 Task: Reply to email with the signature Amber Rodriguez with the subject Thank you from softage.1@softage.net with the message I would like to request a meeting to discuss the upcoming marketing event. with CC to softage.3@softage.net with an attached document Statement_of_work.docx
Action: Mouse moved to (428, 570)
Screenshot: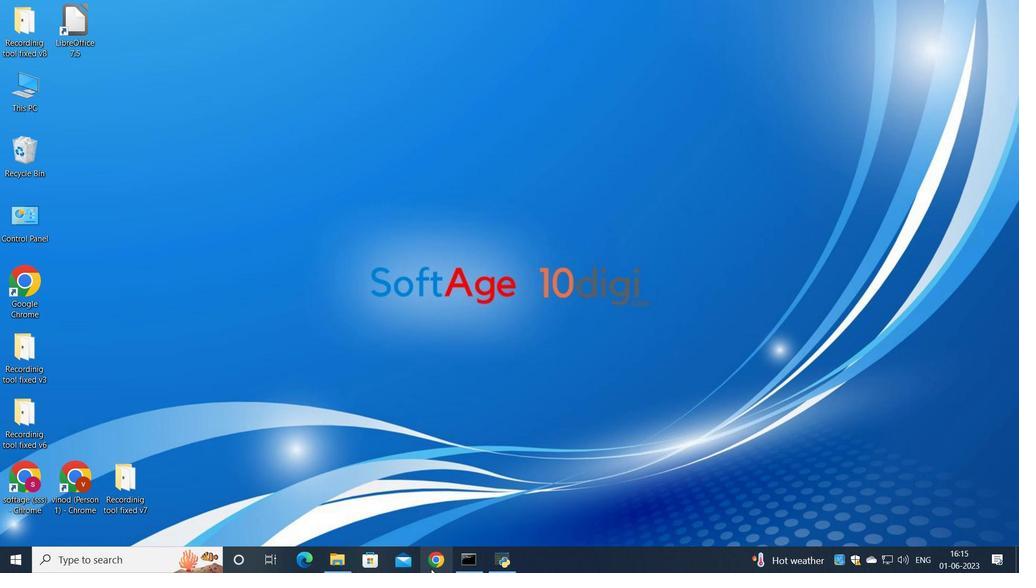 
Action: Mouse pressed left at (428, 570)
Screenshot: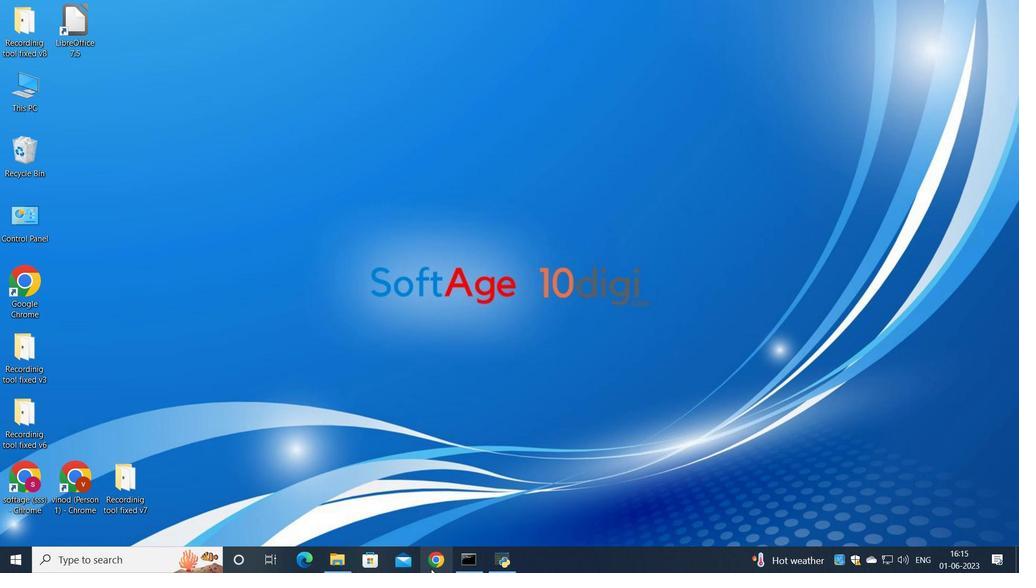 
Action: Mouse moved to (447, 321)
Screenshot: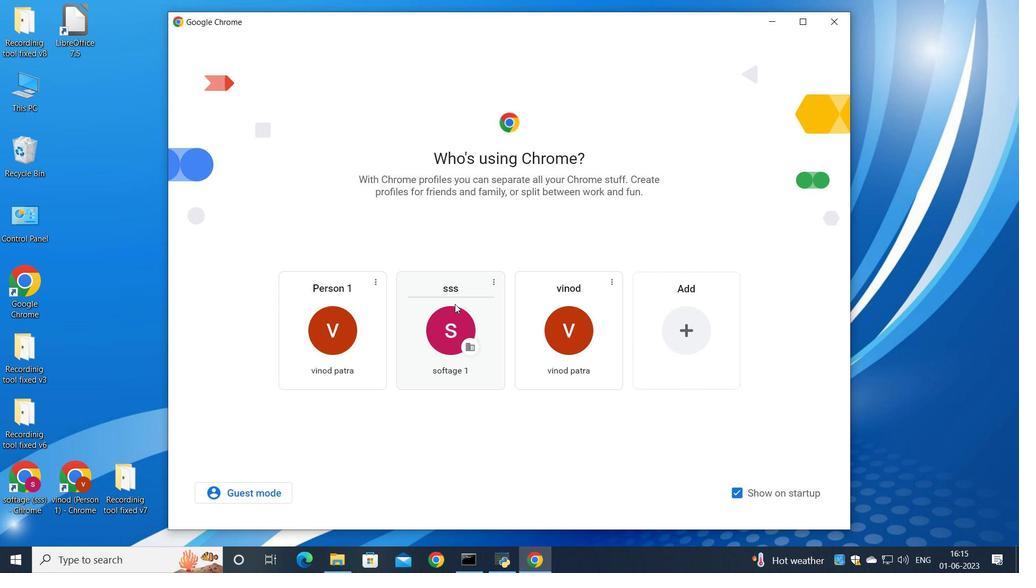 
Action: Mouse pressed left at (447, 321)
Screenshot: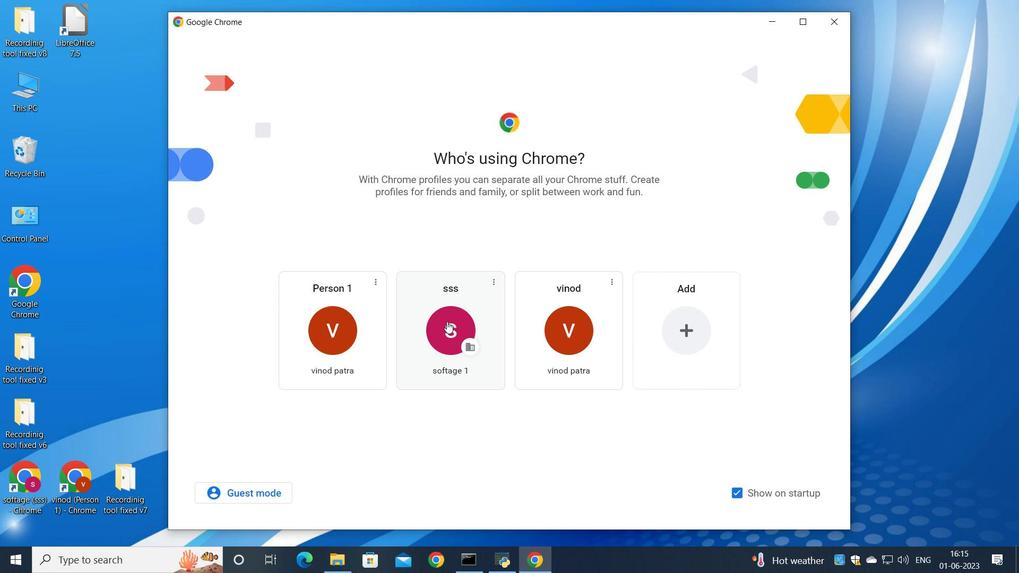 
Action: Mouse moved to (893, 86)
Screenshot: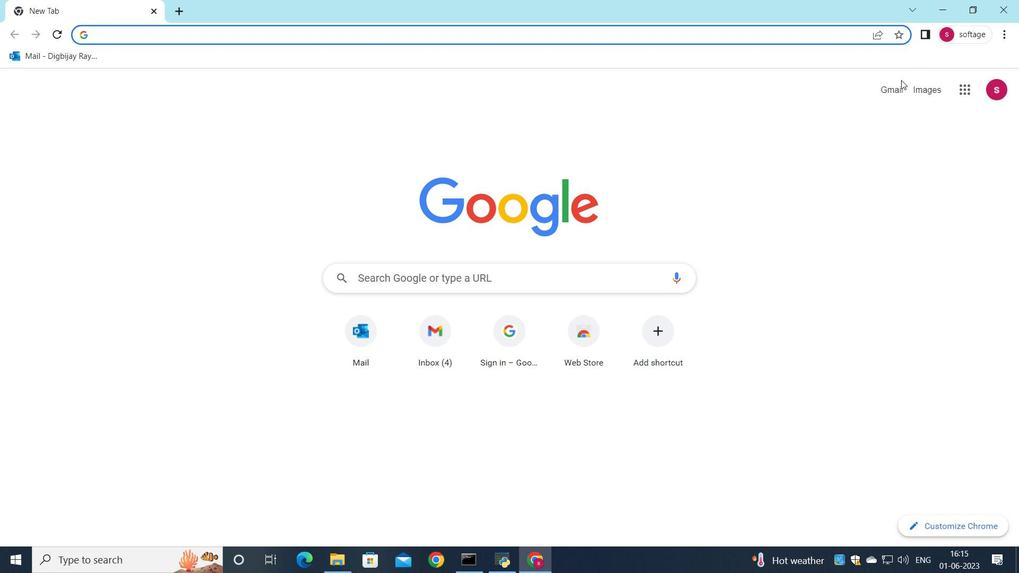 
Action: Mouse pressed left at (893, 86)
Screenshot: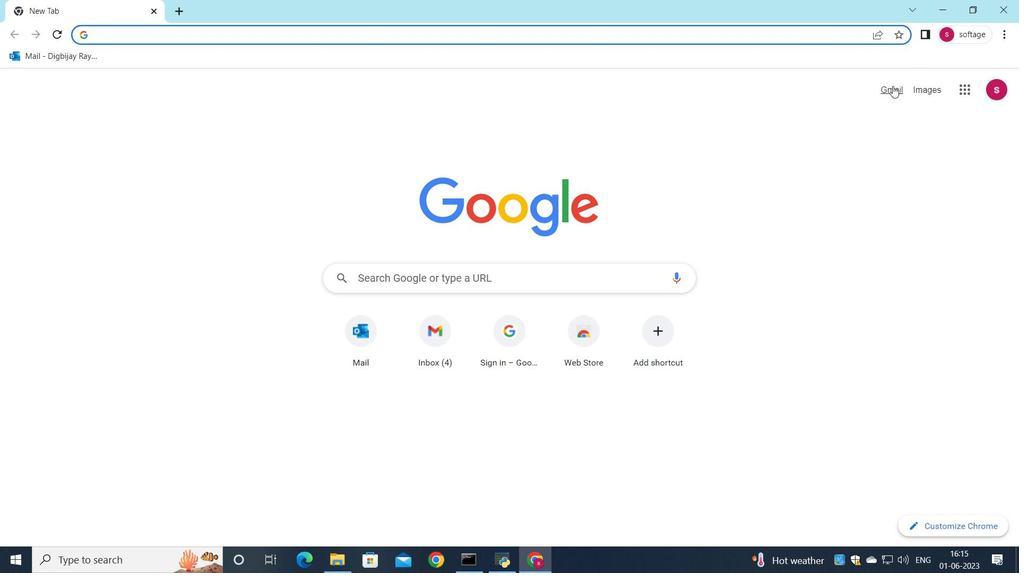 
Action: Mouse moved to (872, 97)
Screenshot: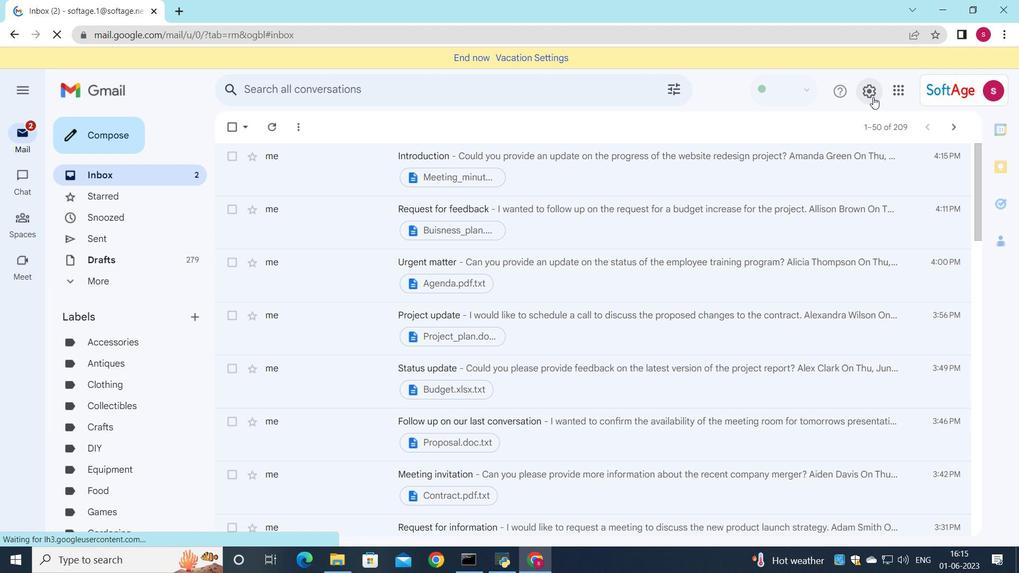 
Action: Mouse pressed left at (872, 97)
Screenshot: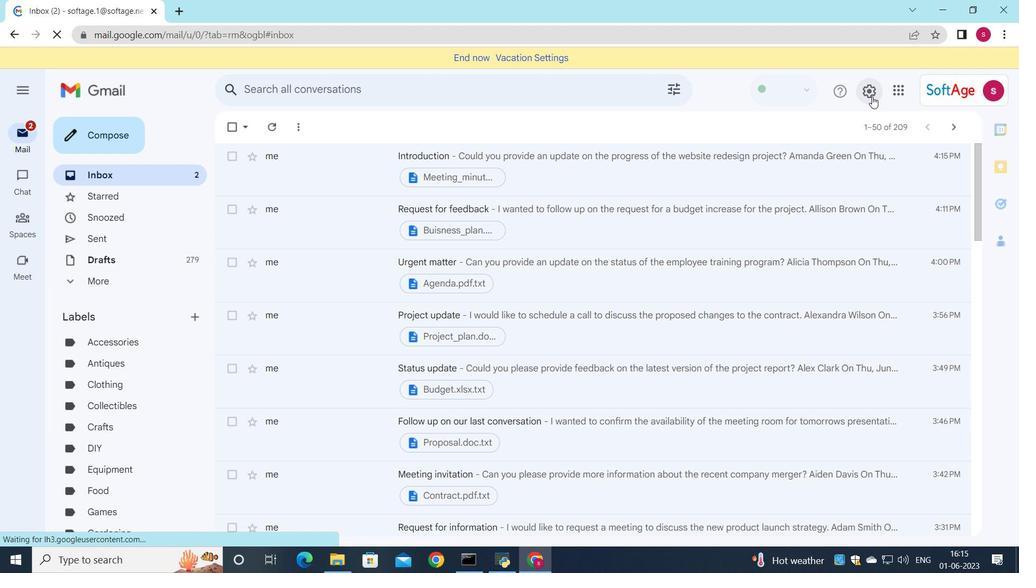 
Action: Mouse moved to (881, 153)
Screenshot: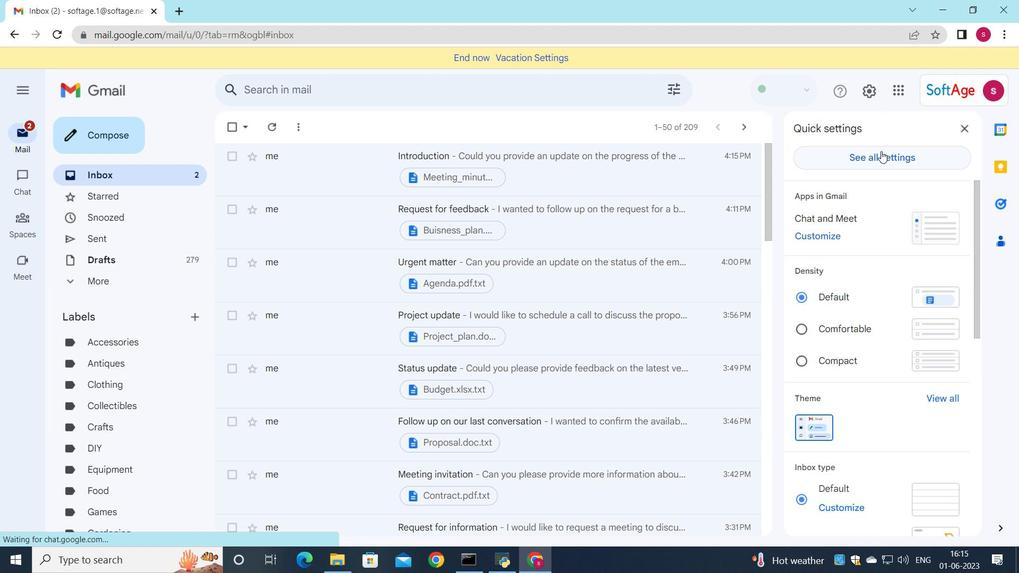 
Action: Mouse pressed left at (881, 153)
Screenshot: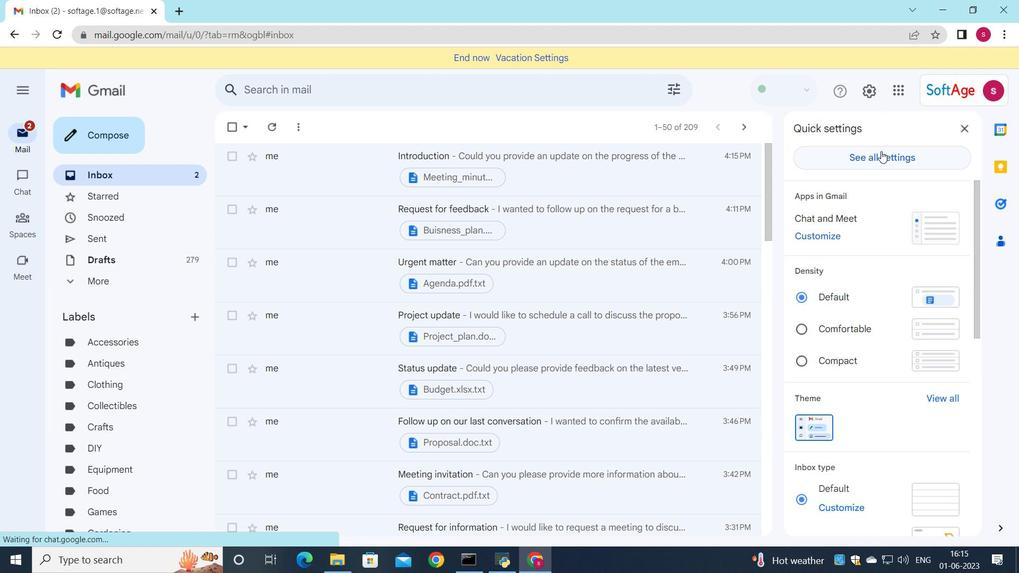 
Action: Mouse moved to (598, 320)
Screenshot: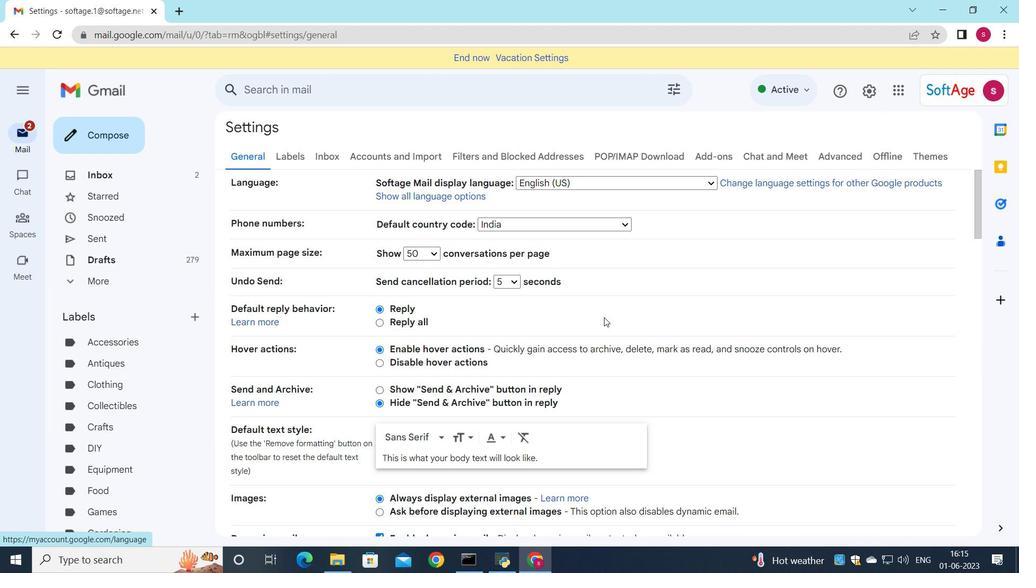 
Action: Mouse scrolled (598, 320) with delta (0, 0)
Screenshot: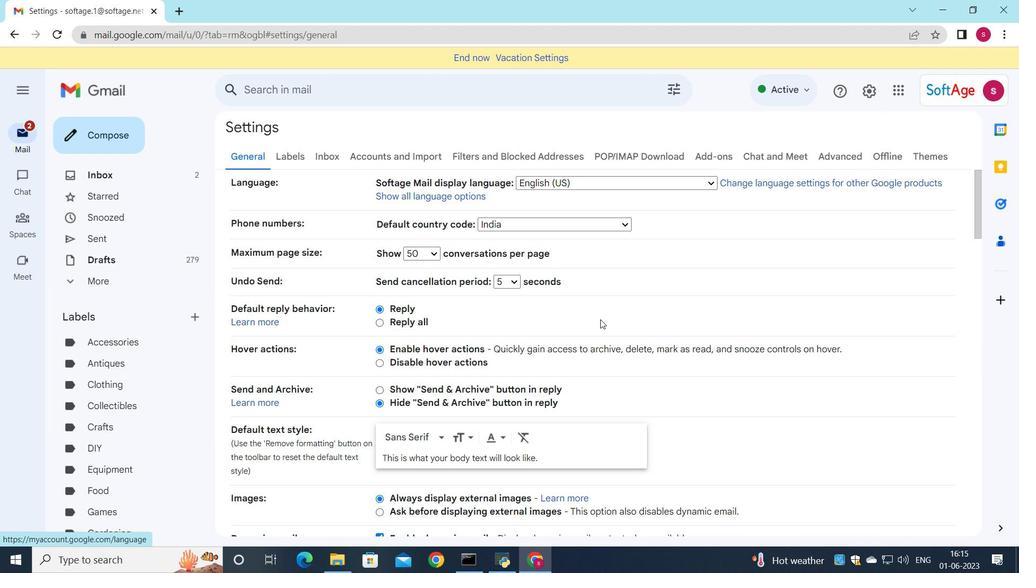 
Action: Mouse scrolled (598, 320) with delta (0, 0)
Screenshot: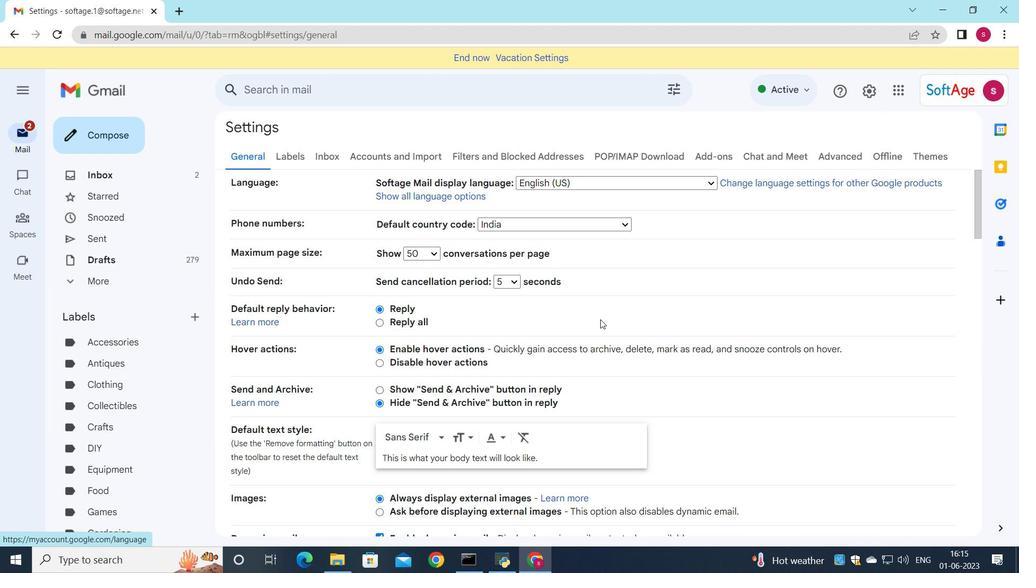 
Action: Mouse scrolled (598, 320) with delta (0, 0)
Screenshot: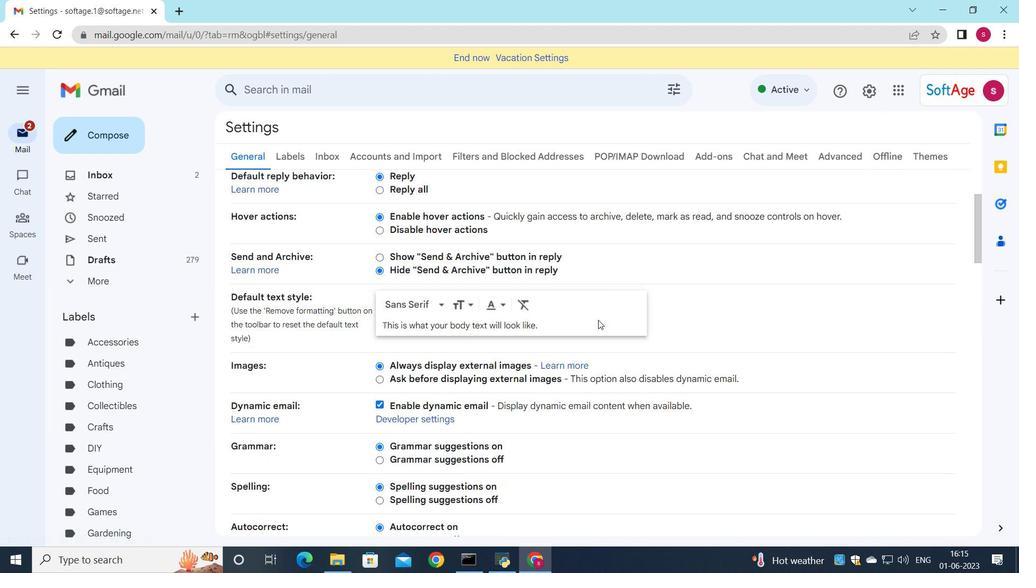 
Action: Mouse scrolled (598, 320) with delta (0, 0)
Screenshot: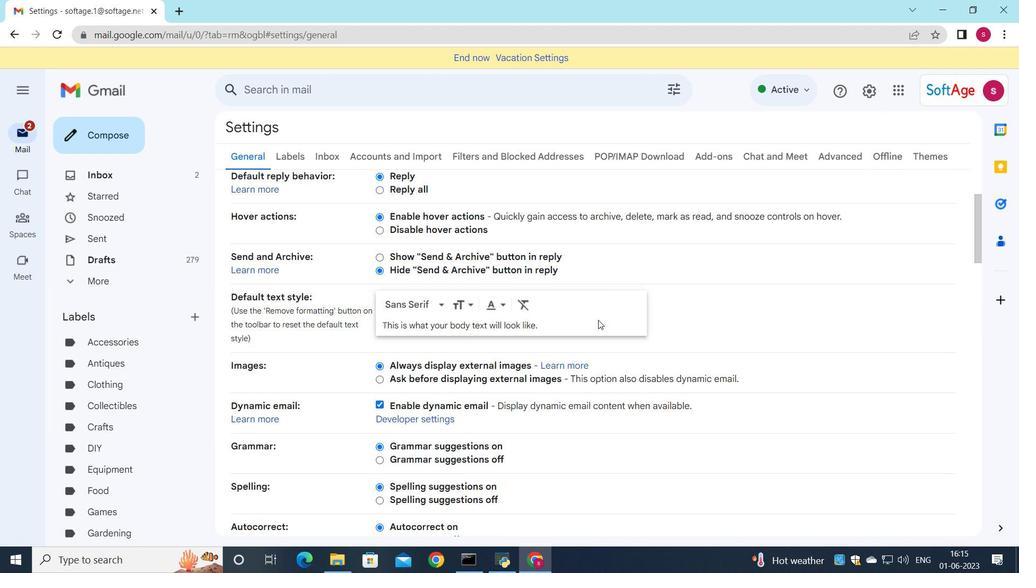 
Action: Mouse scrolled (598, 320) with delta (0, 0)
Screenshot: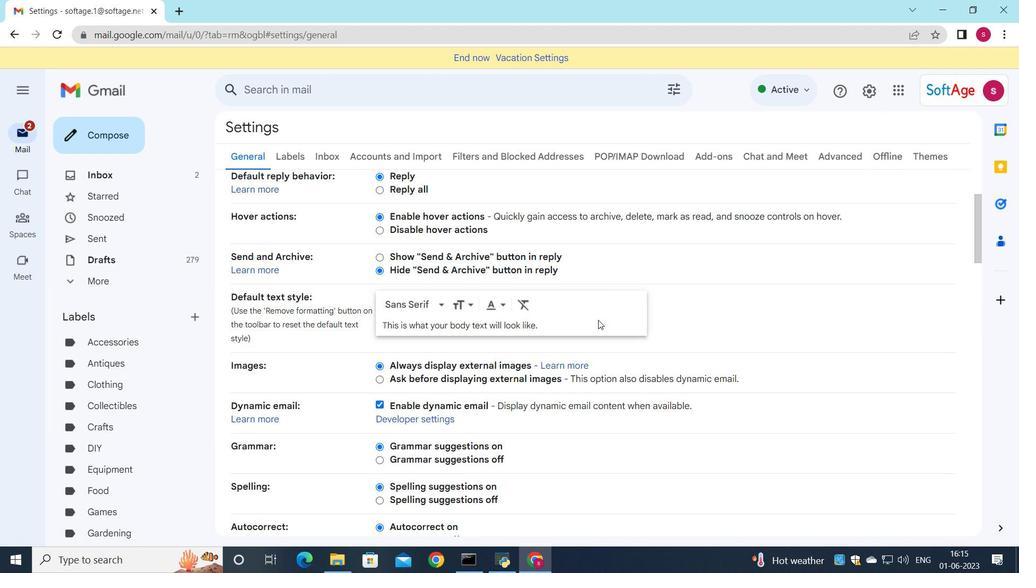 
Action: Mouse scrolled (598, 320) with delta (0, 0)
Screenshot: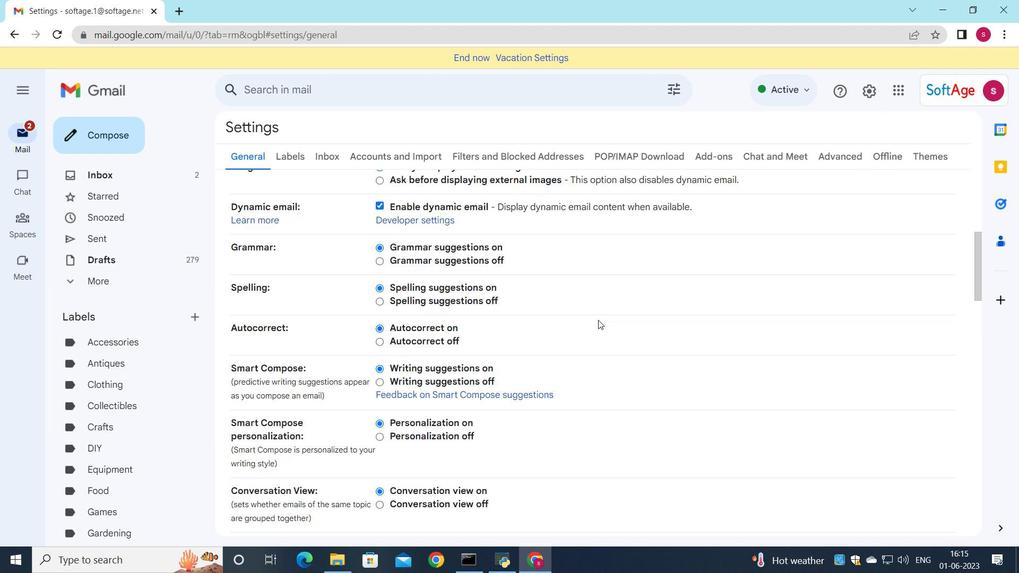 
Action: Mouse scrolled (598, 320) with delta (0, 0)
Screenshot: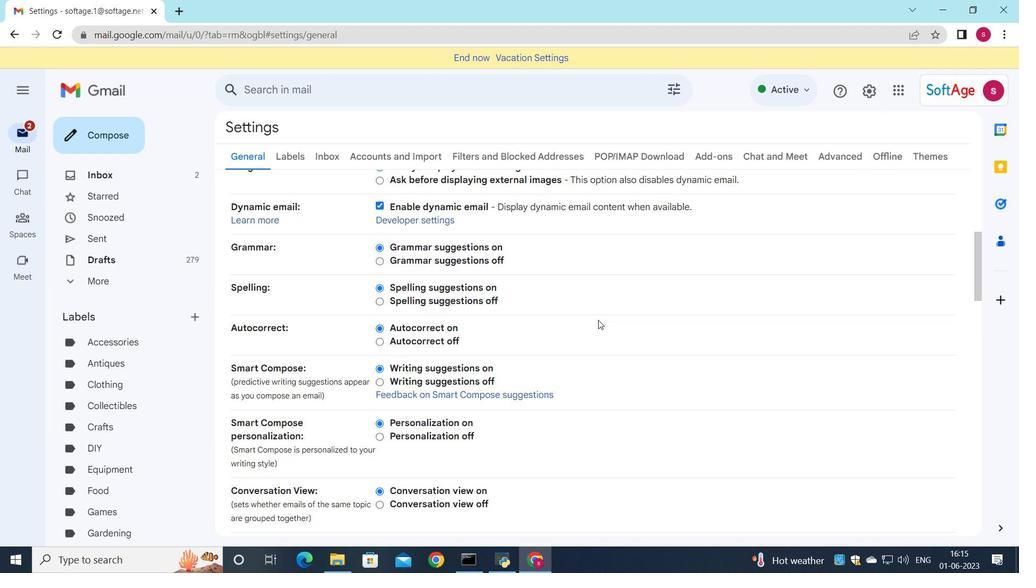 
Action: Mouse scrolled (598, 320) with delta (0, 0)
Screenshot: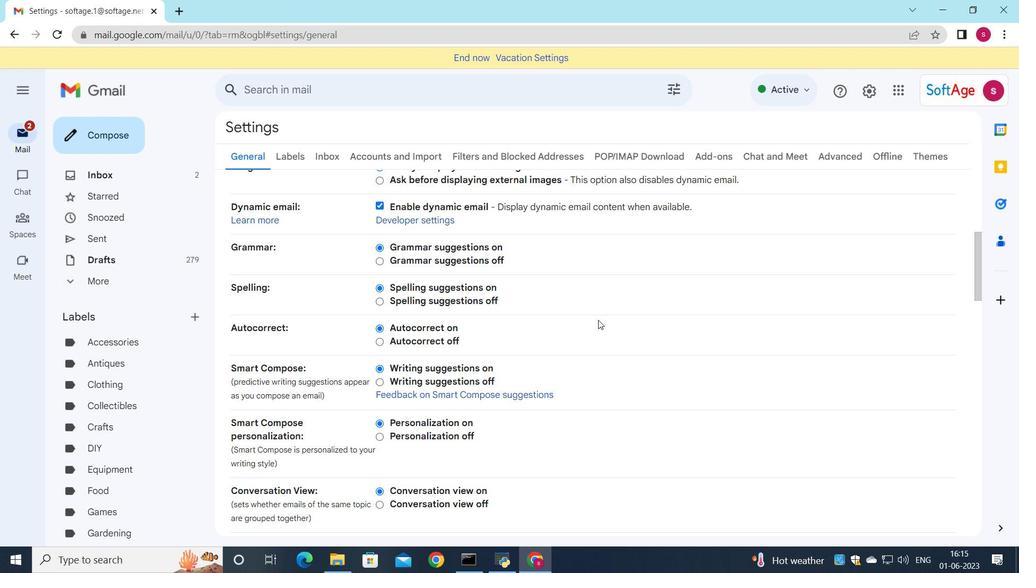 
Action: Mouse scrolled (598, 320) with delta (0, 0)
Screenshot: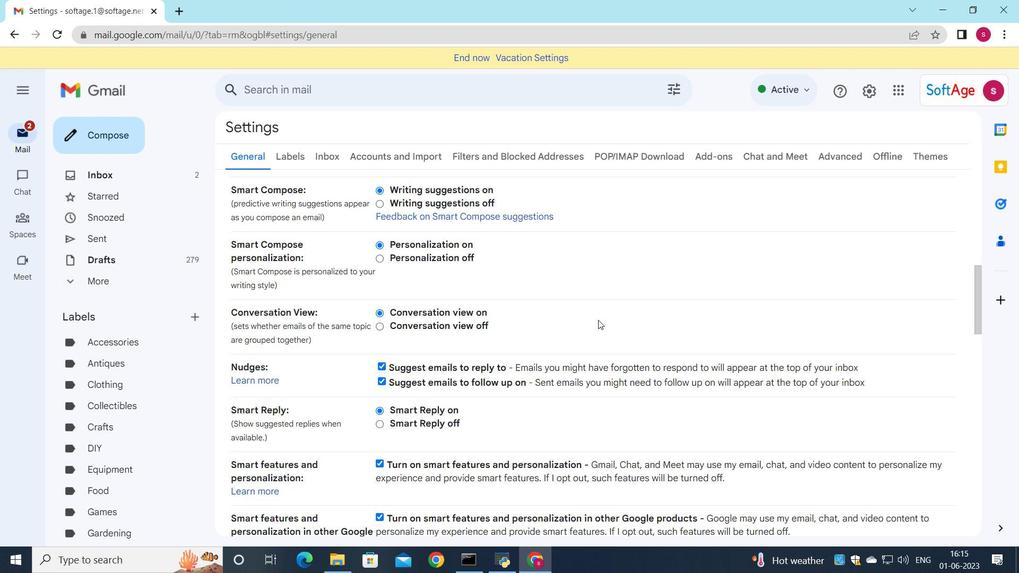 
Action: Mouse scrolled (598, 320) with delta (0, 0)
Screenshot: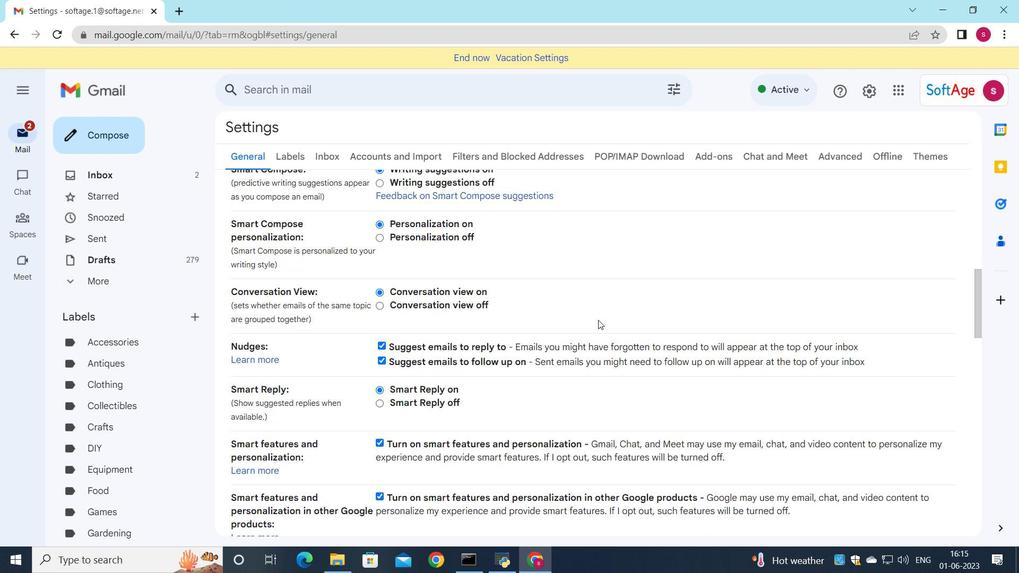 
Action: Mouse scrolled (598, 320) with delta (0, 0)
Screenshot: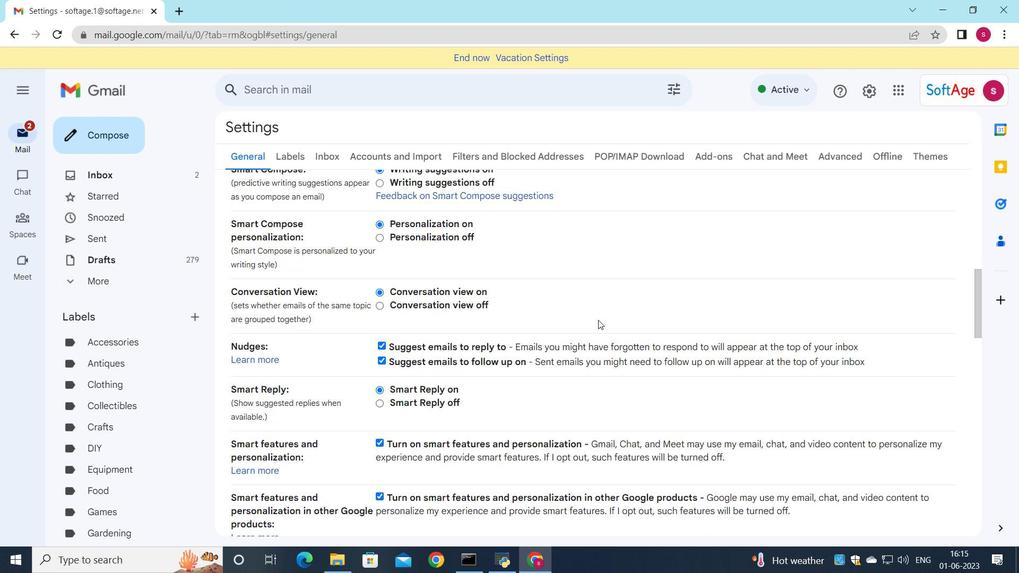 
Action: Mouse scrolled (598, 320) with delta (0, 0)
Screenshot: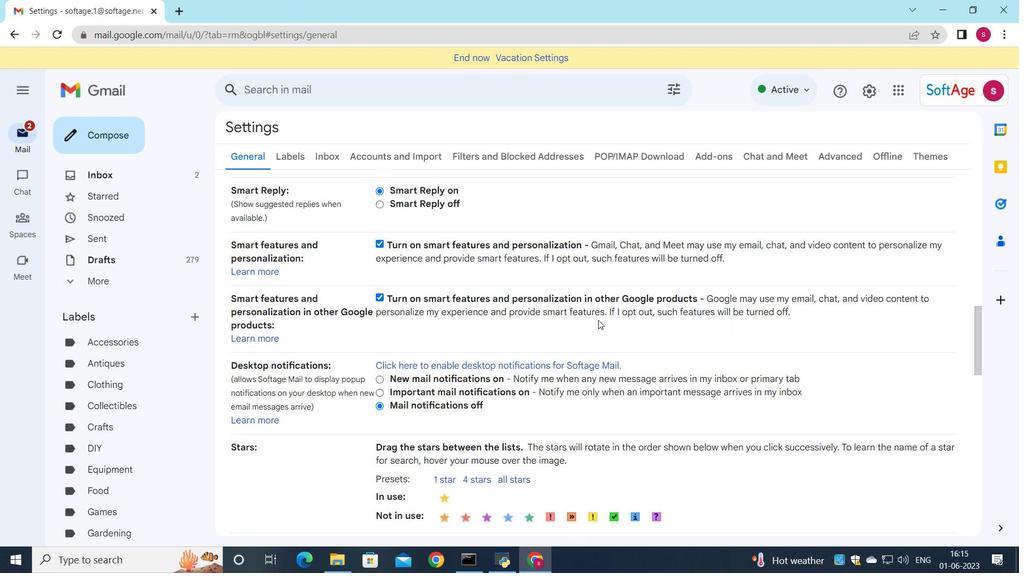 
Action: Mouse scrolled (598, 320) with delta (0, 0)
Screenshot: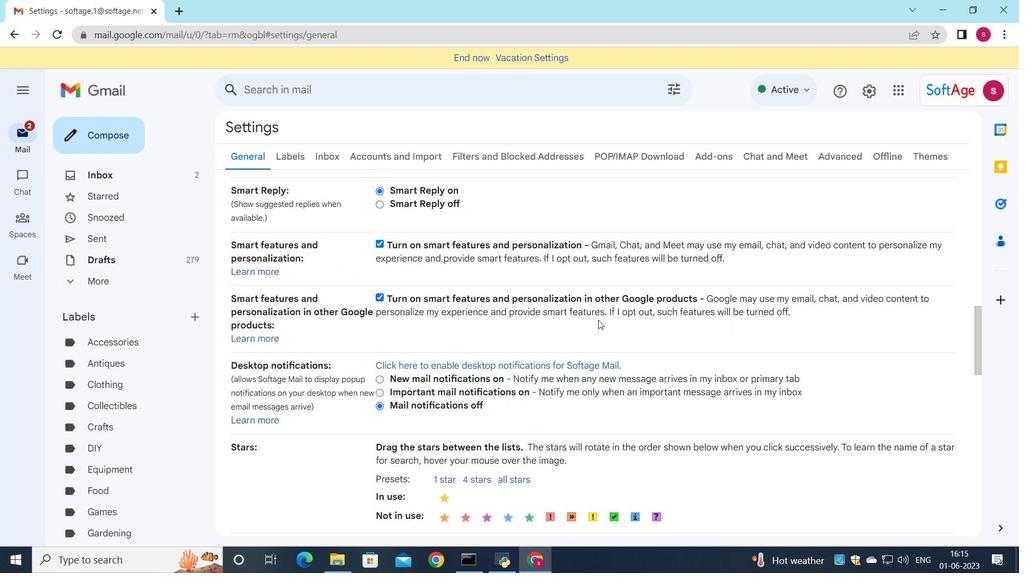 
Action: Mouse scrolled (598, 320) with delta (0, 0)
Screenshot: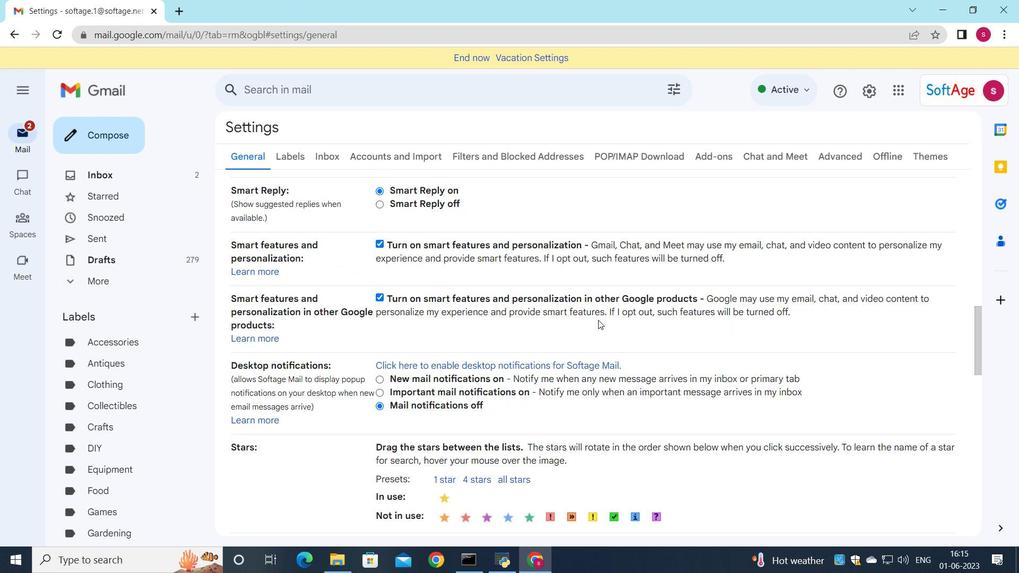 
Action: Mouse scrolled (598, 320) with delta (0, 0)
Screenshot: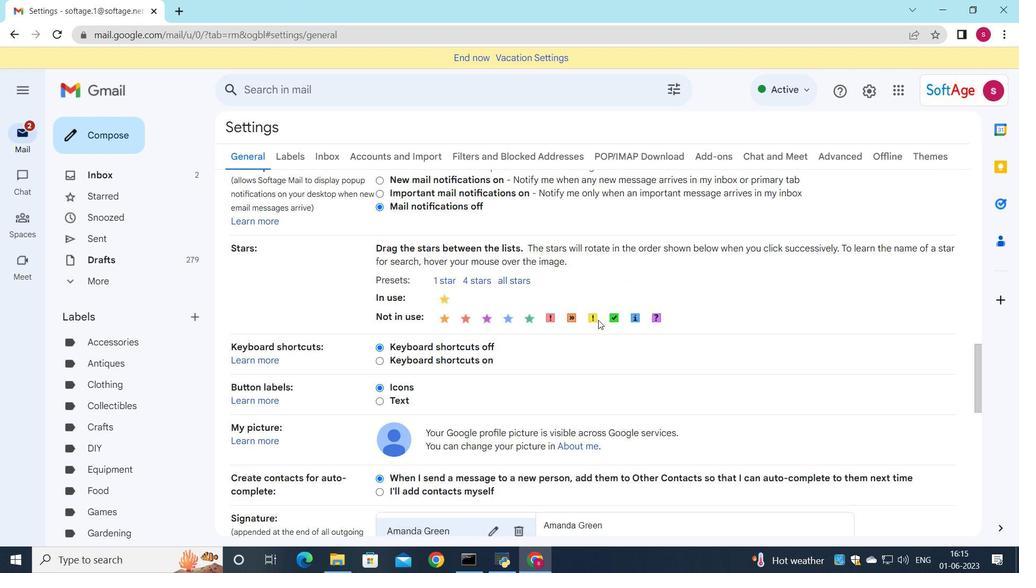 
Action: Mouse scrolled (598, 320) with delta (0, 0)
Screenshot: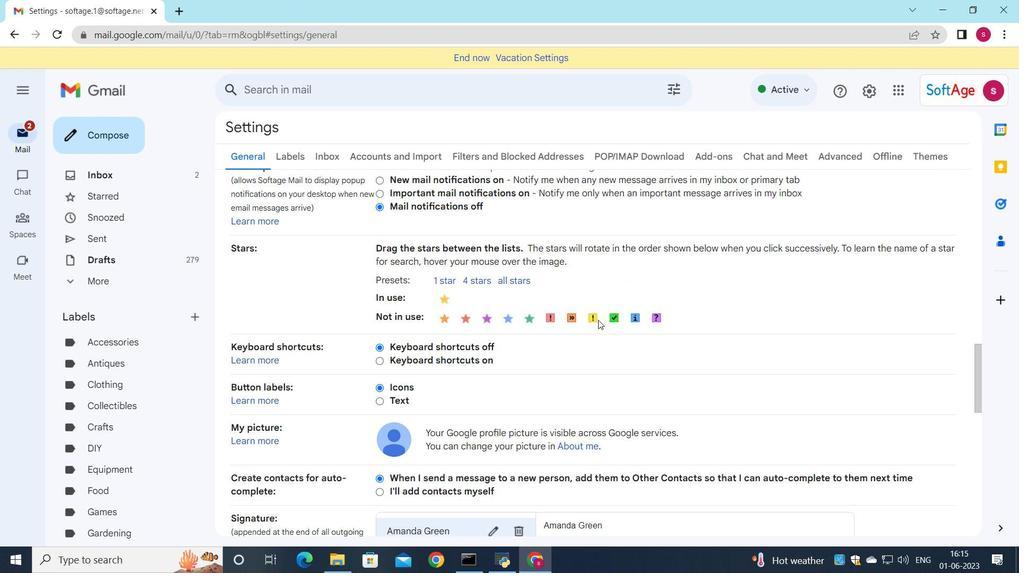 
Action: Mouse scrolled (598, 320) with delta (0, 0)
Screenshot: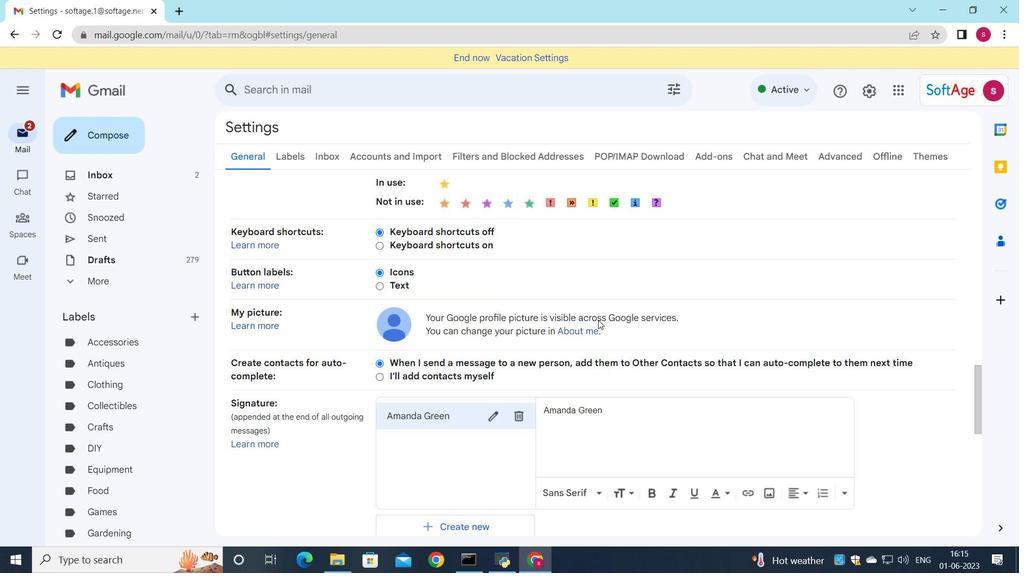 
Action: Mouse scrolled (598, 320) with delta (0, 0)
Screenshot: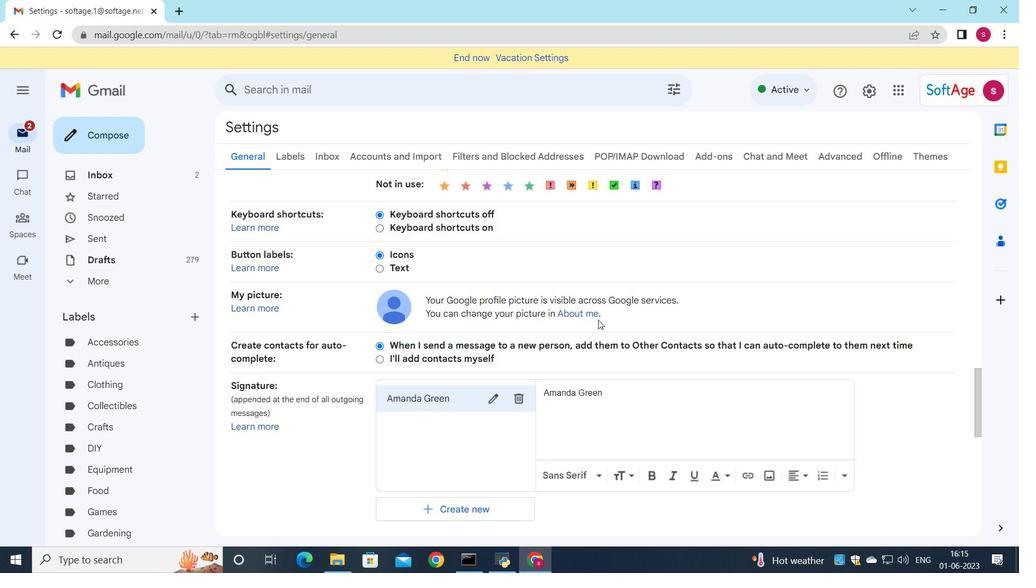 
Action: Mouse moved to (520, 261)
Screenshot: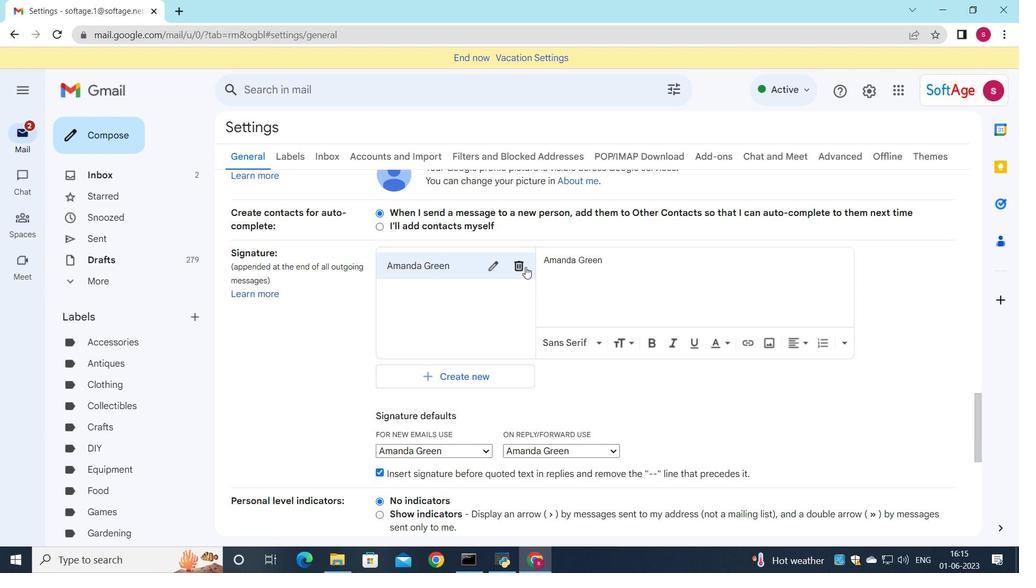 
Action: Mouse pressed left at (520, 261)
Screenshot: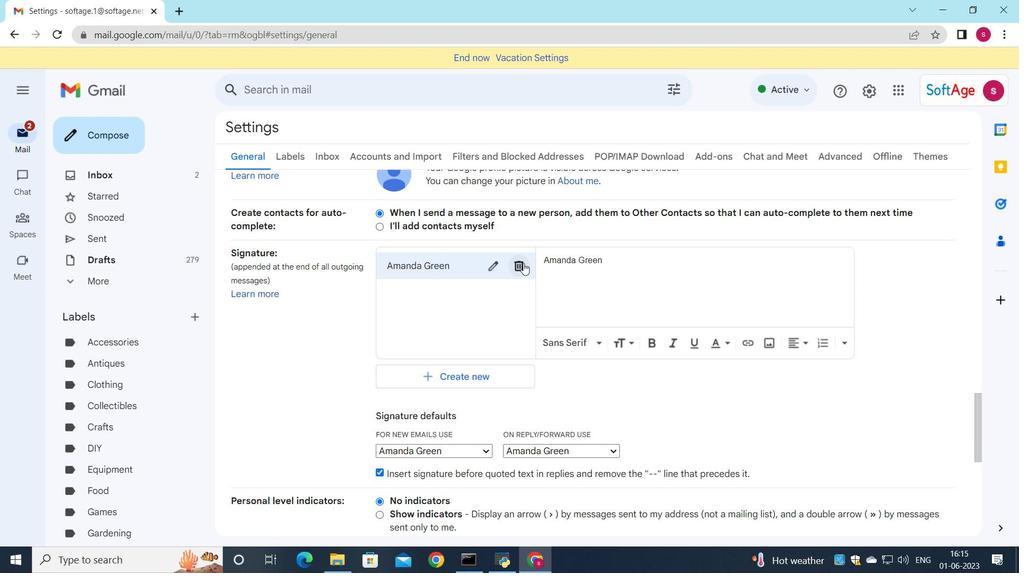 
Action: Mouse moved to (635, 325)
Screenshot: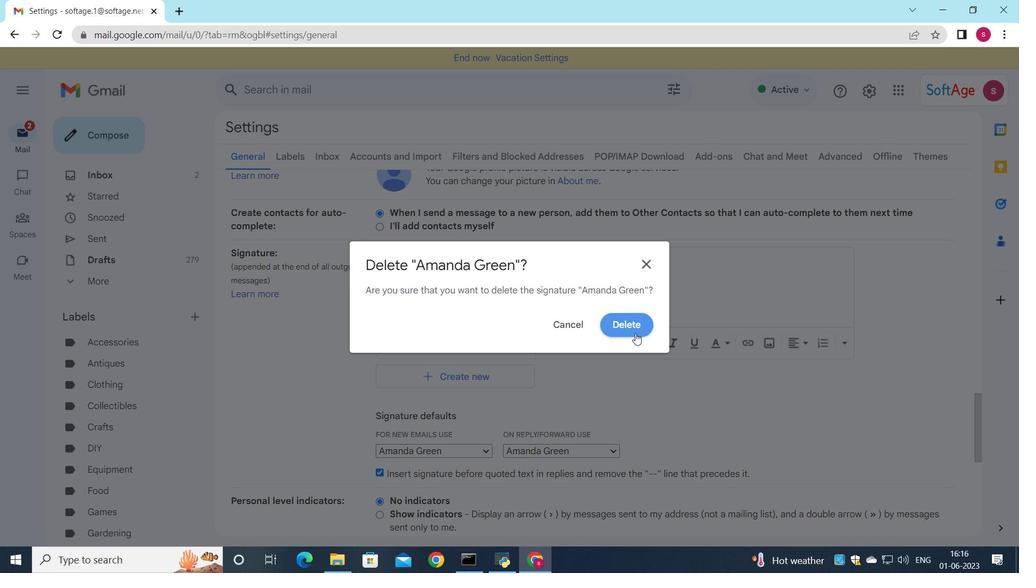 
Action: Mouse pressed left at (635, 325)
Screenshot: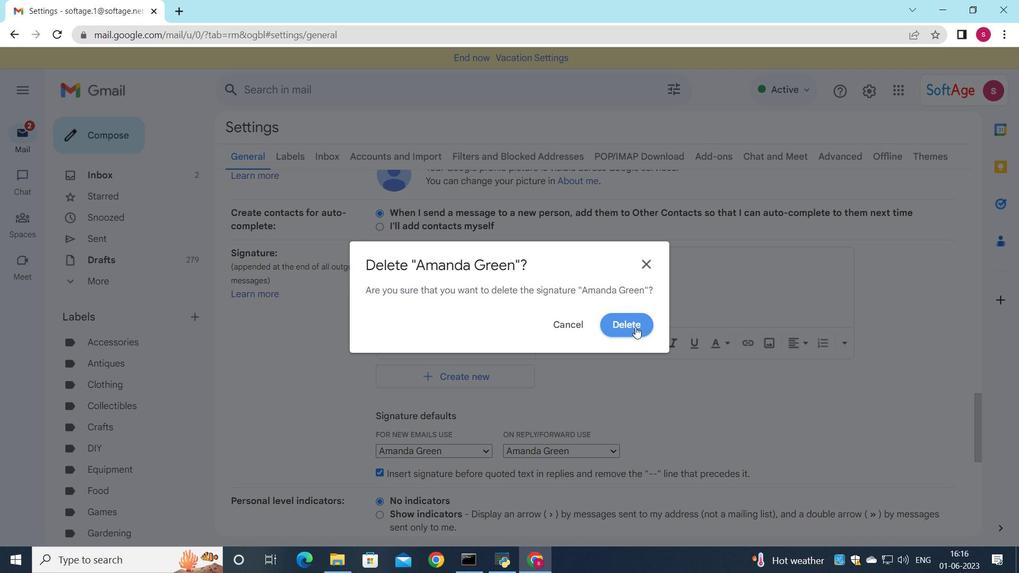 
Action: Mouse moved to (412, 279)
Screenshot: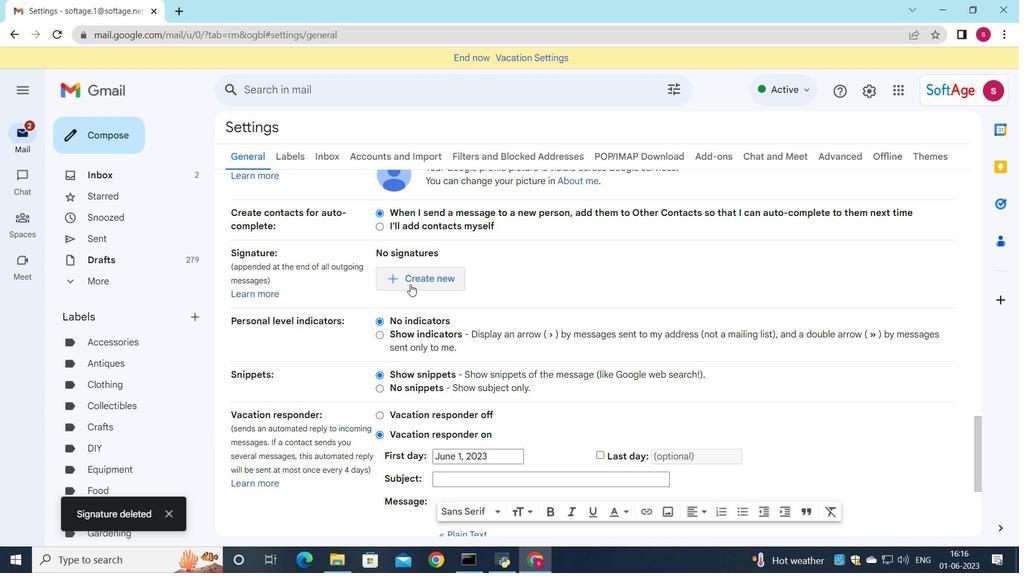 
Action: Mouse pressed left at (412, 279)
Screenshot: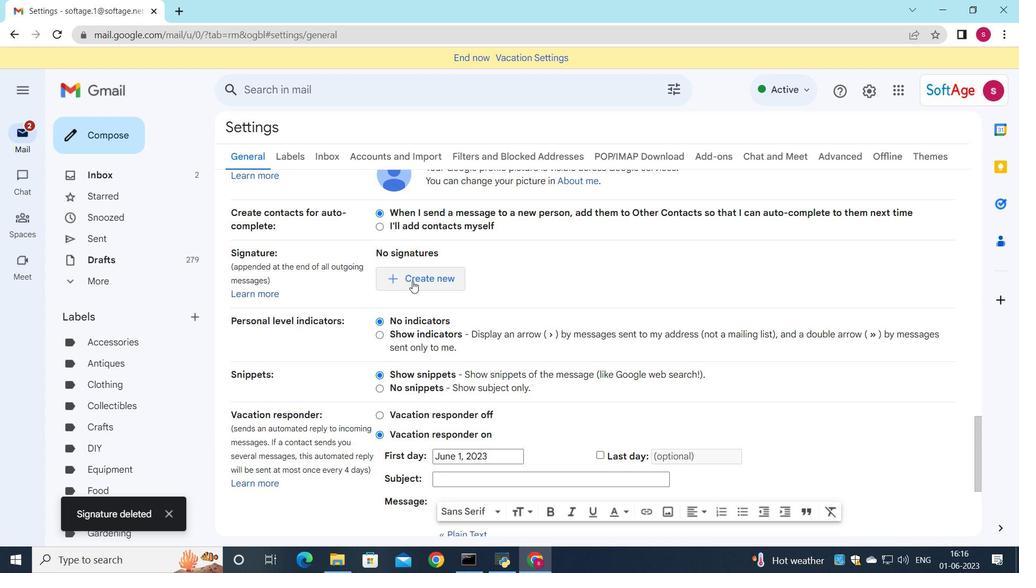 
Action: Mouse moved to (587, 270)
Screenshot: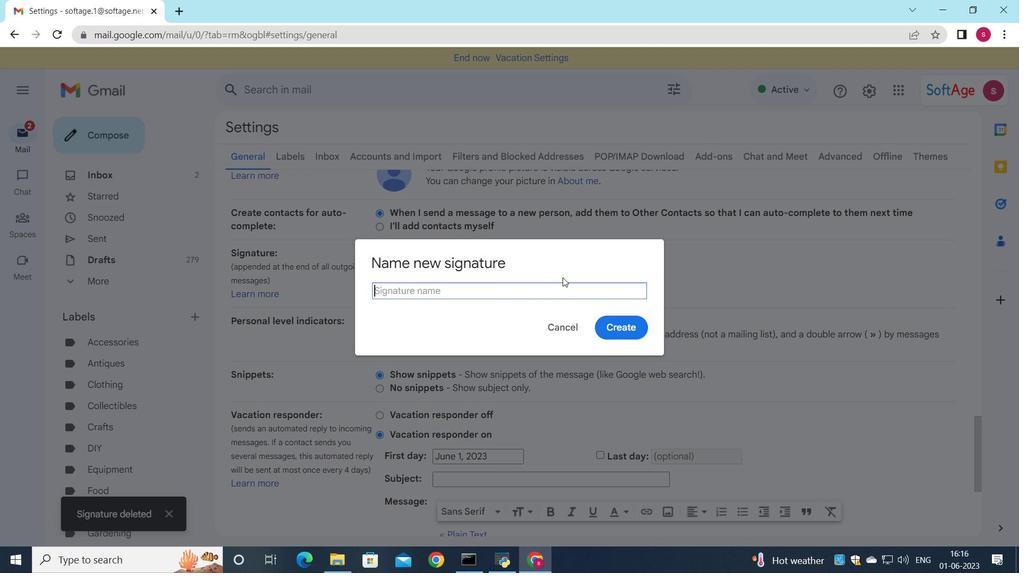 
Action: Key pressed <Key.shift>Amber<Key.space><Key.shift>Rodriguez
Screenshot: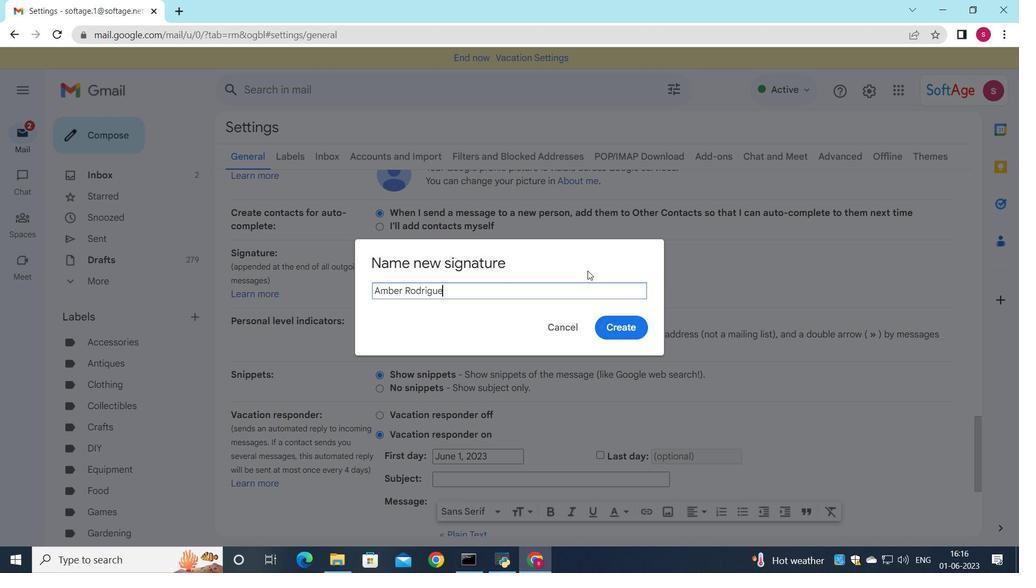 
Action: Mouse moved to (602, 321)
Screenshot: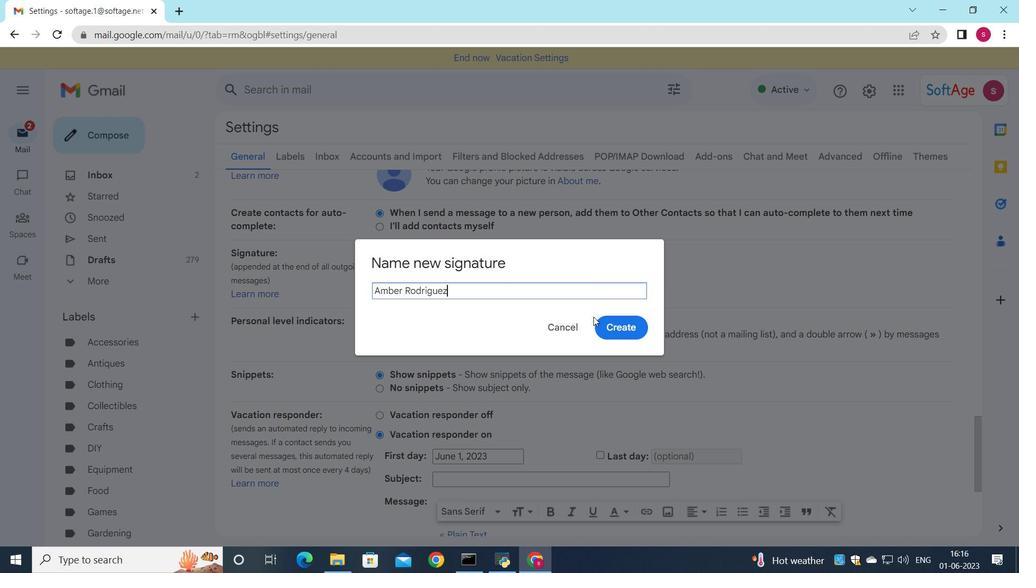 
Action: Mouse pressed left at (602, 321)
Screenshot: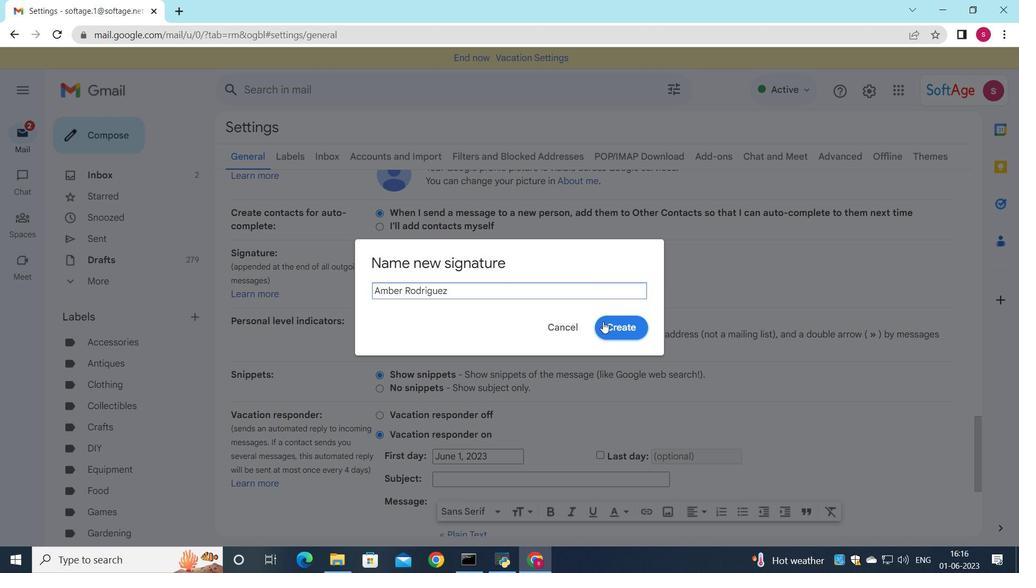 
Action: Mouse moved to (582, 301)
Screenshot: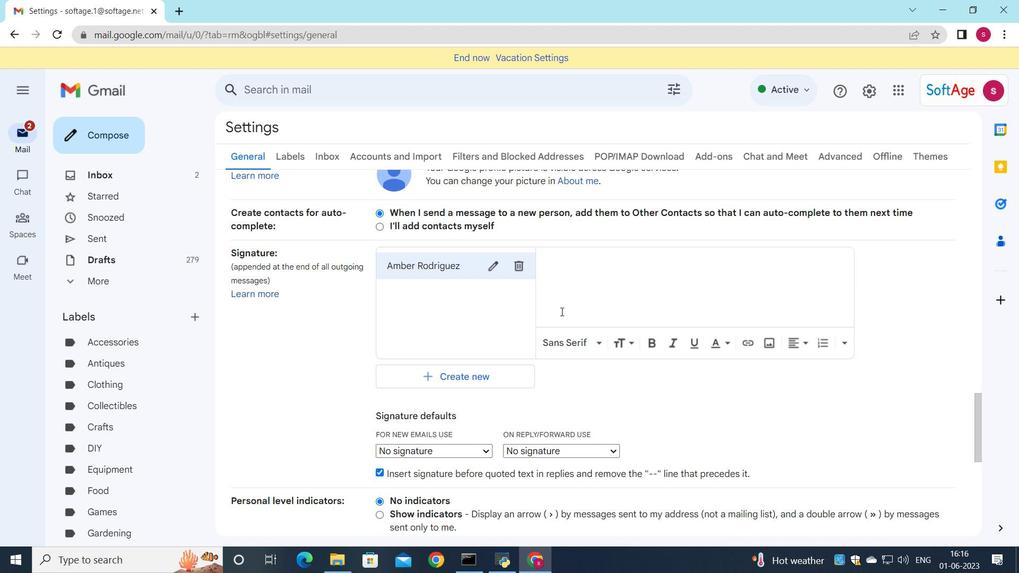 
Action: Mouse pressed left at (582, 301)
Screenshot: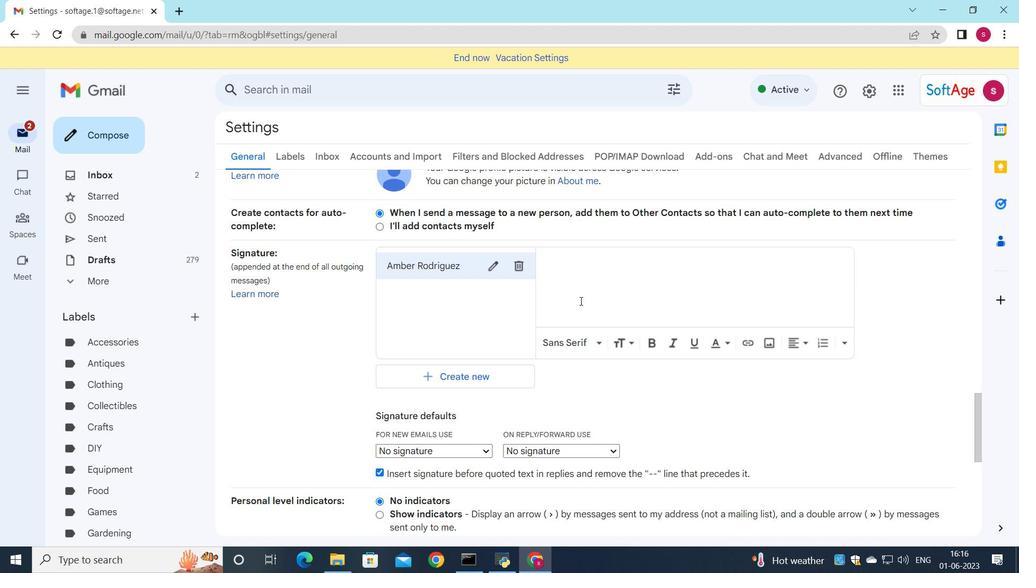 
Action: Key pressed <Key.shift><Key.shift><Key.shift><Key.shift><Key.shift><Key.shift>An<Key.backspace>mber<Key.space><Key.shift>Rodriguez
Screenshot: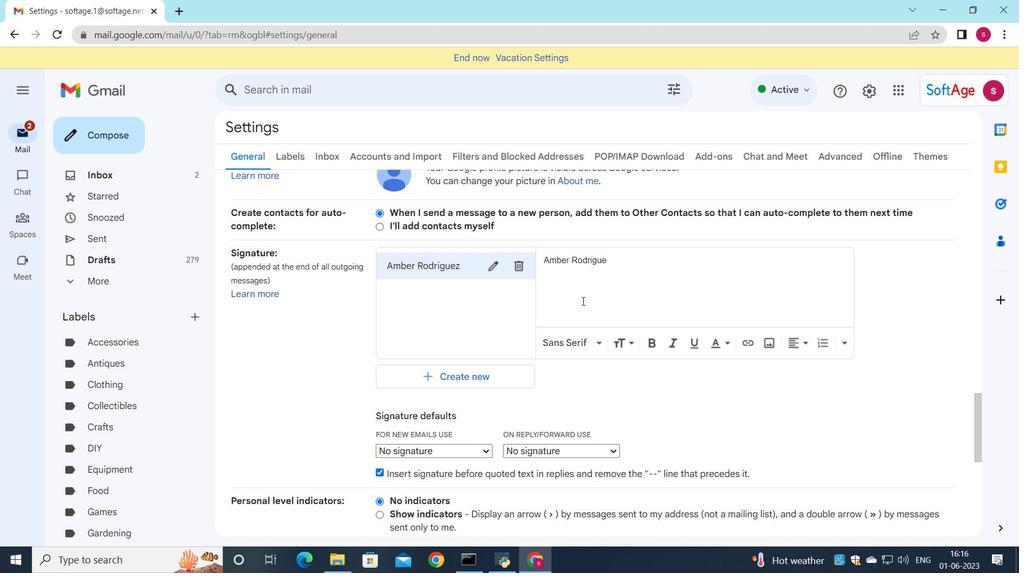 
Action: Mouse moved to (512, 346)
Screenshot: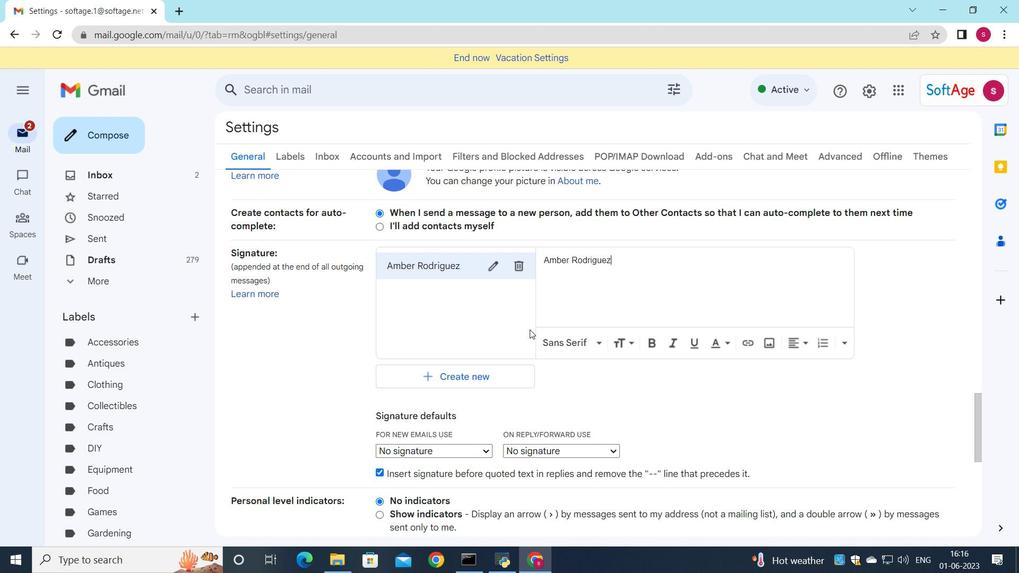 
Action: Mouse scrolled (512, 346) with delta (0, 0)
Screenshot: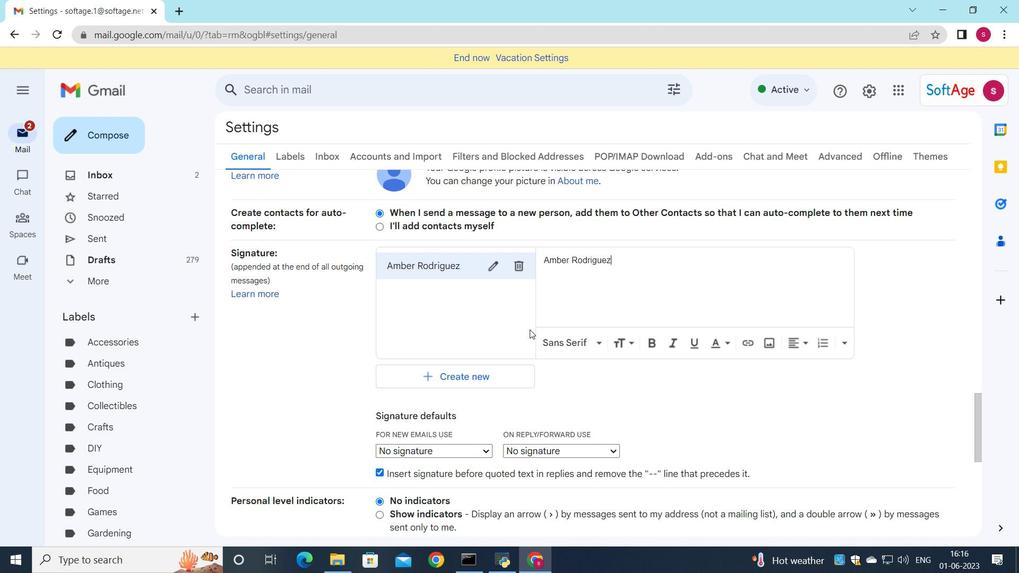 
Action: Mouse moved to (481, 379)
Screenshot: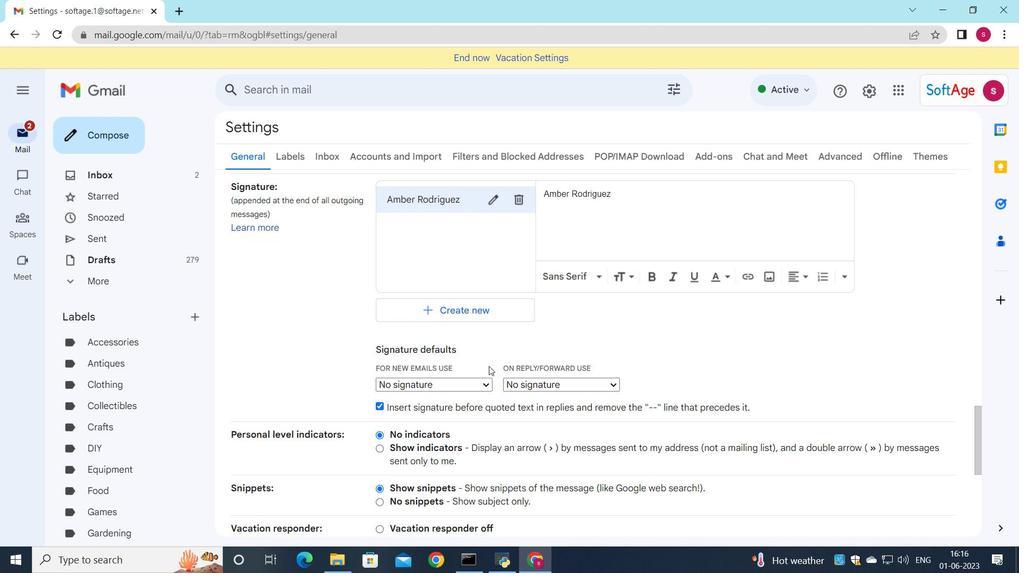 
Action: Mouse pressed left at (481, 379)
Screenshot: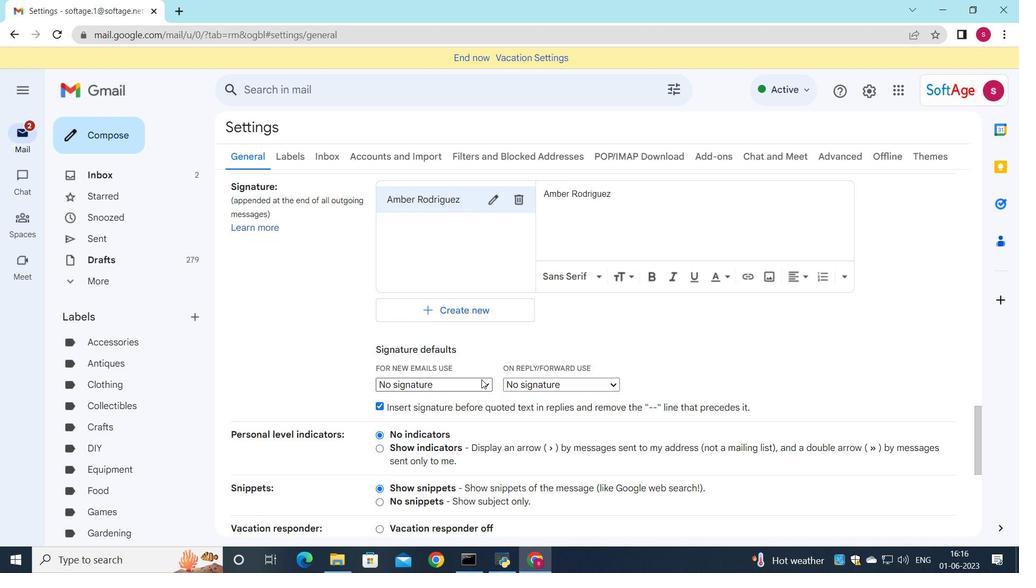 
Action: Mouse moved to (471, 406)
Screenshot: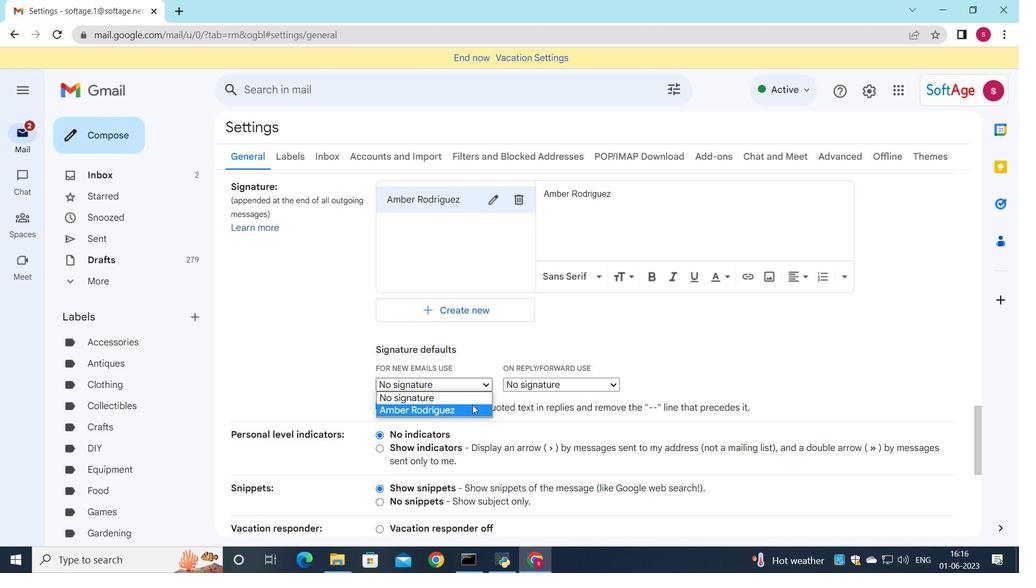 
Action: Mouse pressed left at (471, 406)
Screenshot: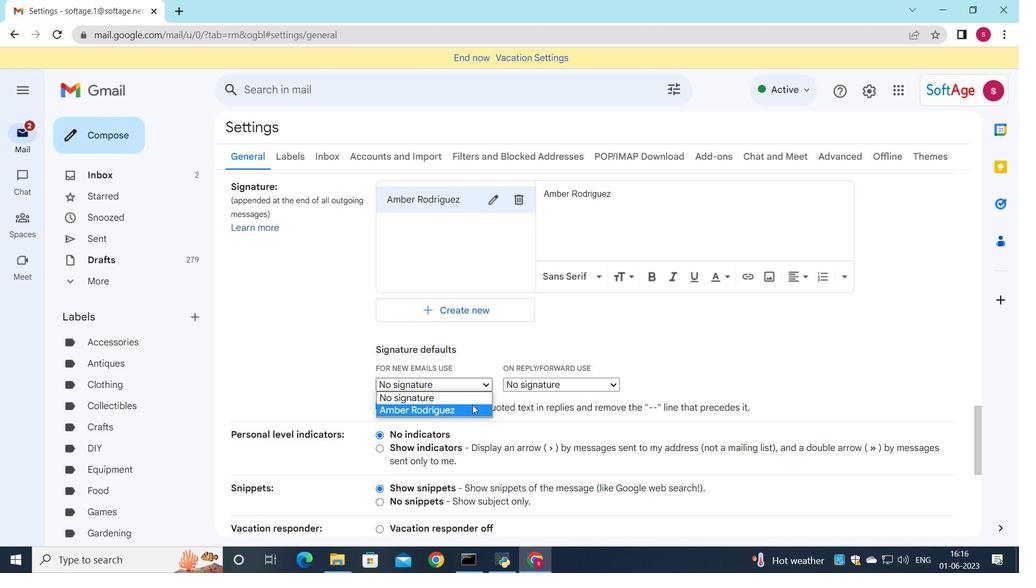 
Action: Mouse moved to (519, 385)
Screenshot: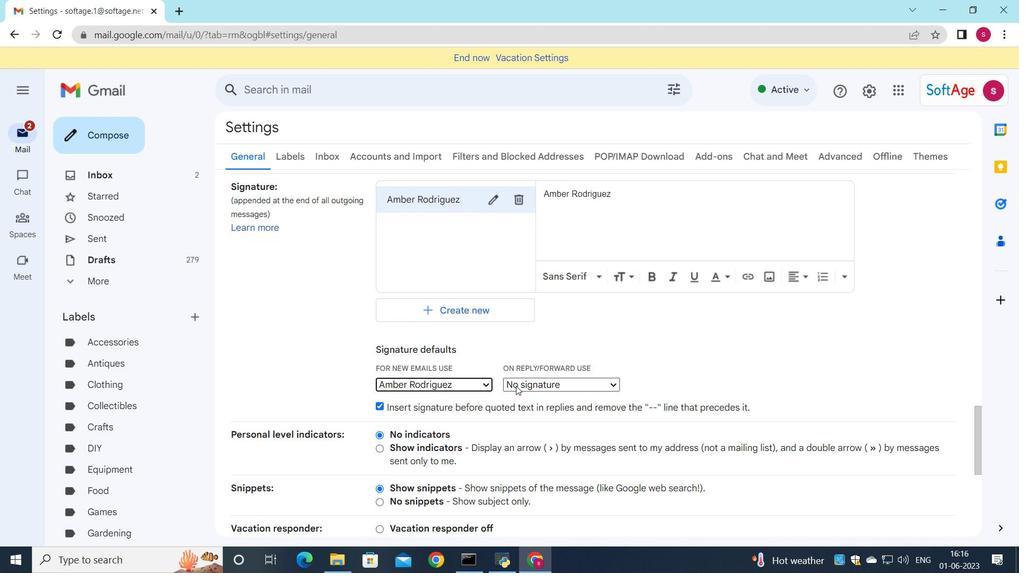 
Action: Mouse pressed left at (519, 385)
Screenshot: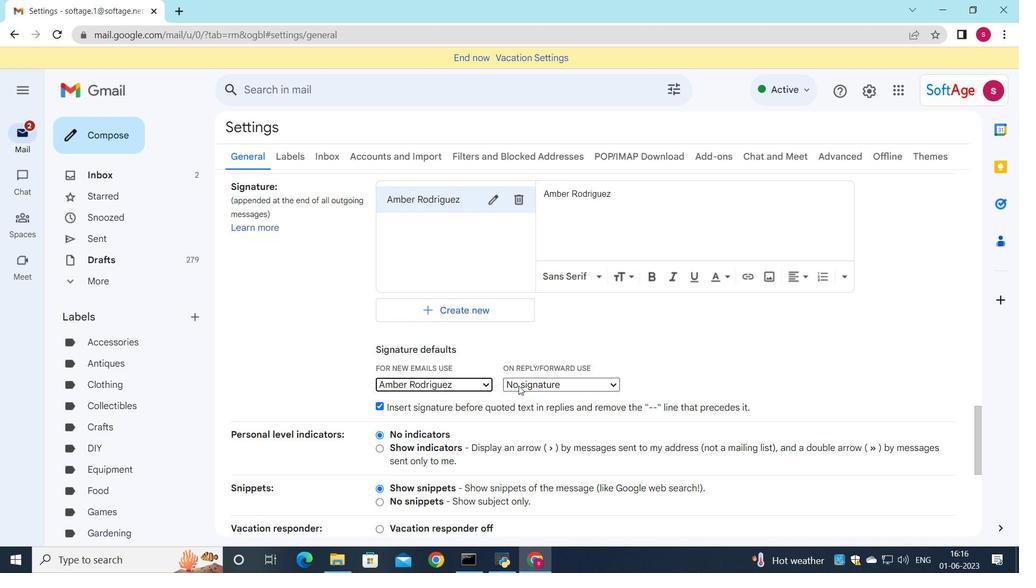 
Action: Mouse moved to (521, 414)
Screenshot: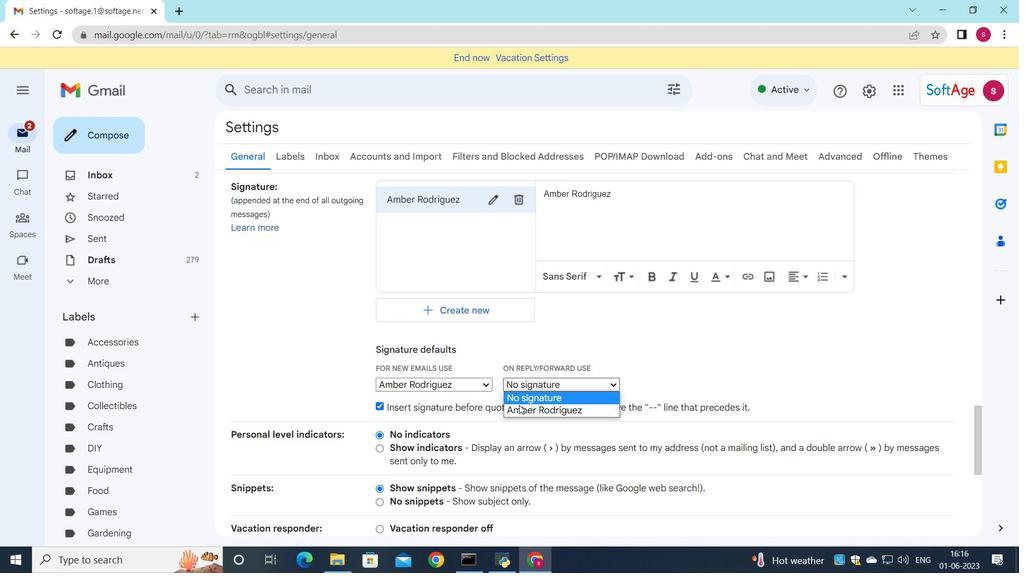 
Action: Mouse pressed left at (521, 414)
Screenshot: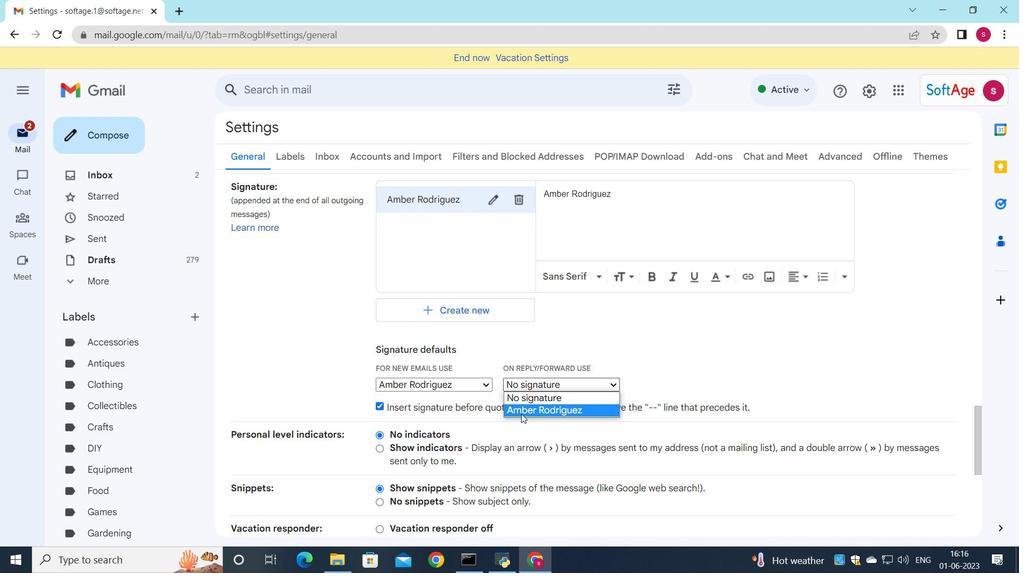 
Action: Mouse scrolled (521, 413) with delta (0, 0)
Screenshot: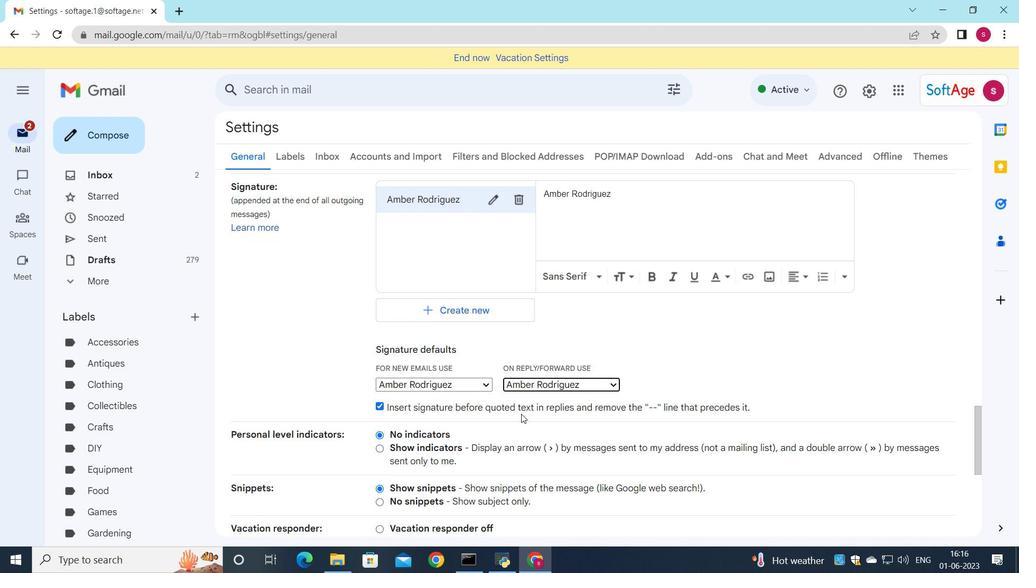 
Action: Mouse scrolled (521, 413) with delta (0, 0)
Screenshot: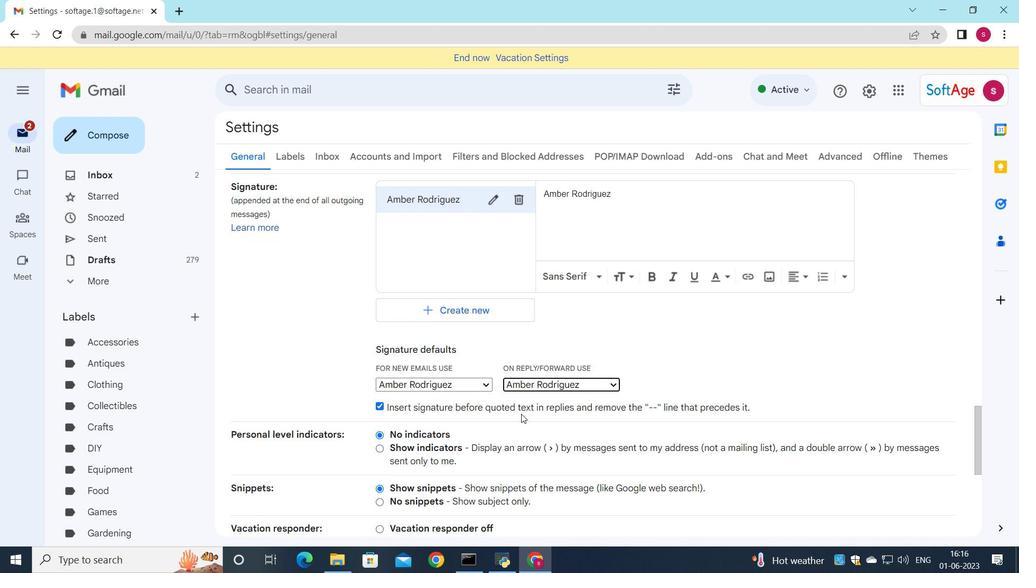 
Action: Mouse scrolled (521, 413) with delta (0, 0)
Screenshot: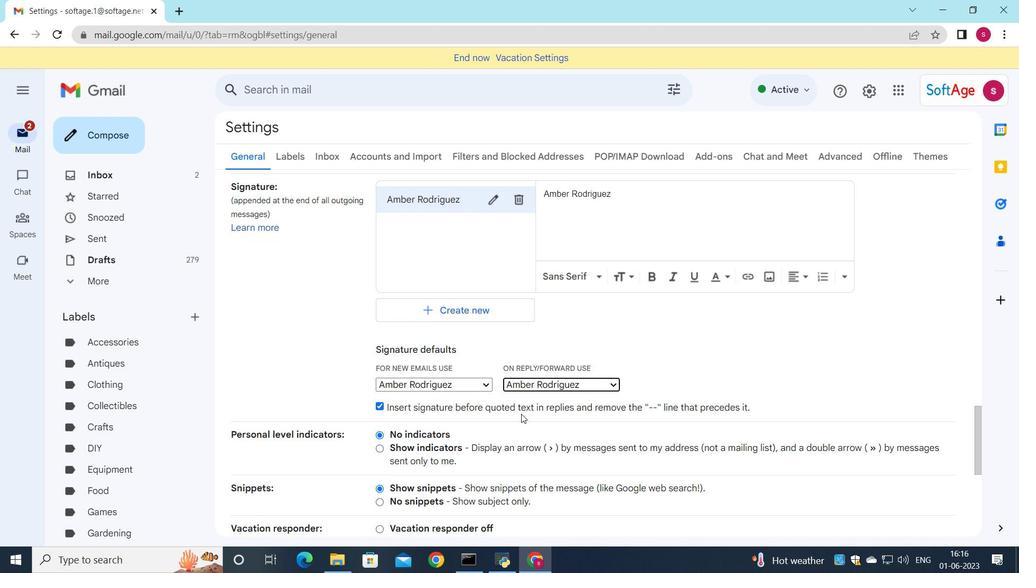 
Action: Mouse moved to (516, 418)
Screenshot: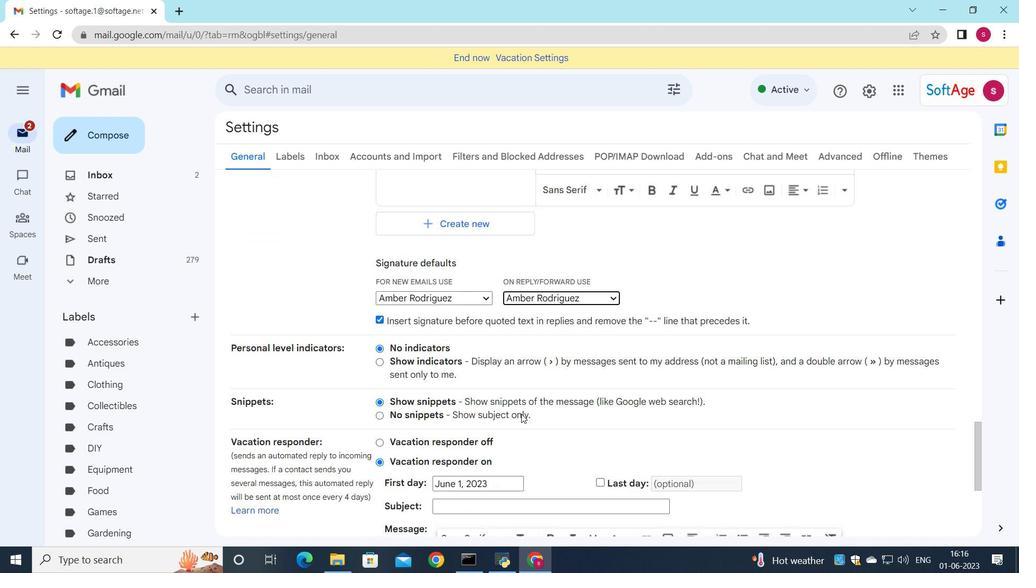
Action: Mouse scrolled (516, 417) with delta (0, 0)
Screenshot: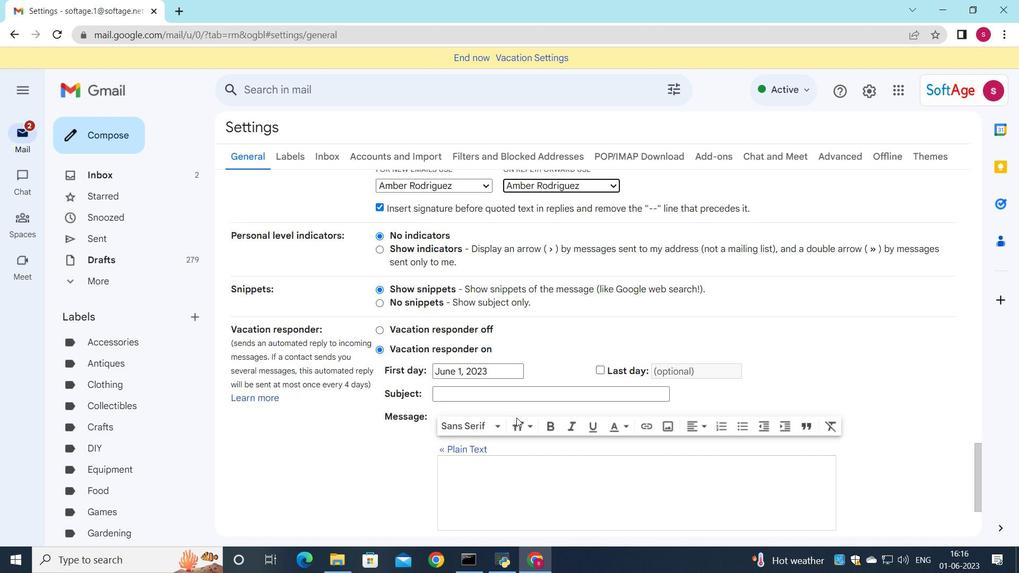 
Action: Mouse moved to (516, 418)
Screenshot: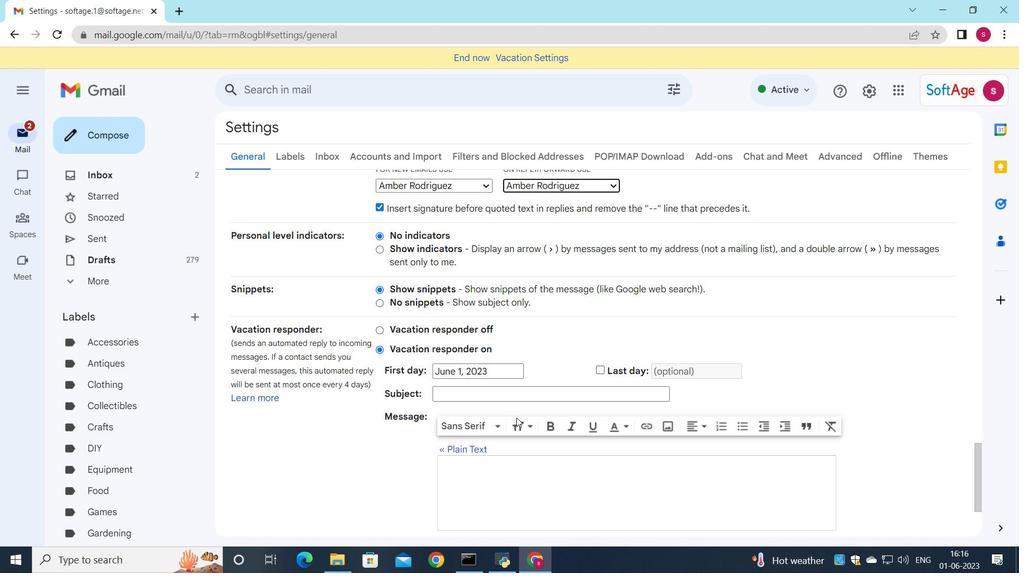 
Action: Mouse scrolled (516, 417) with delta (0, 0)
Screenshot: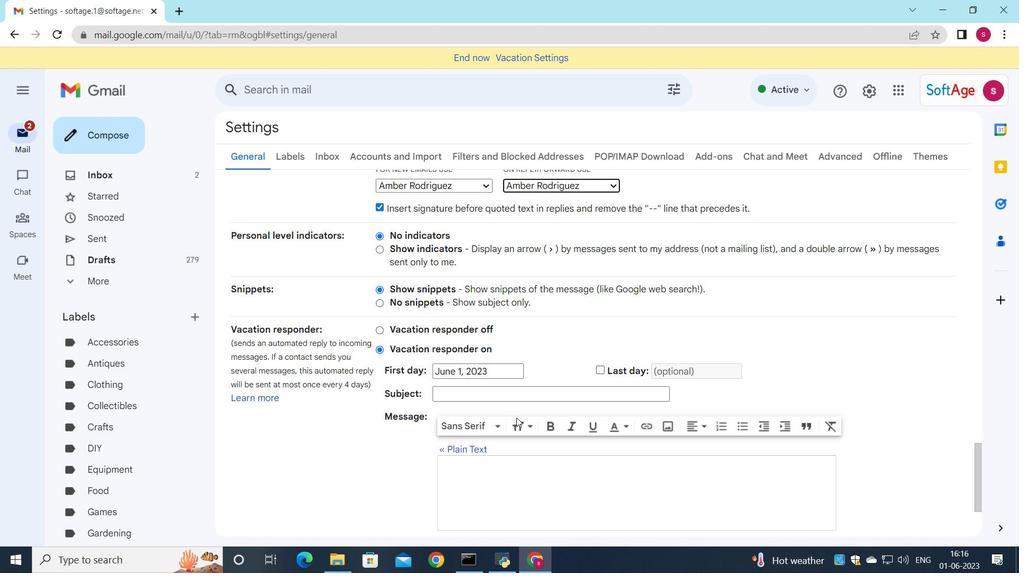 
Action: Mouse moved to (515, 419)
Screenshot: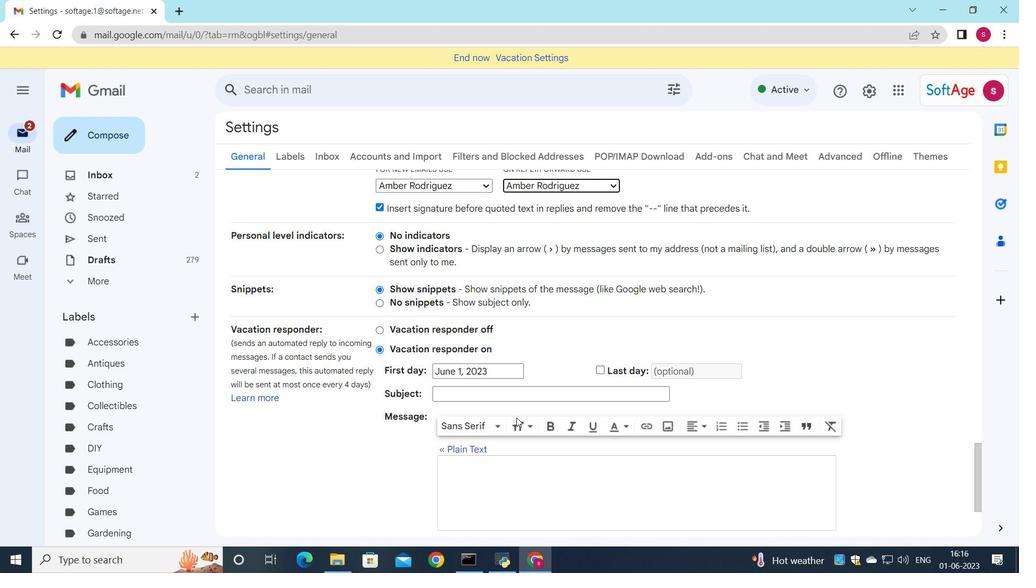 
Action: Mouse scrolled (515, 419) with delta (0, 0)
Screenshot: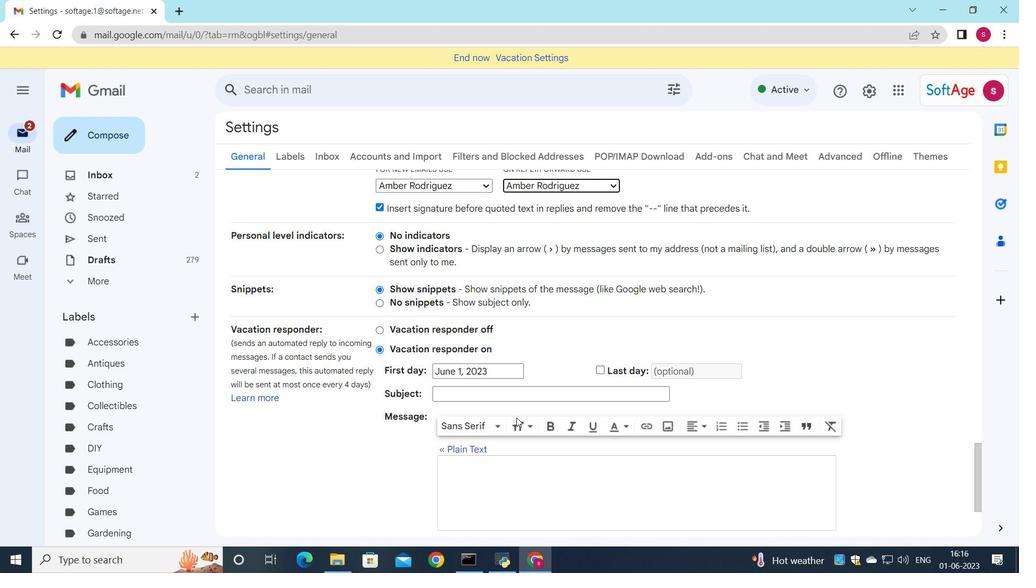 
Action: Mouse moved to (566, 468)
Screenshot: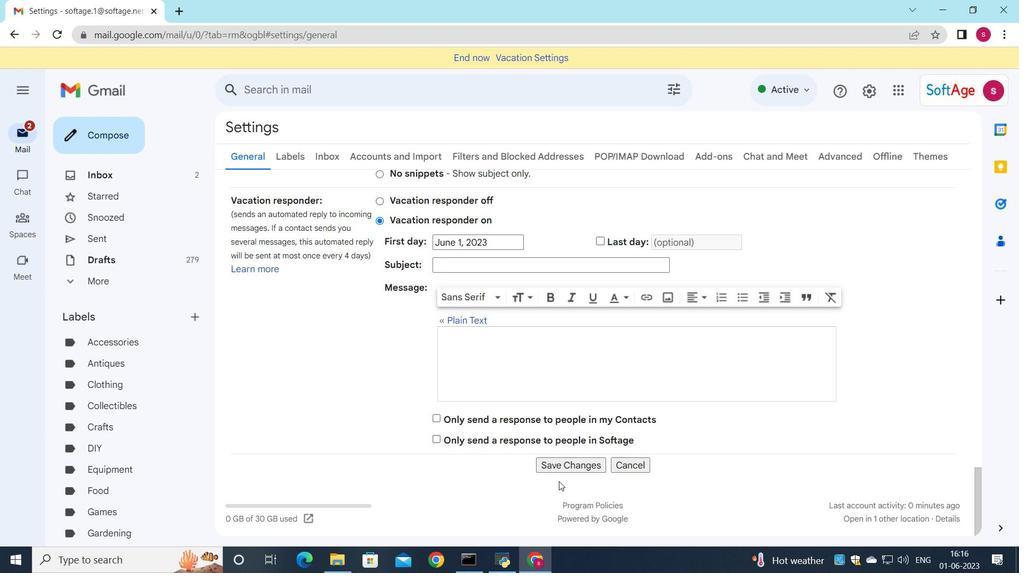 
Action: Mouse pressed left at (566, 468)
Screenshot: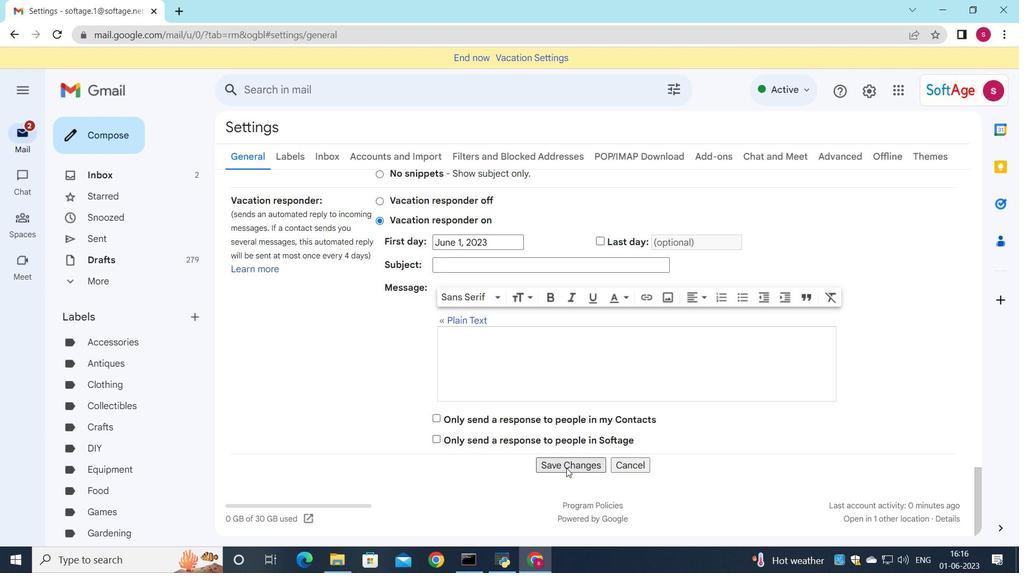 
Action: Mouse moved to (467, 443)
Screenshot: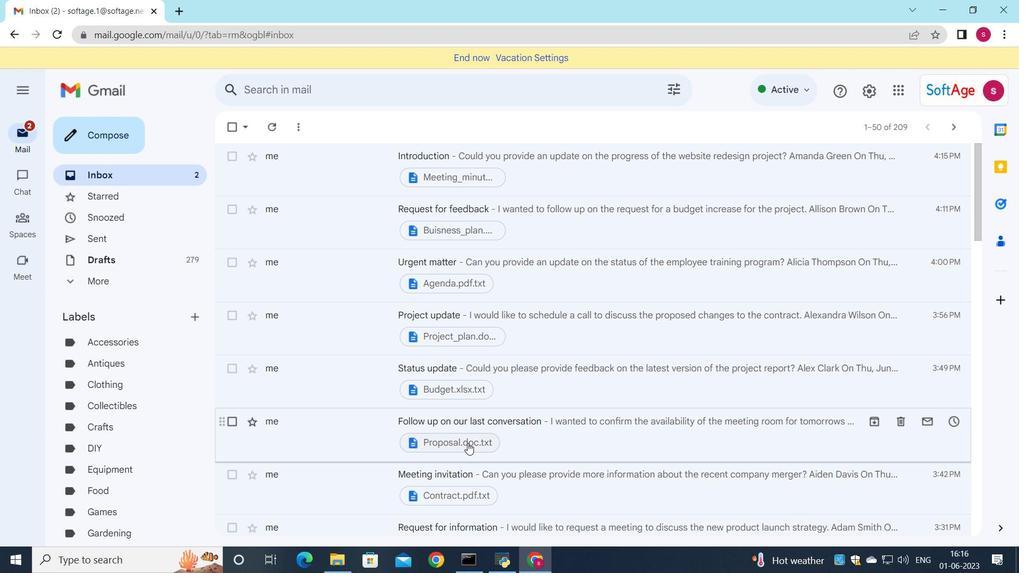 
Action: Mouse scrolled (467, 442) with delta (0, 0)
Screenshot: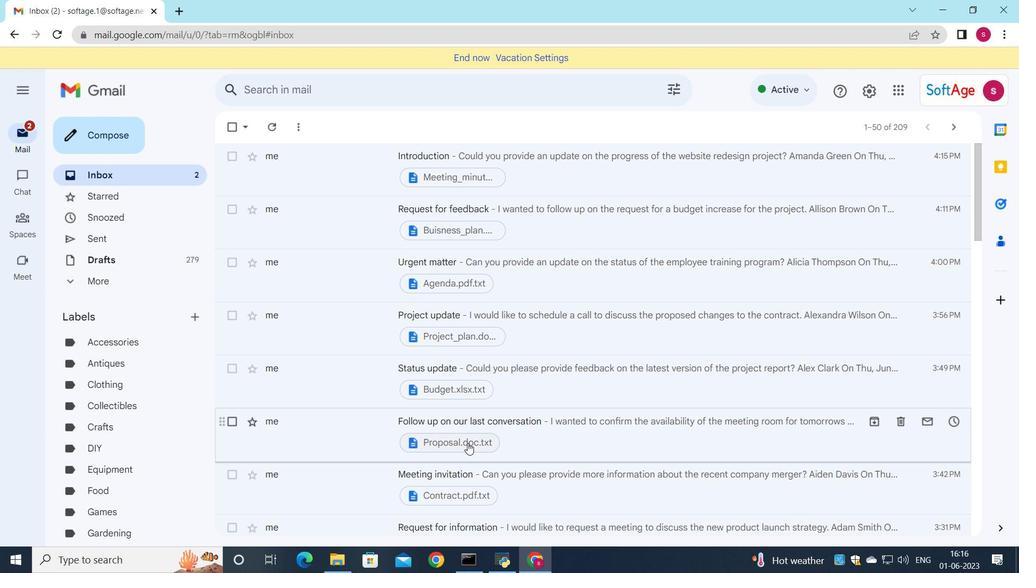 
Action: Mouse scrolled (467, 442) with delta (0, 0)
Screenshot: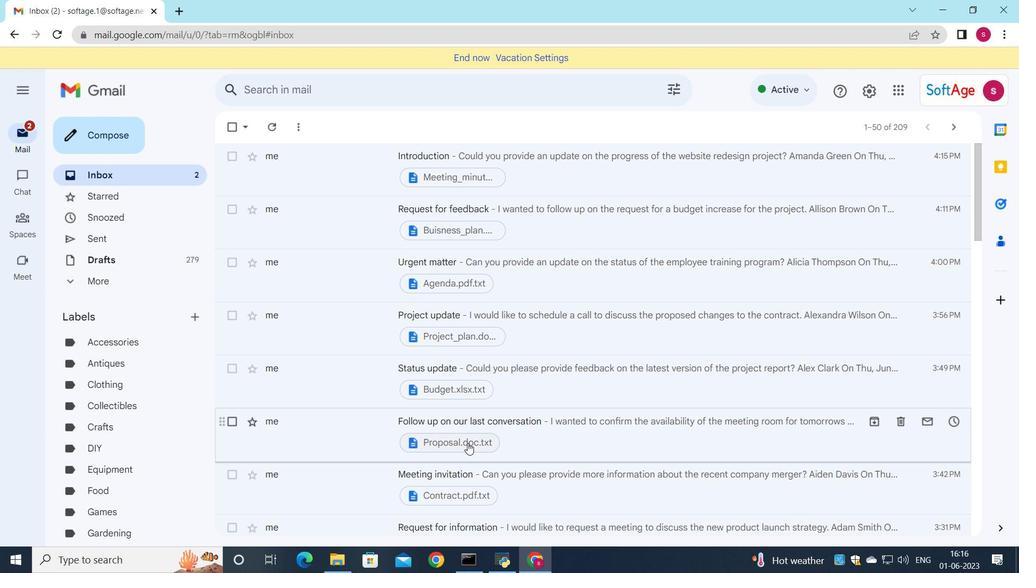
Action: Mouse scrolled (467, 442) with delta (0, 0)
Screenshot: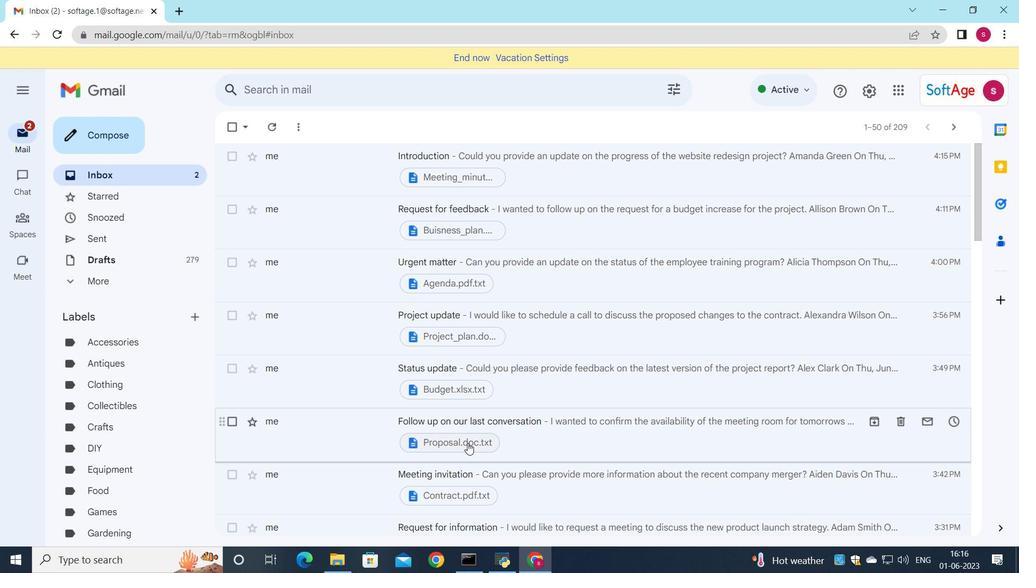 
Action: Mouse moved to (485, 386)
Screenshot: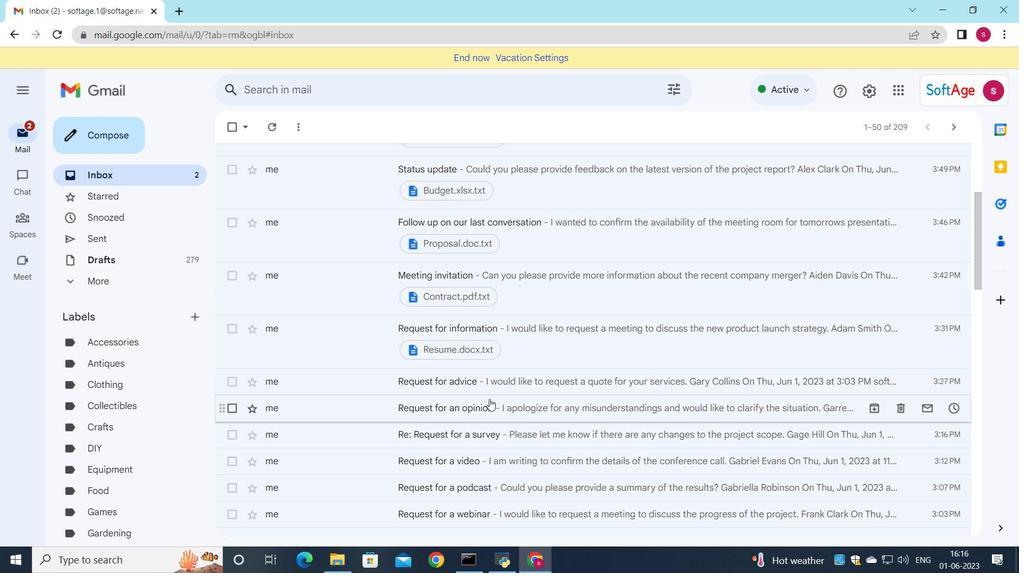 
Action: Mouse pressed left at (485, 386)
Screenshot: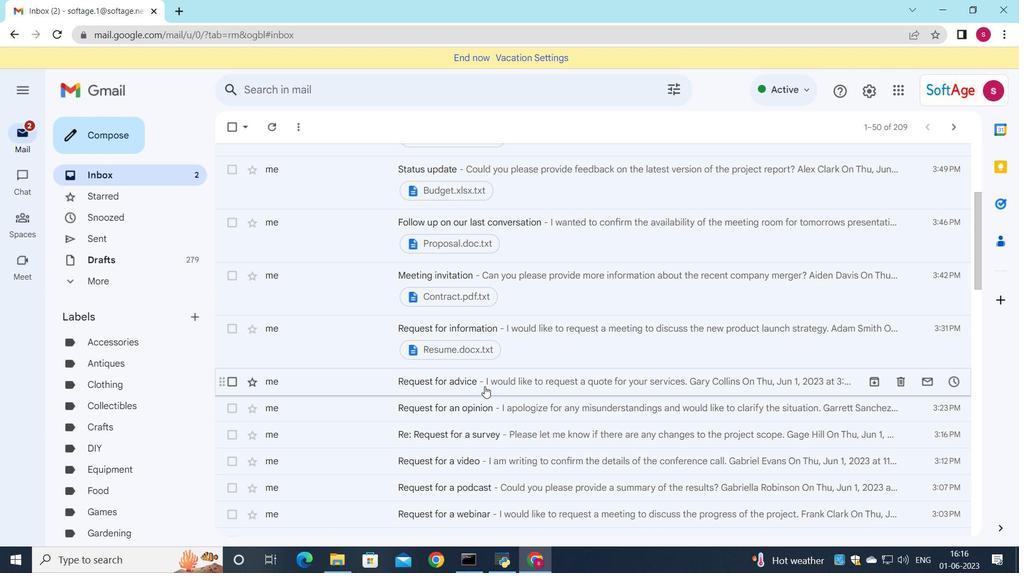 
Action: Mouse moved to (338, 314)
Screenshot: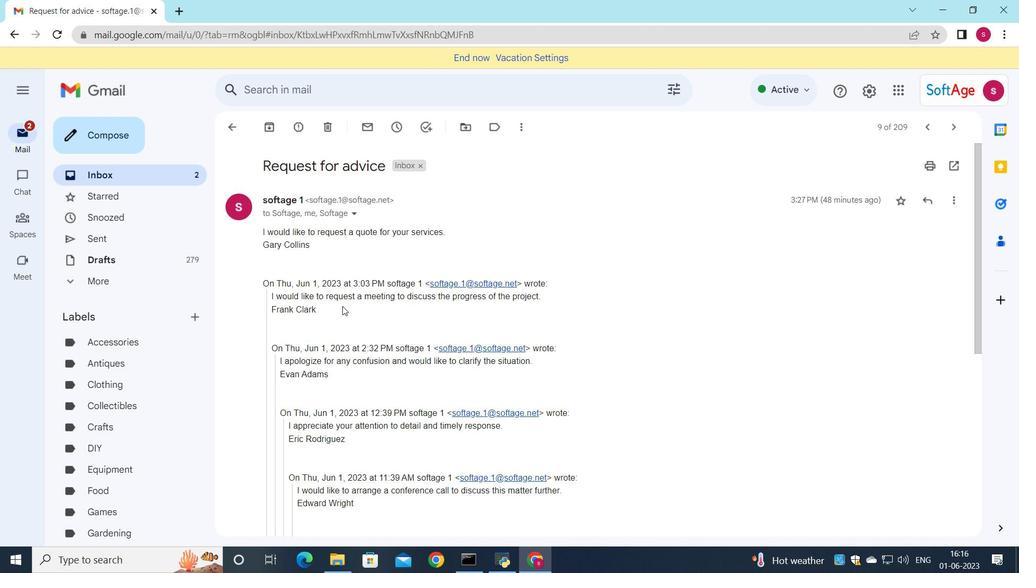 
Action: Mouse scrolled (338, 313) with delta (0, 0)
Screenshot: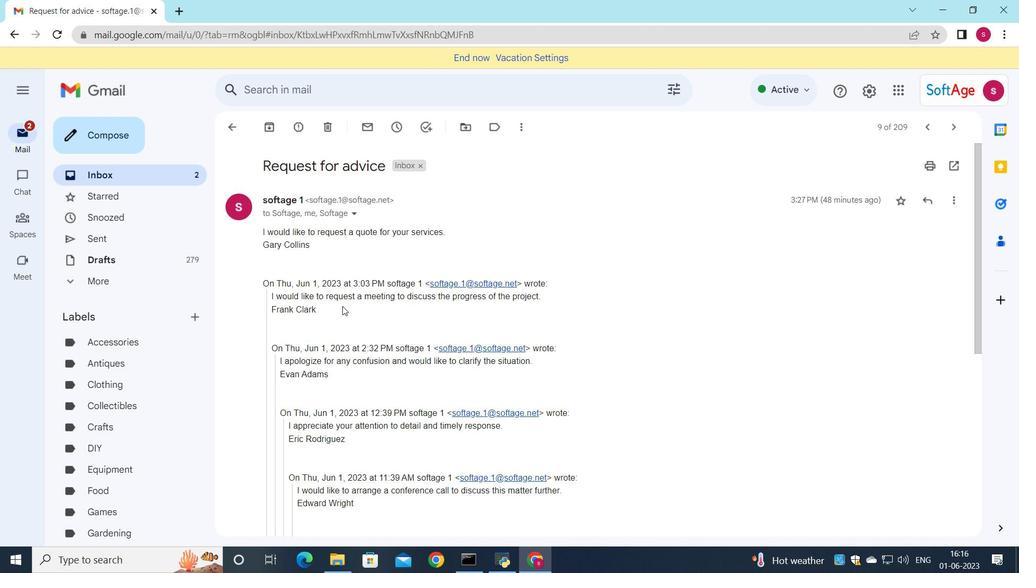 
Action: Mouse moved to (337, 315)
Screenshot: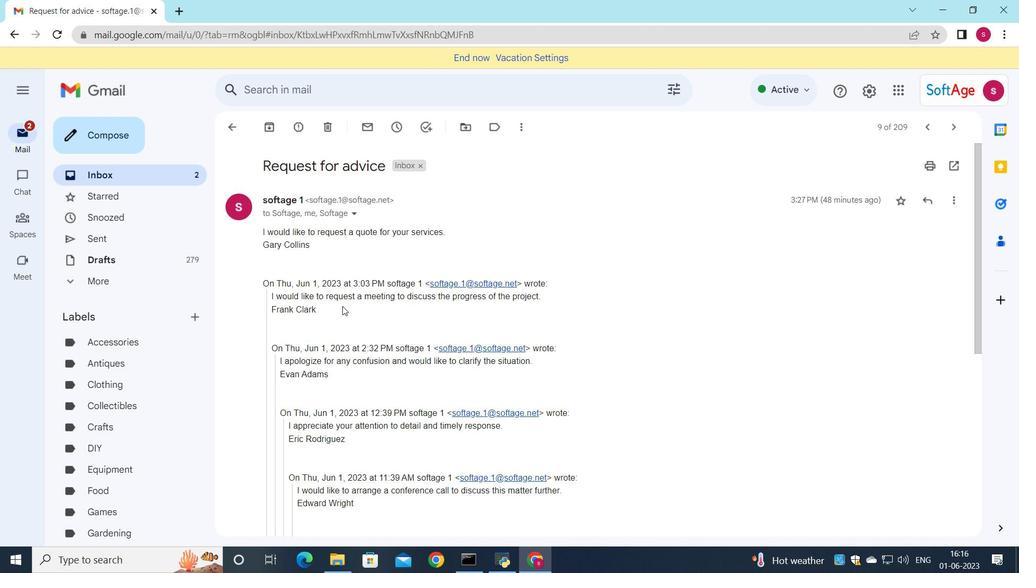 
Action: Mouse scrolled (337, 315) with delta (0, 0)
Screenshot: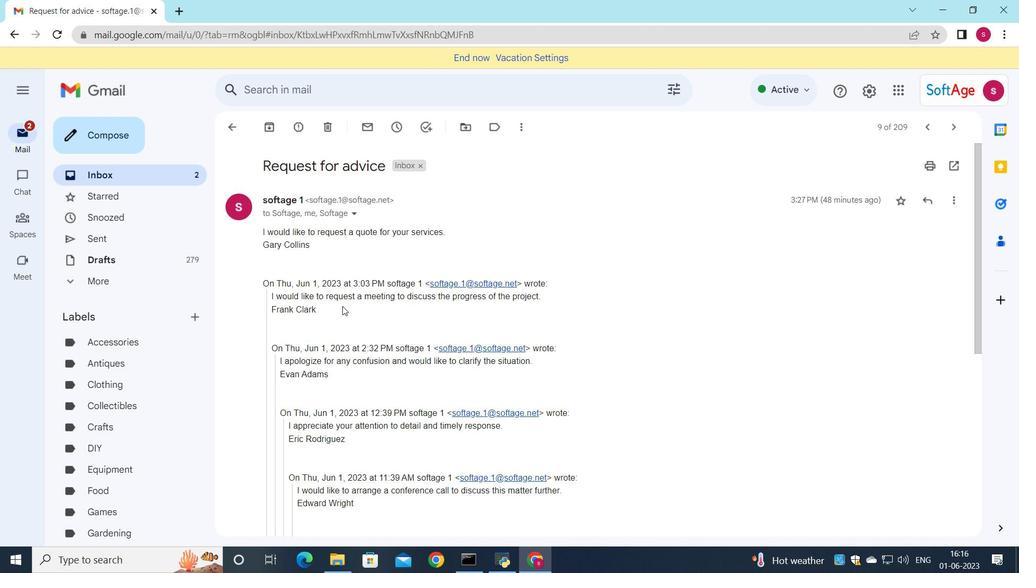 
Action: Mouse scrolled (337, 315) with delta (0, 0)
Screenshot: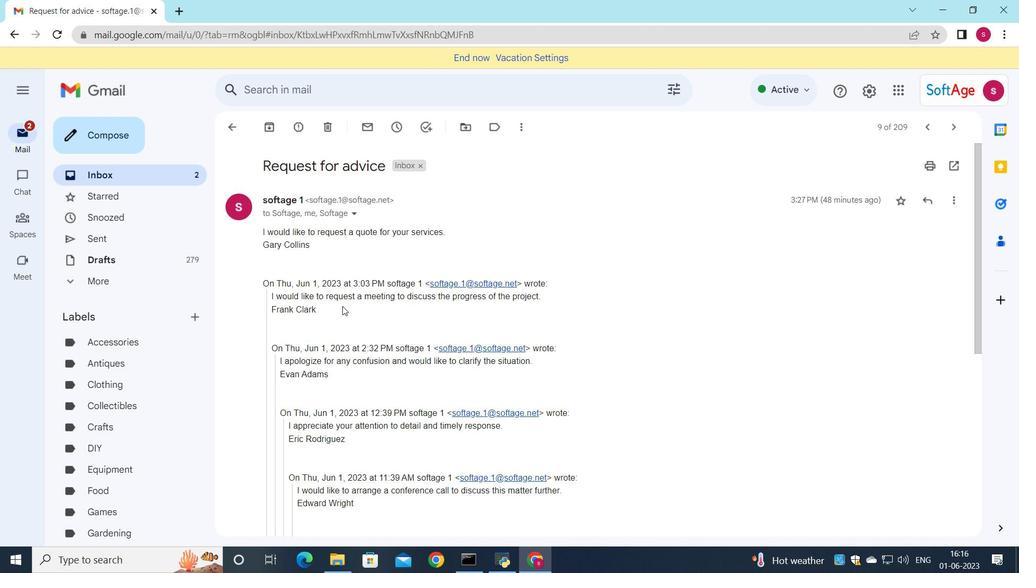 
Action: Mouse moved to (335, 358)
Screenshot: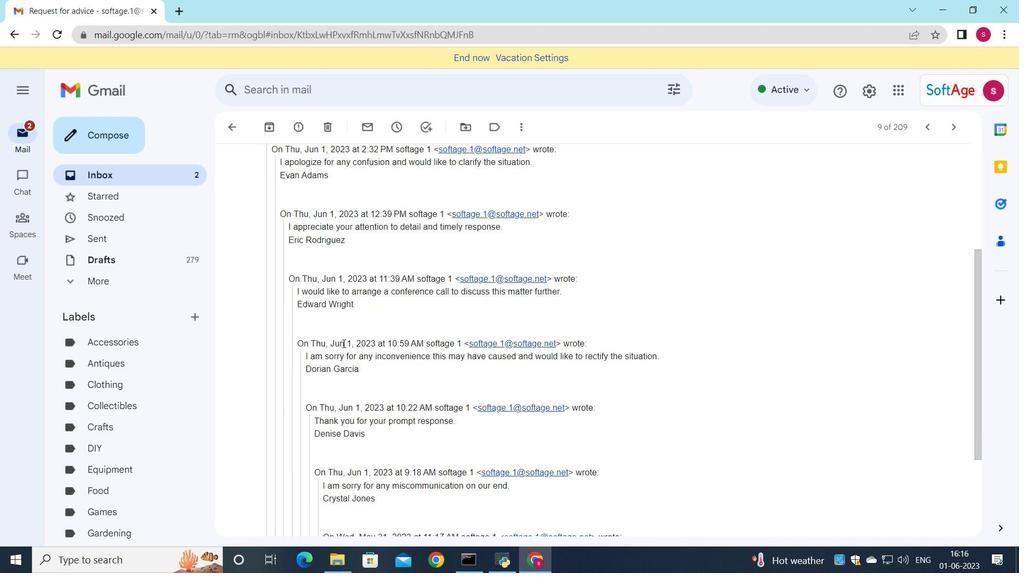 
Action: Mouse scrolled (335, 358) with delta (0, 0)
Screenshot: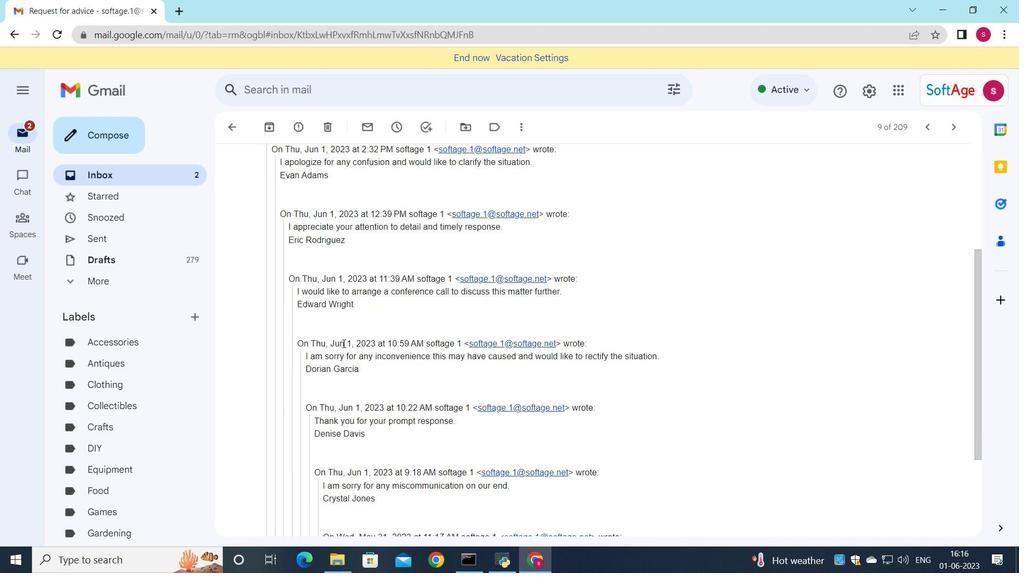 
Action: Mouse moved to (335, 359)
Screenshot: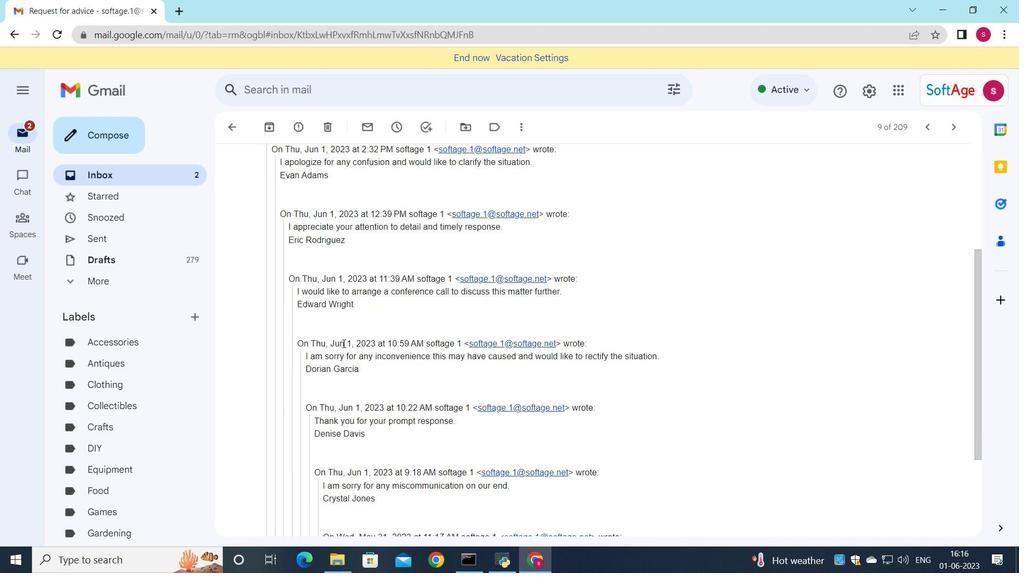 
Action: Mouse scrolled (335, 358) with delta (0, 0)
Screenshot: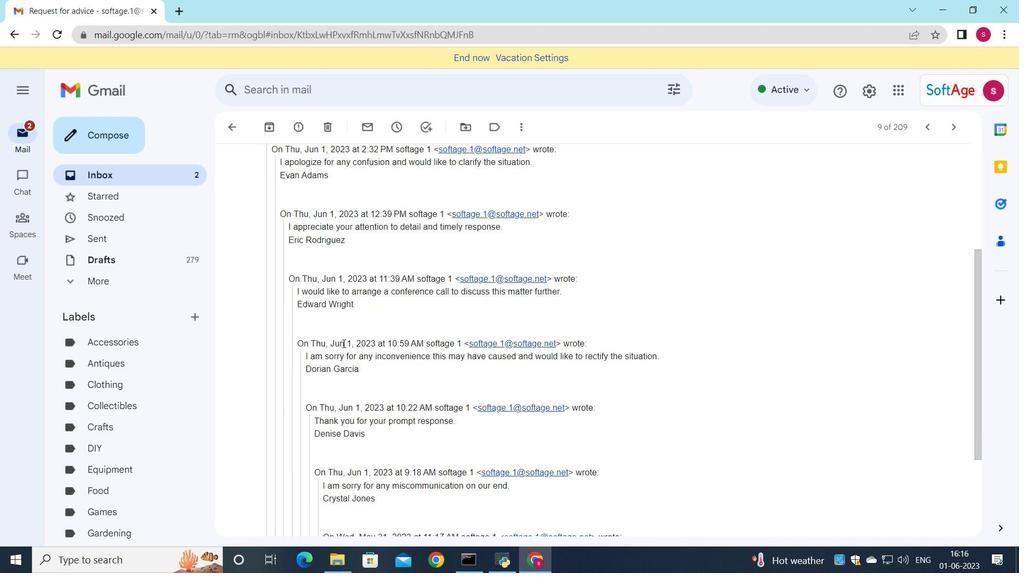 
Action: Mouse moved to (335, 359)
Screenshot: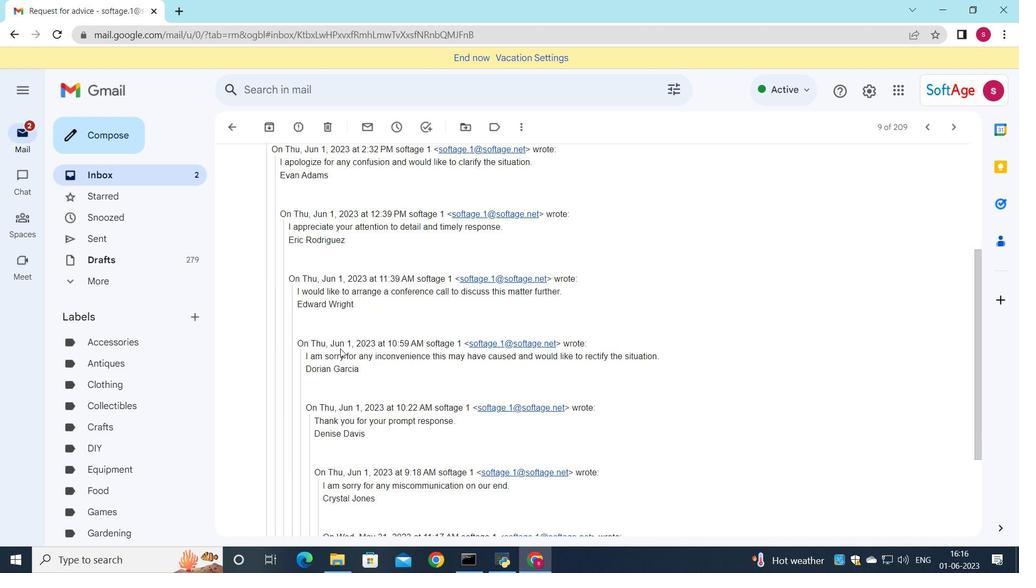 
Action: Mouse scrolled (335, 359) with delta (0, 0)
Screenshot: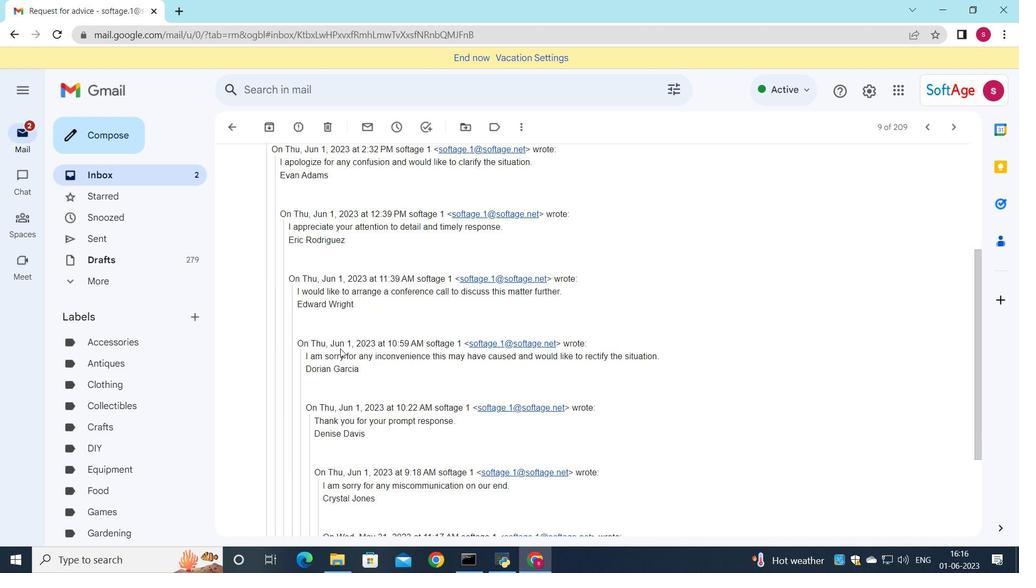 
Action: Mouse moved to (335, 372)
Screenshot: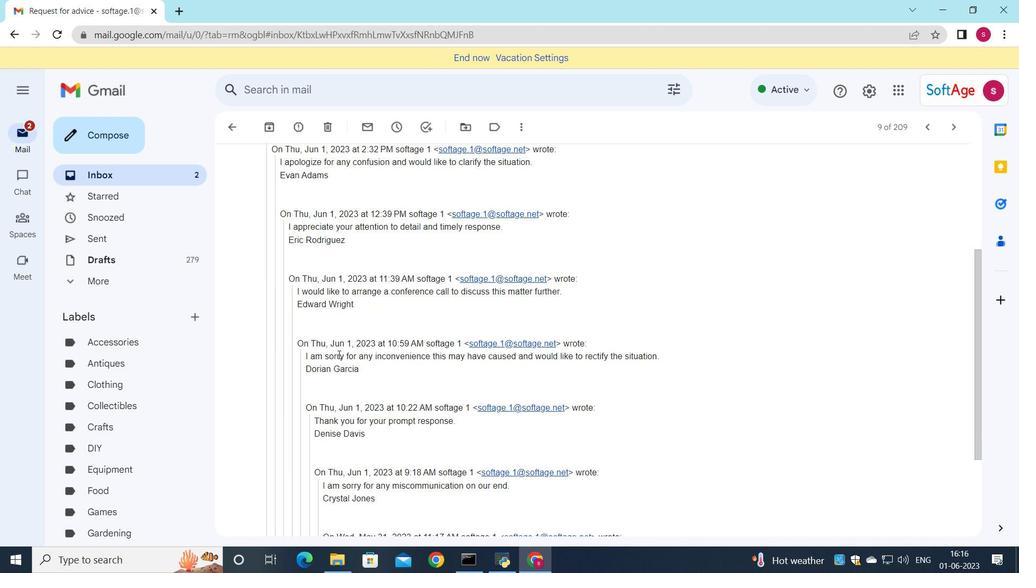 
Action: Mouse scrolled (335, 365) with delta (0, 0)
Screenshot: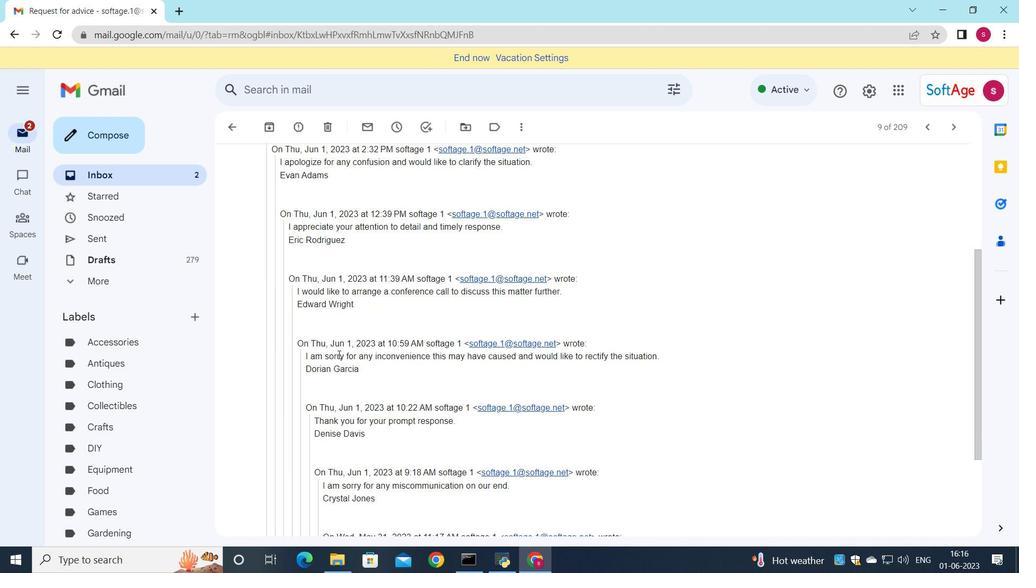 
Action: Mouse moved to (311, 465)
Screenshot: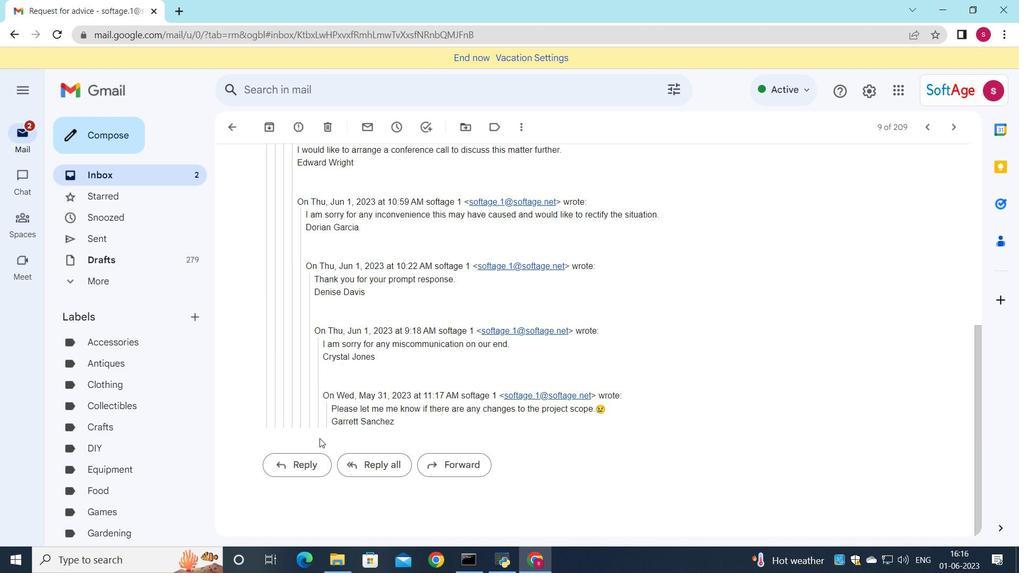 
Action: Mouse pressed left at (311, 465)
Screenshot: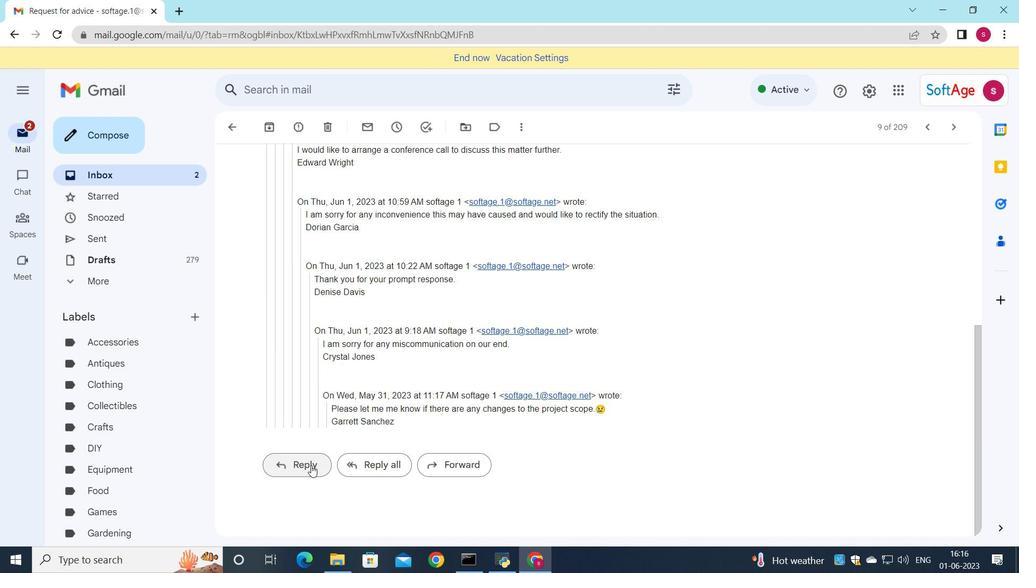 
Action: Mouse moved to (292, 358)
Screenshot: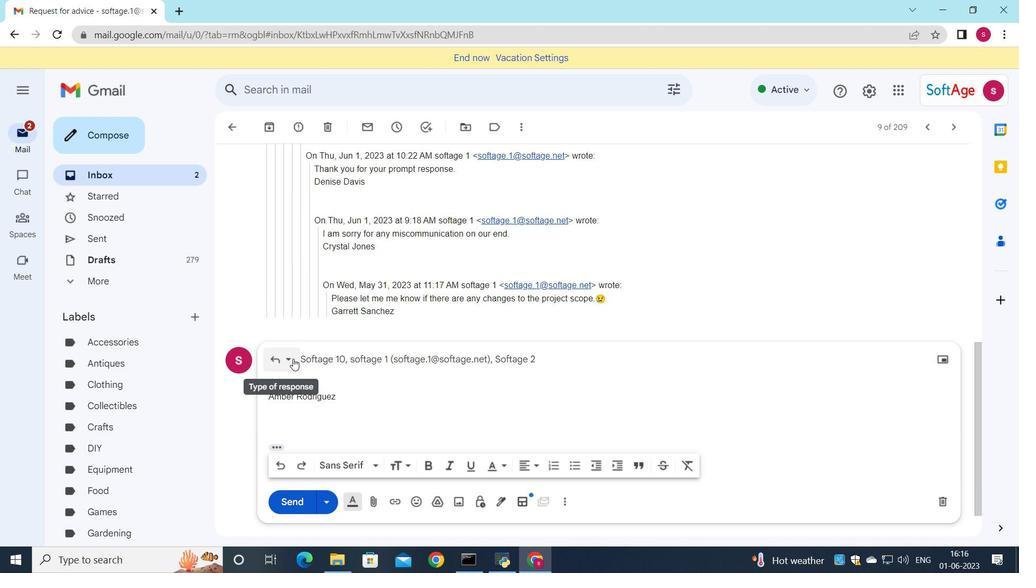 
Action: Mouse pressed left at (292, 358)
Screenshot: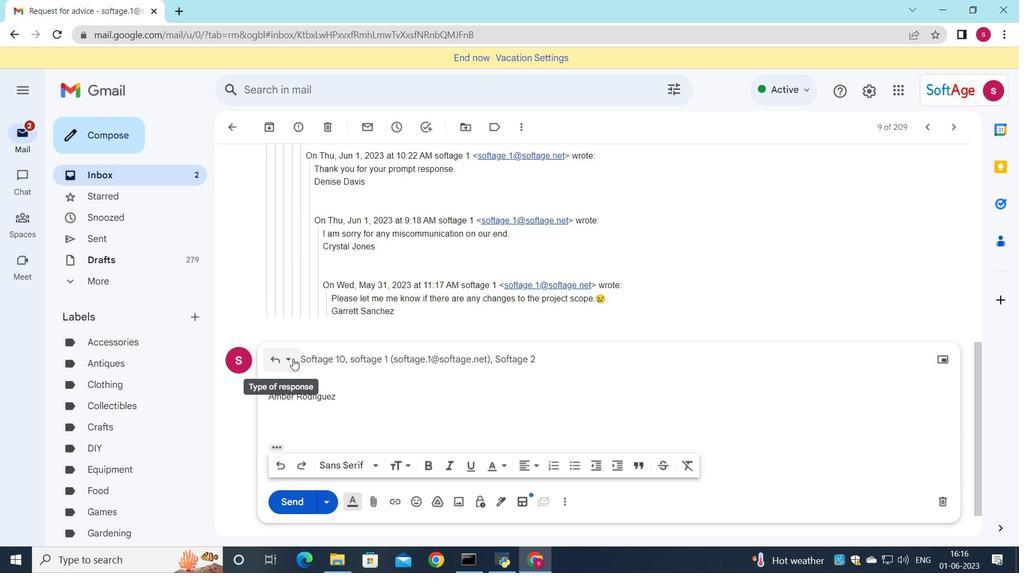 
Action: Mouse moved to (308, 455)
Screenshot: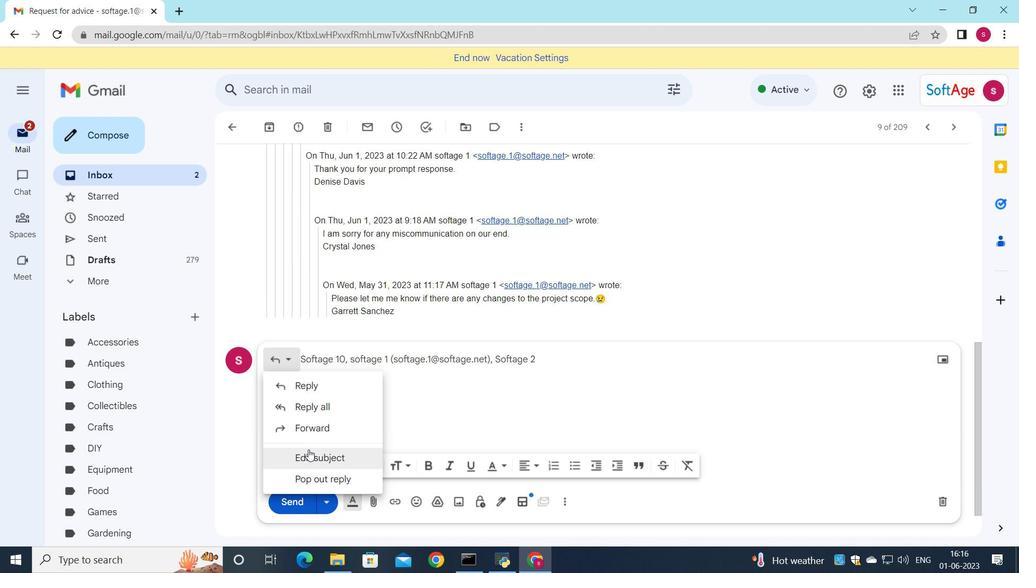 
Action: Mouse pressed left at (308, 455)
Screenshot: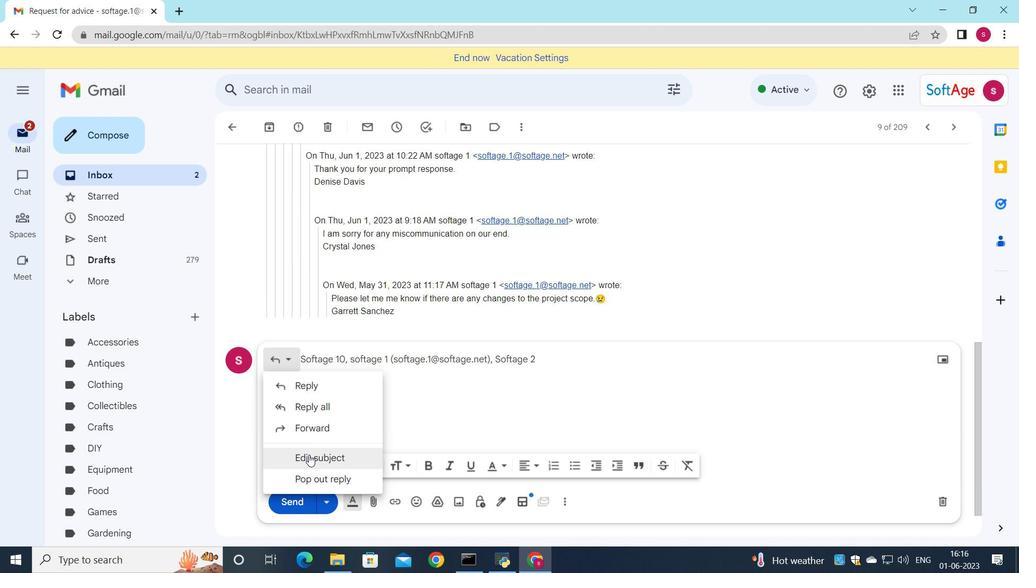 
Action: Mouse moved to (384, 427)
Screenshot: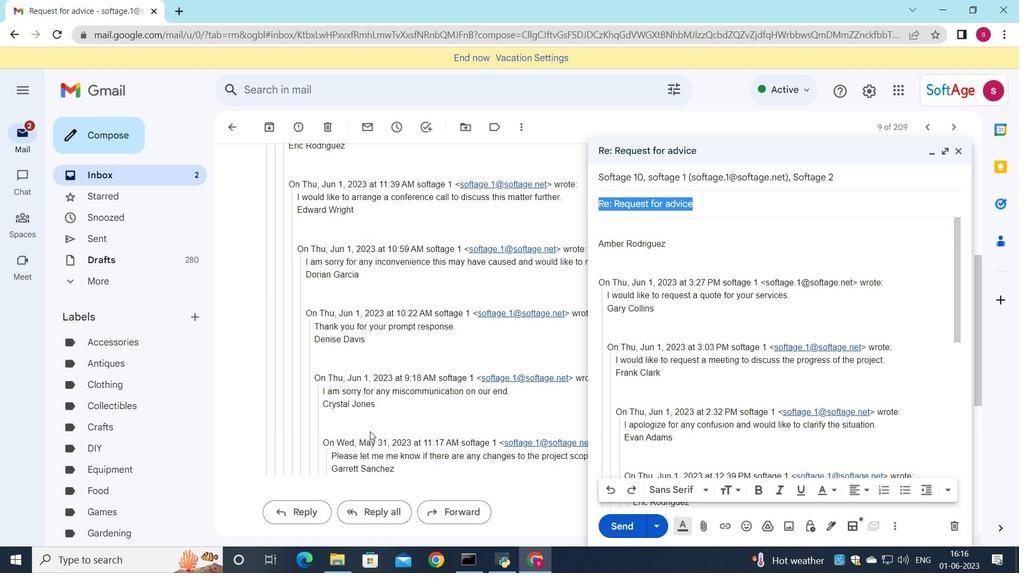 
Action: Key pressed <Key.shift>Thank<Key.space>you
Screenshot: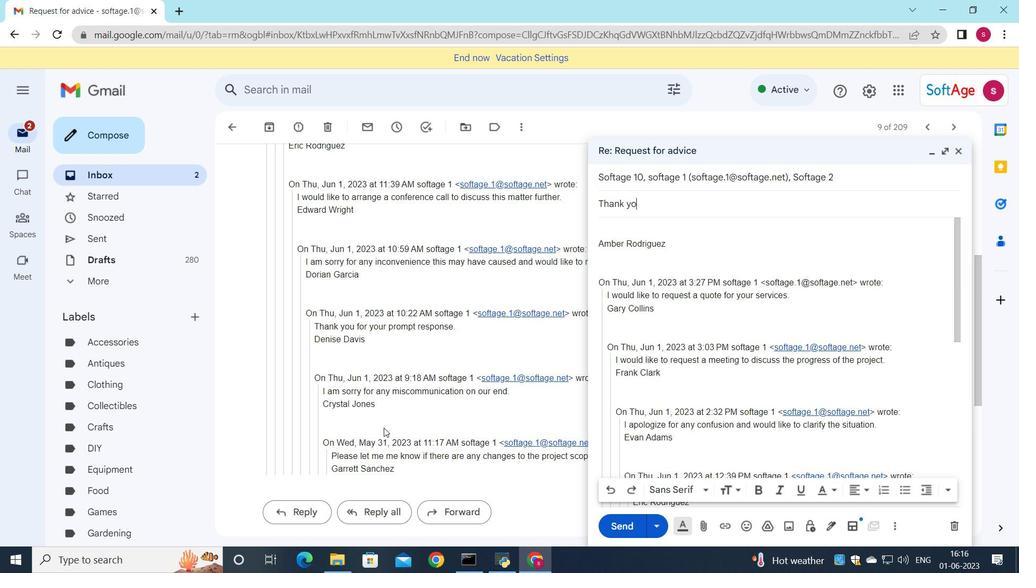 
Action: Mouse moved to (615, 232)
Screenshot: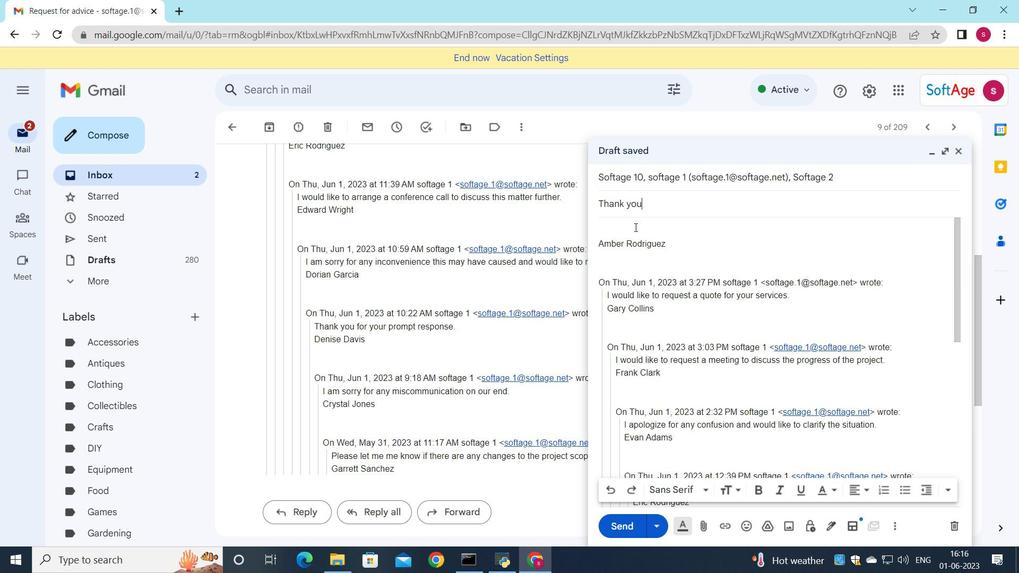 
Action: Mouse pressed left at (615, 232)
Screenshot: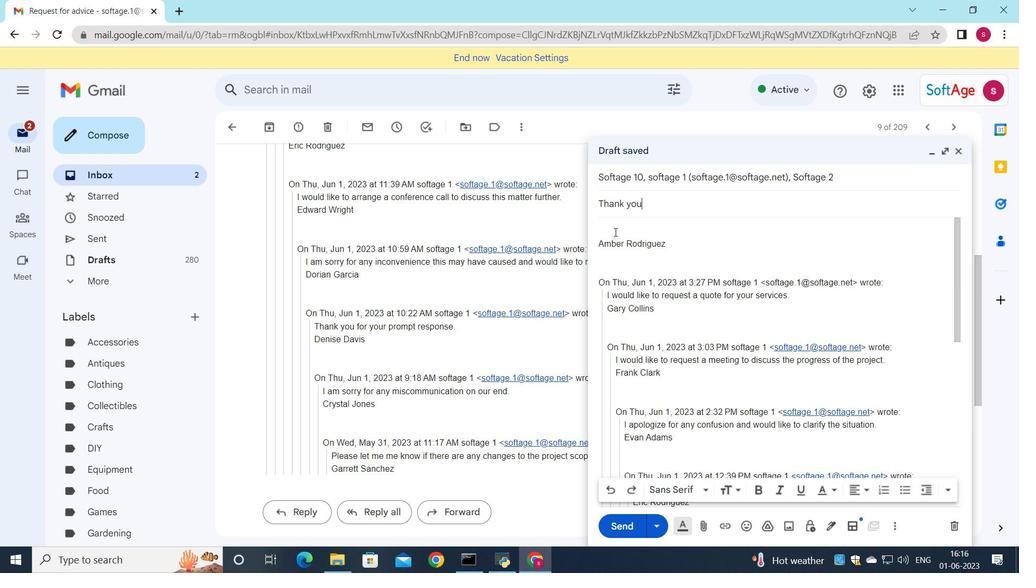
Action: Key pressed <Key.shift>I<Key.space>would<Key.space>like<Key.space>to<Key.space>request<Key.space>a<Key.space>meeting<Key.space>to<Key.space>discuss<Key.space>the<Key.space>upcoming<Key.space>marketing<Key.space>event.
Screenshot: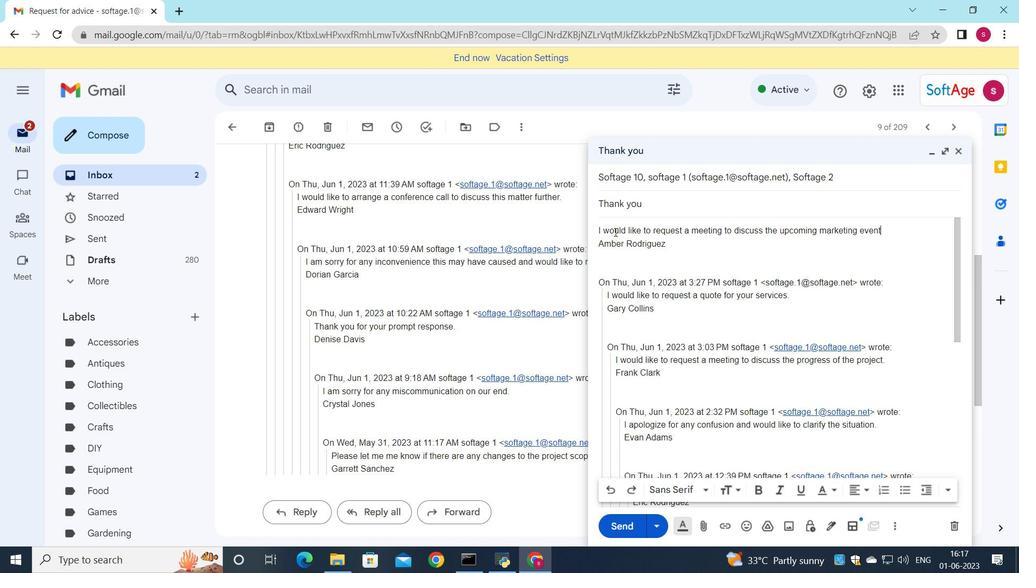 
Action: Mouse moved to (853, 180)
Screenshot: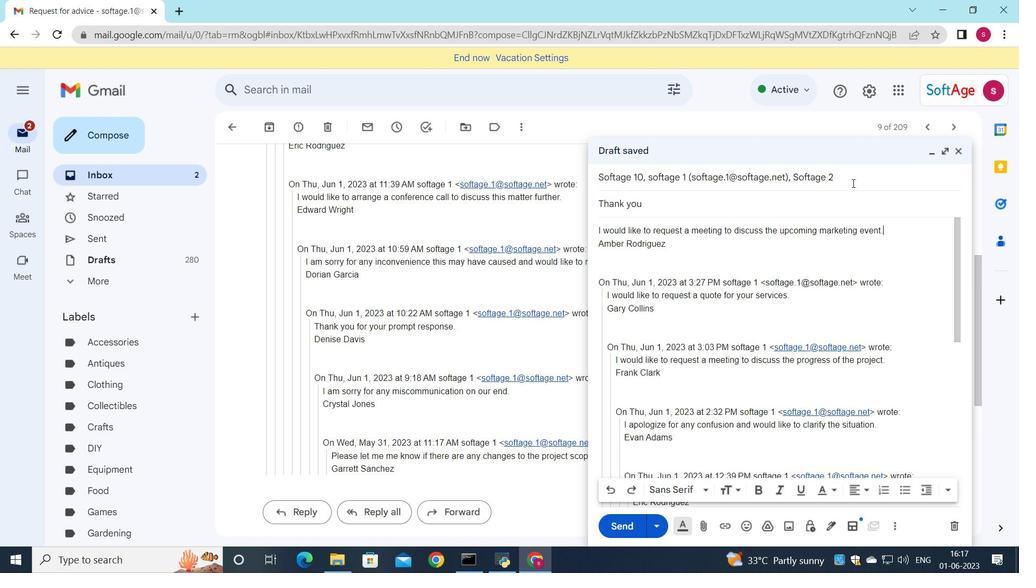 
Action: Mouse pressed left at (853, 180)
Screenshot: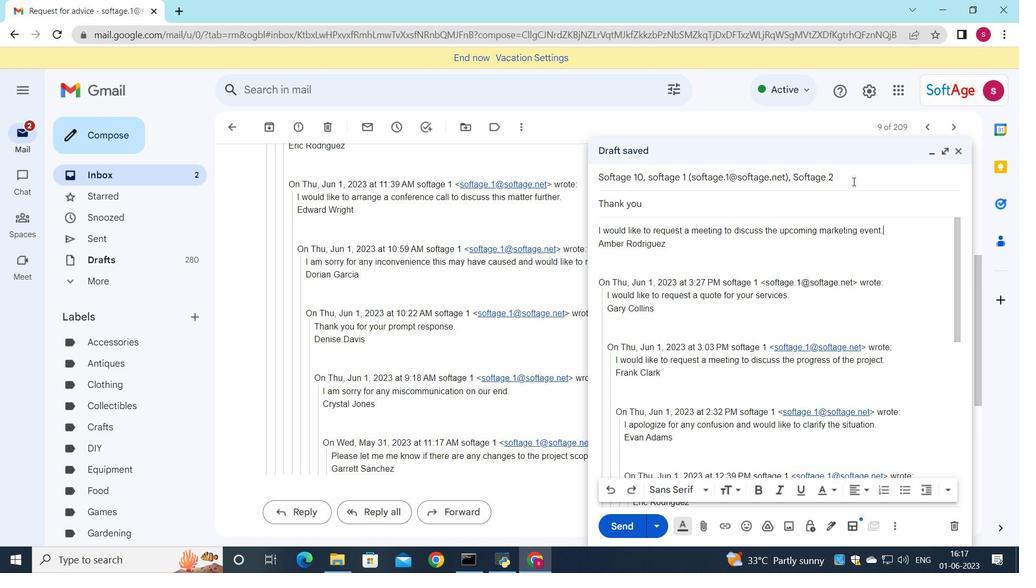 
Action: Mouse moved to (930, 195)
Screenshot: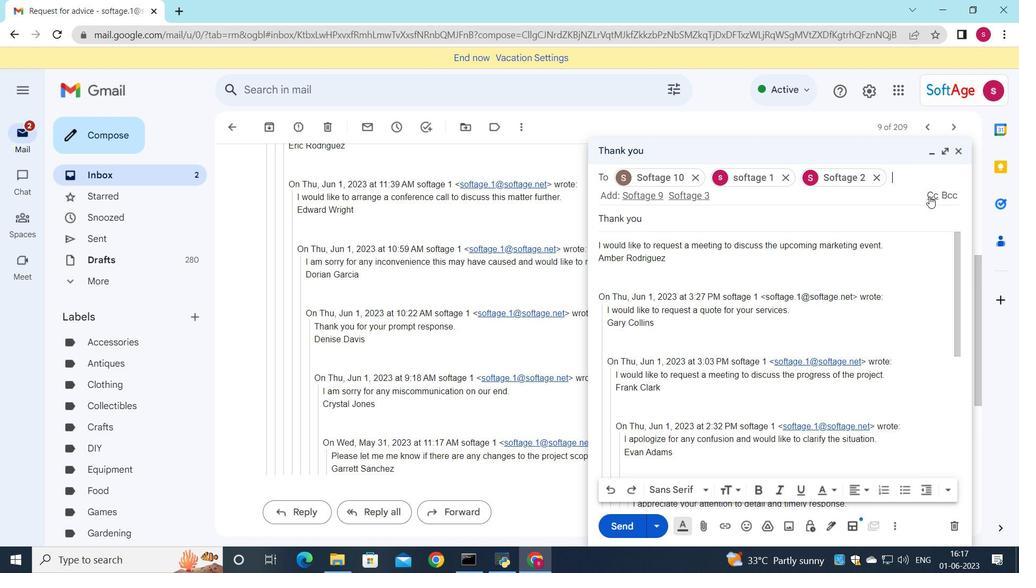 
Action: Mouse pressed left at (930, 195)
Screenshot: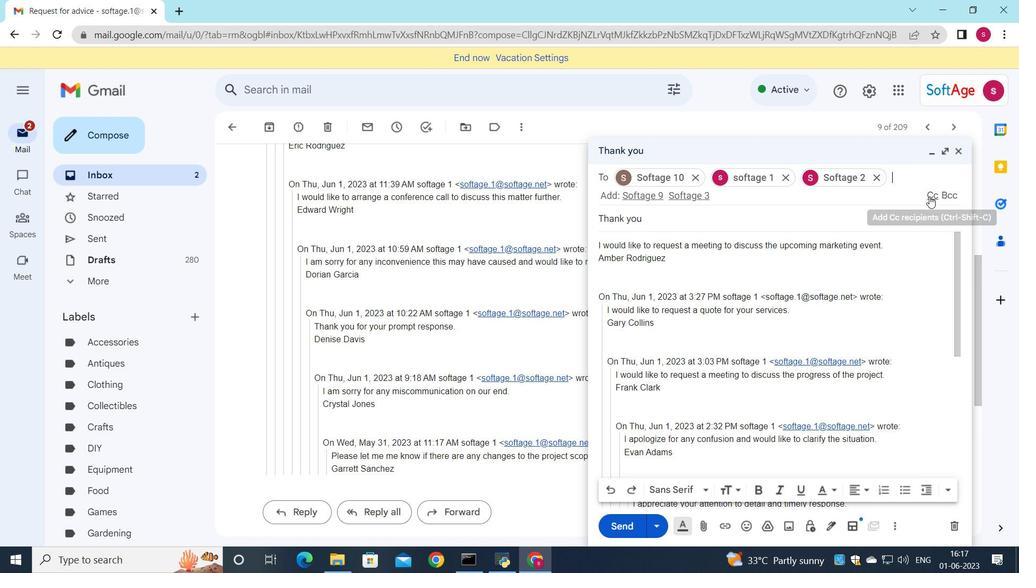 
Action: Mouse moved to (694, 221)
Screenshot: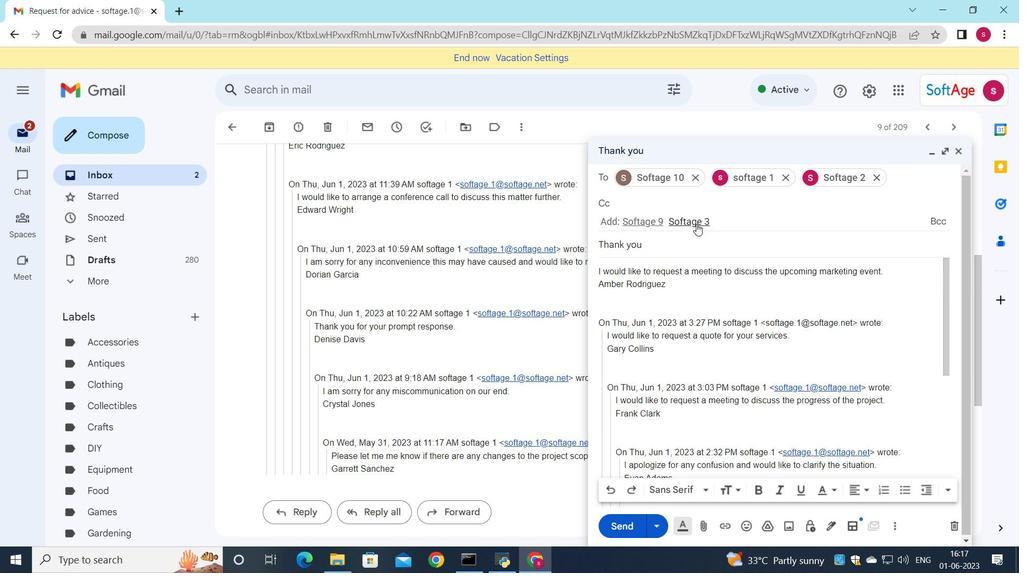 
Action: Mouse pressed left at (694, 221)
Screenshot: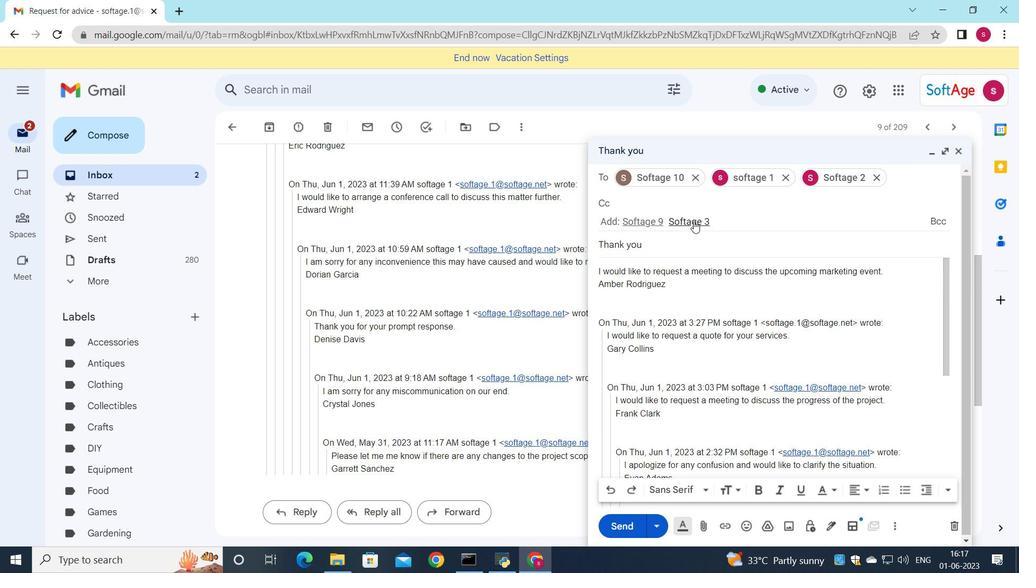 
Action: Mouse moved to (704, 528)
Screenshot: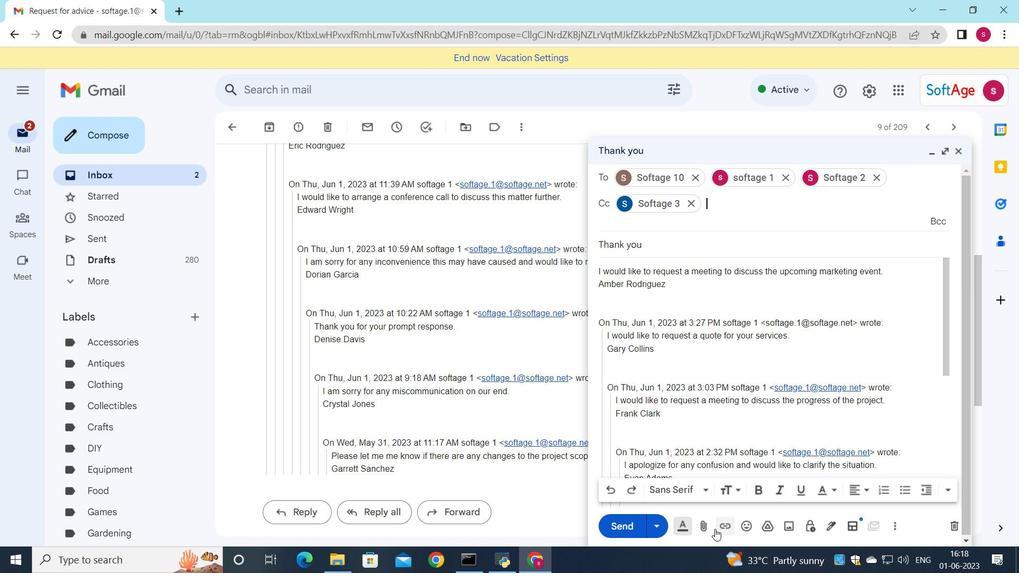 
Action: Mouse pressed left at (704, 528)
Screenshot: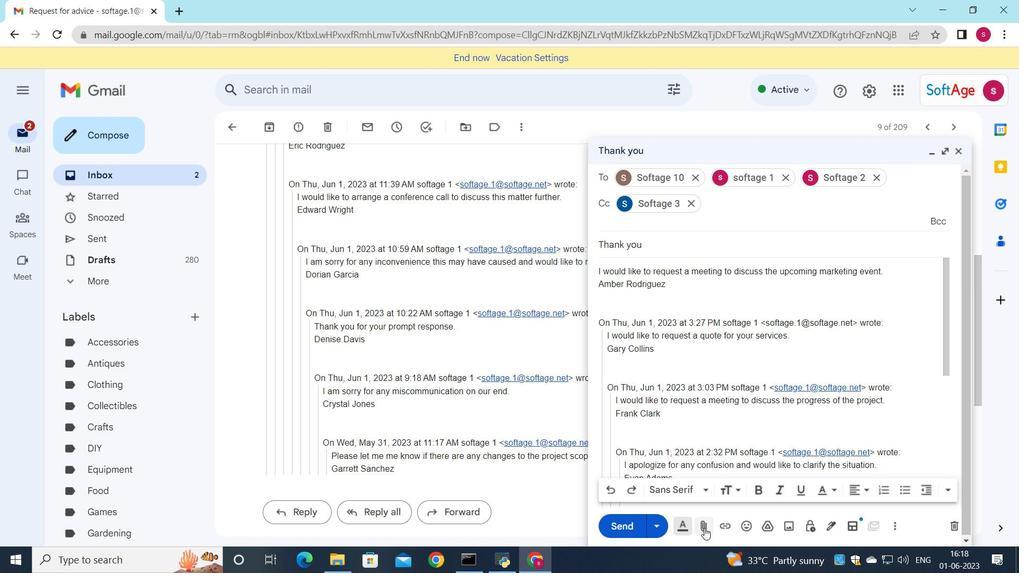 
Action: Mouse moved to (206, 95)
Screenshot: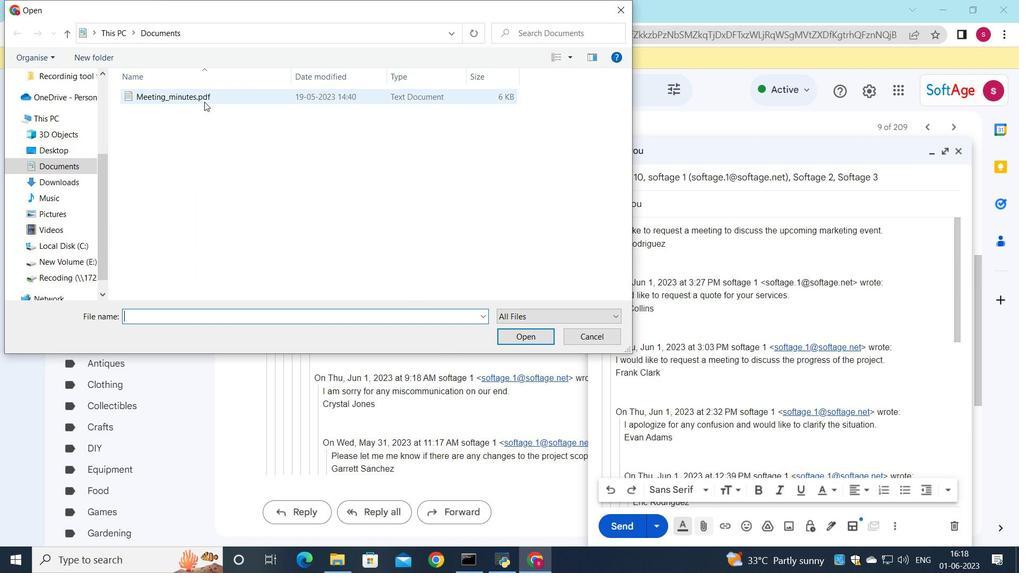 
Action: Mouse pressed left at (206, 95)
Screenshot: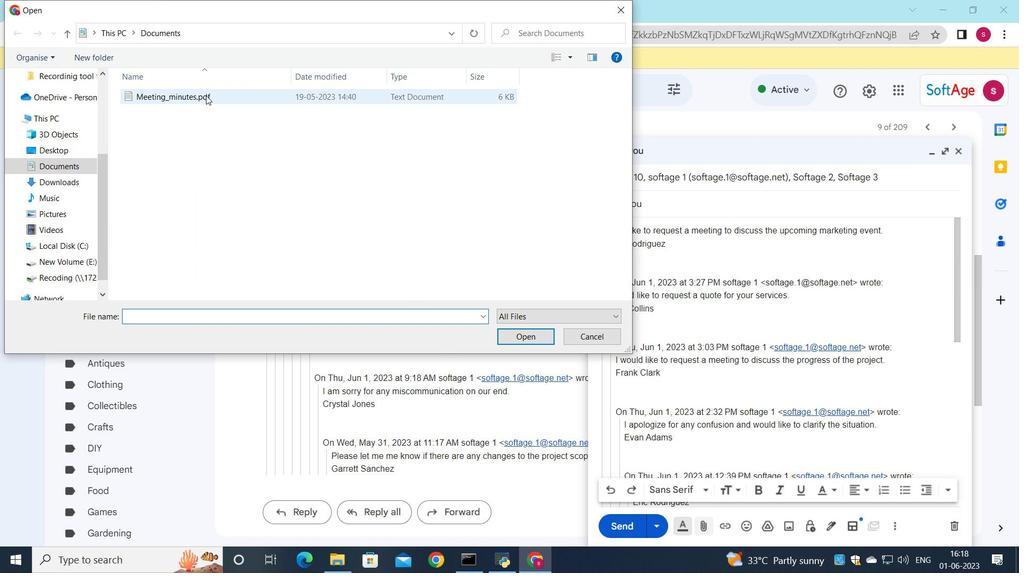 
Action: Mouse moved to (227, 95)
Screenshot: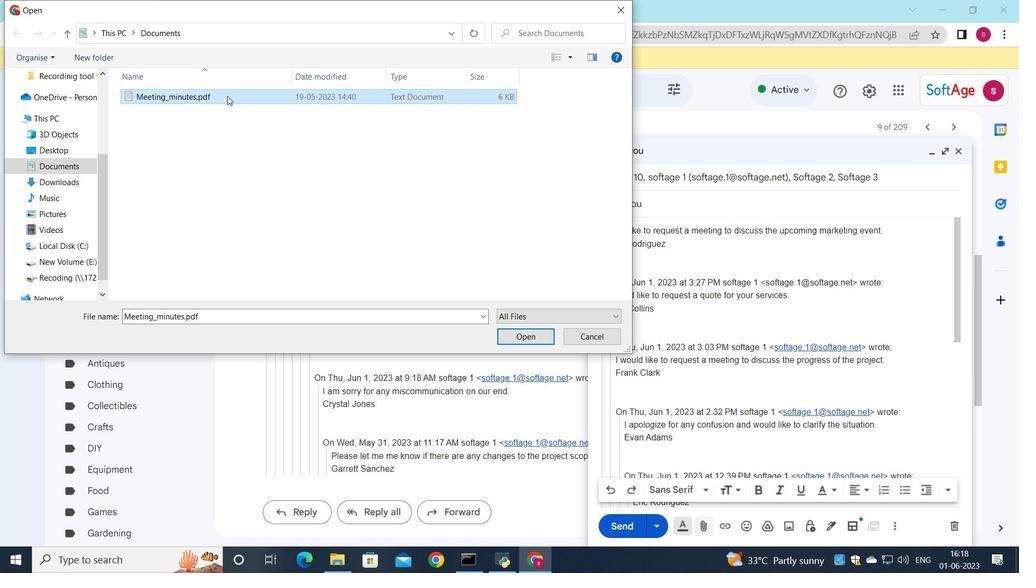 
Action: Mouse pressed left at (227, 95)
Screenshot: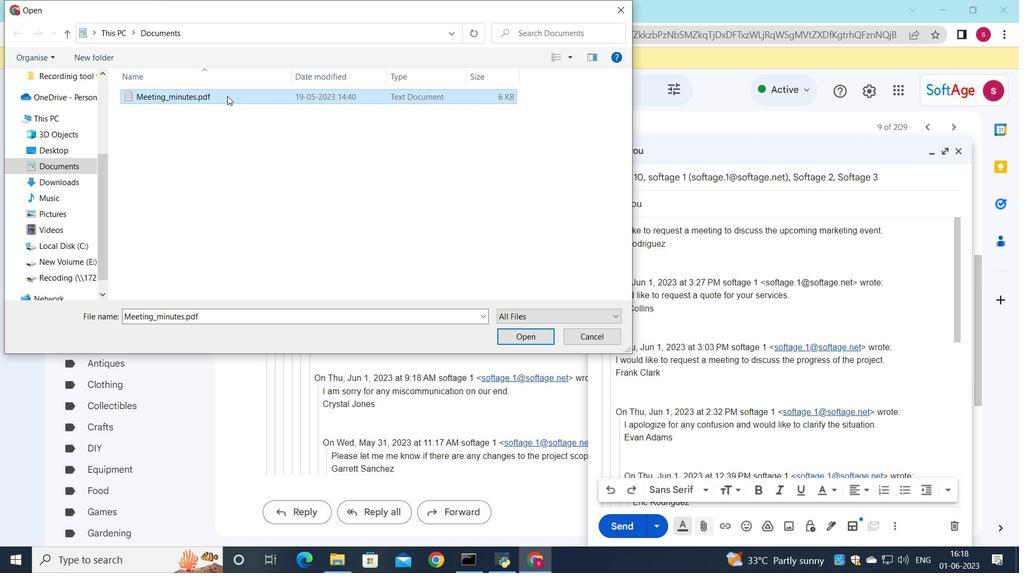 
Action: Mouse moved to (431, 142)
Screenshot: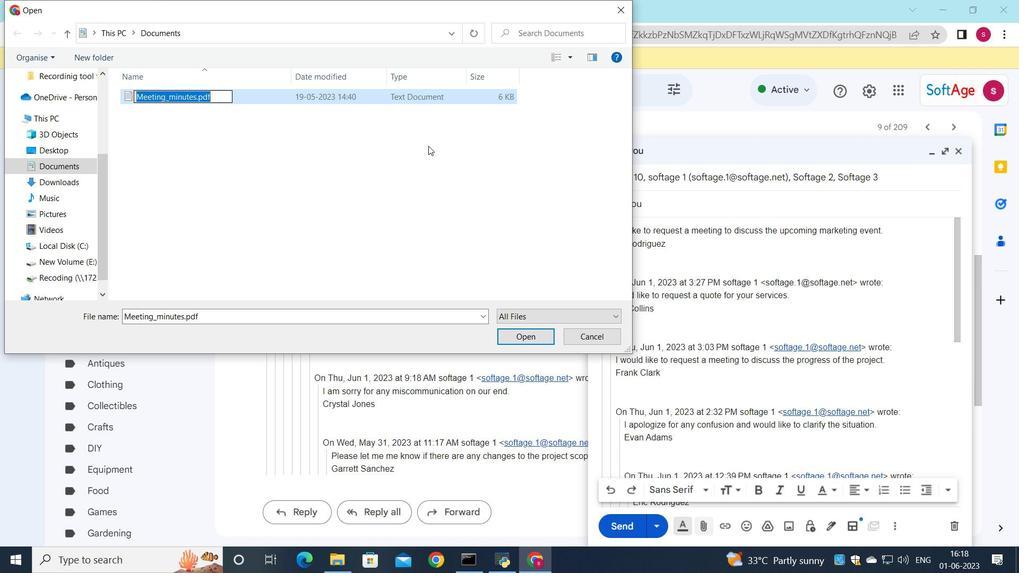 
Action: Key pressed <Key.shift>Statement<Key.shift><Key.shift><Key.shift><Key.shift><Key.shift><Key.shift>_of<Key.shift><Key.shift><Key.shift><Key.shift><Key.shift><Key.shift><Key.shift><Key.shift><Key.shift><Key.shift><Key.shift><Key.shift><Key.shift><Key.shift><Key.shift><Key.shift><Key.shift><Key.shift><Key.shift><Key.shift><Key.shift><Key.shift><Key.shift><Key.shift><Key.shift><Key.shift><Key.shift><Key.shift><Key.shift><Key.shift><Key.shift><Key.shift><Key.shift><Key.shift><Key.shift><Key.shift><Key.shift><Key.shift><Key.shift><Key.shift><Key.shift><Key.shift><Key.shift><Key.shift><Key.shift><Key.shift><Key.shift><Key.shift><Key.shift><Key.shift><Key.shift><Key.shift><Key.shift><Key.shift><Key.shift><Key.shift><Key.shift><Key.shift><Key.shift><Key.shift><Key.shift><Key.shift><Key.shift><Key.shift><Key.shift>_work.docx
Screenshot: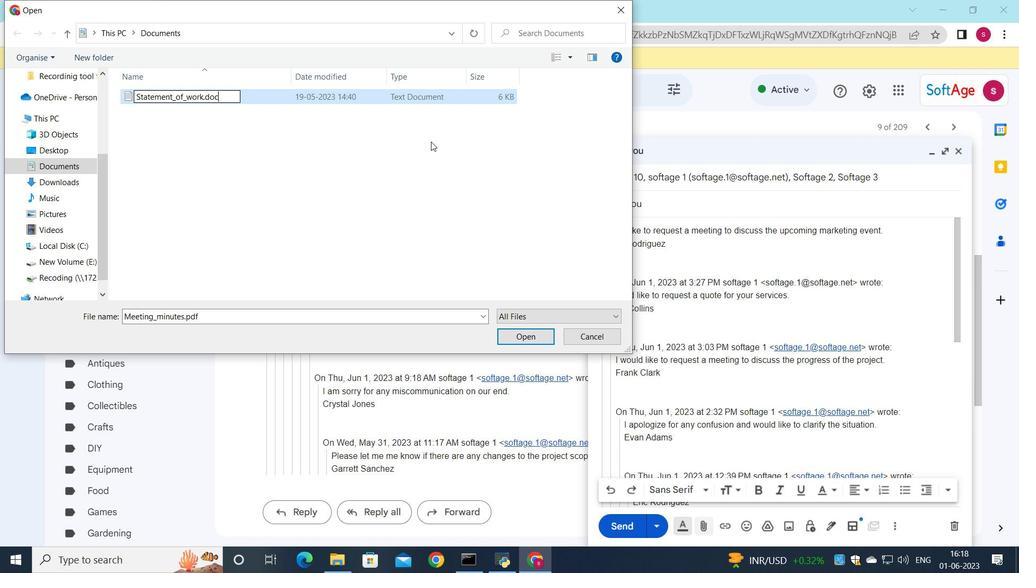 
Action: Mouse moved to (353, 93)
Screenshot: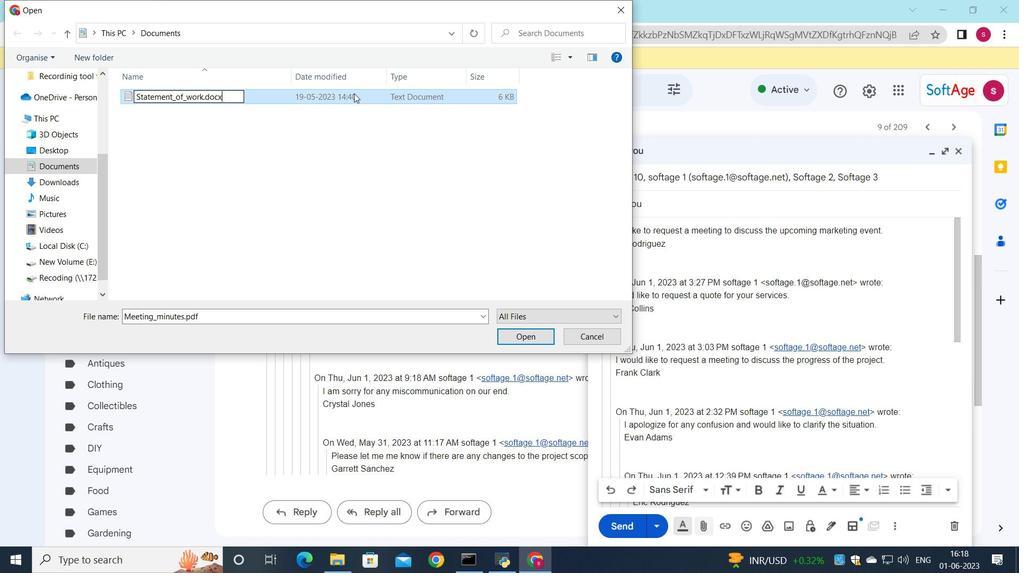 
Action: Mouse pressed left at (353, 93)
Screenshot: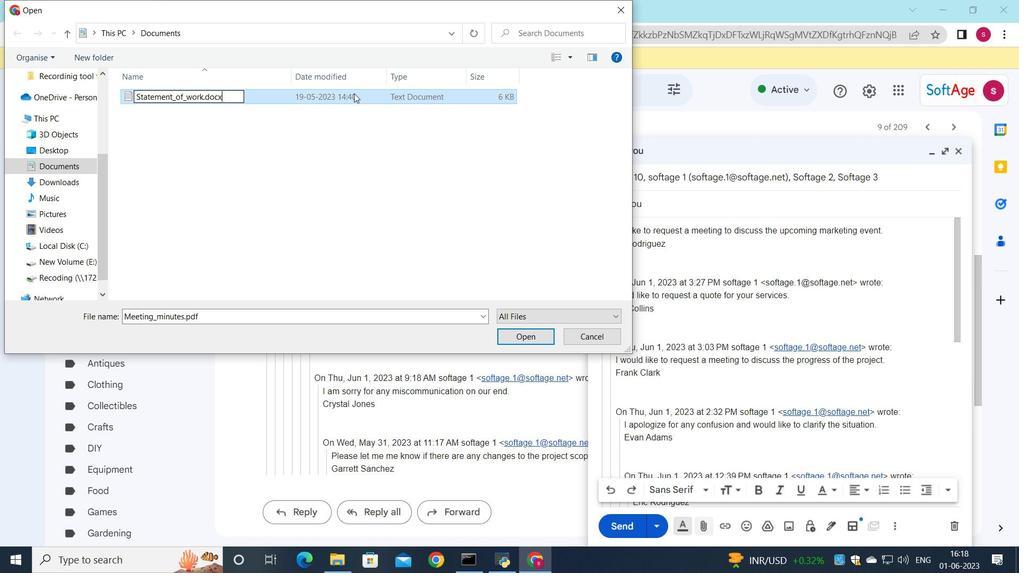 
Action: Mouse moved to (505, 341)
Screenshot: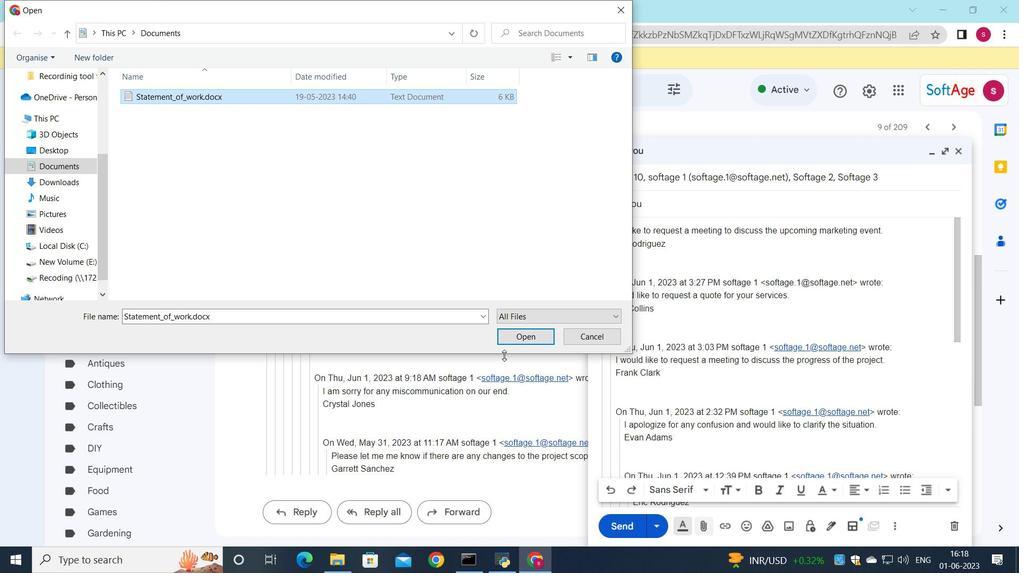 
Action: Mouse pressed left at (505, 341)
Screenshot: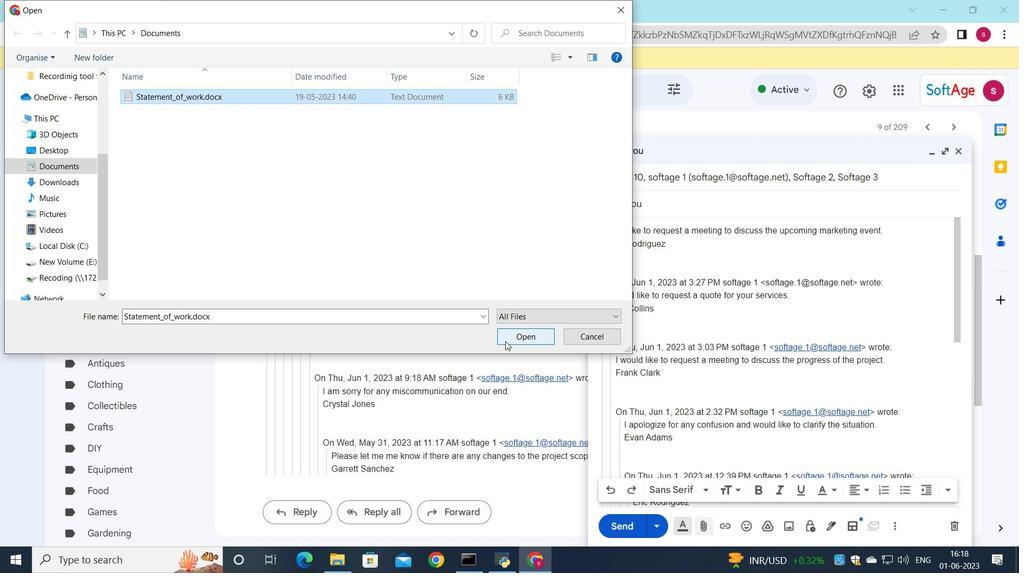 
Action: Mouse moved to (625, 527)
Screenshot: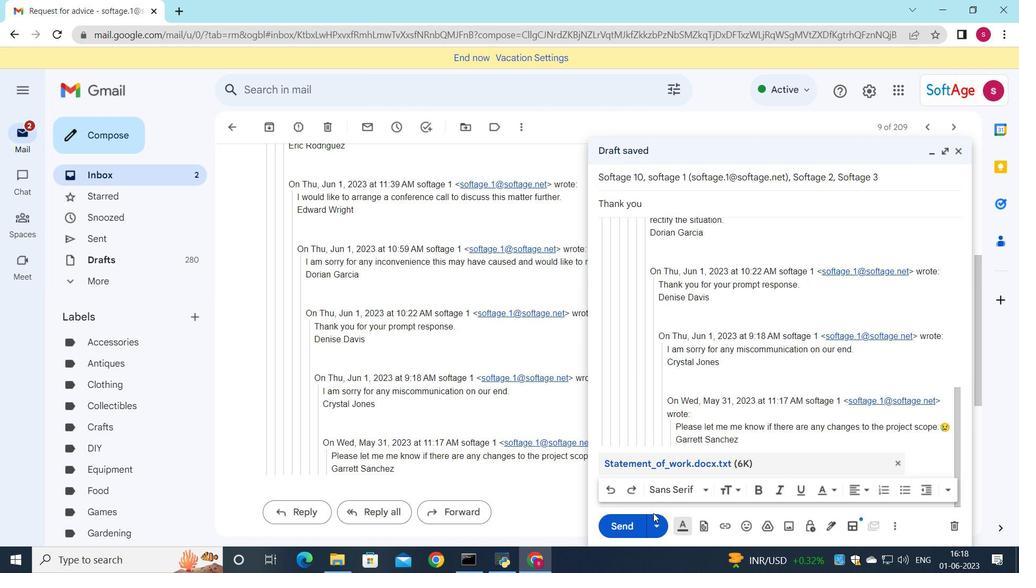 
Action: Mouse pressed left at (625, 527)
Screenshot: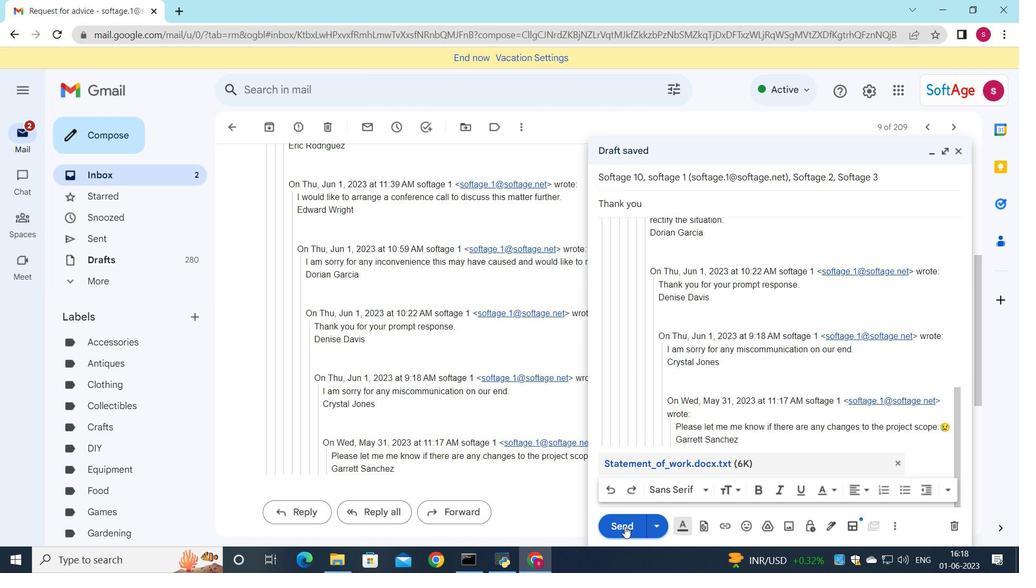
Action: Mouse moved to (114, 183)
Screenshot: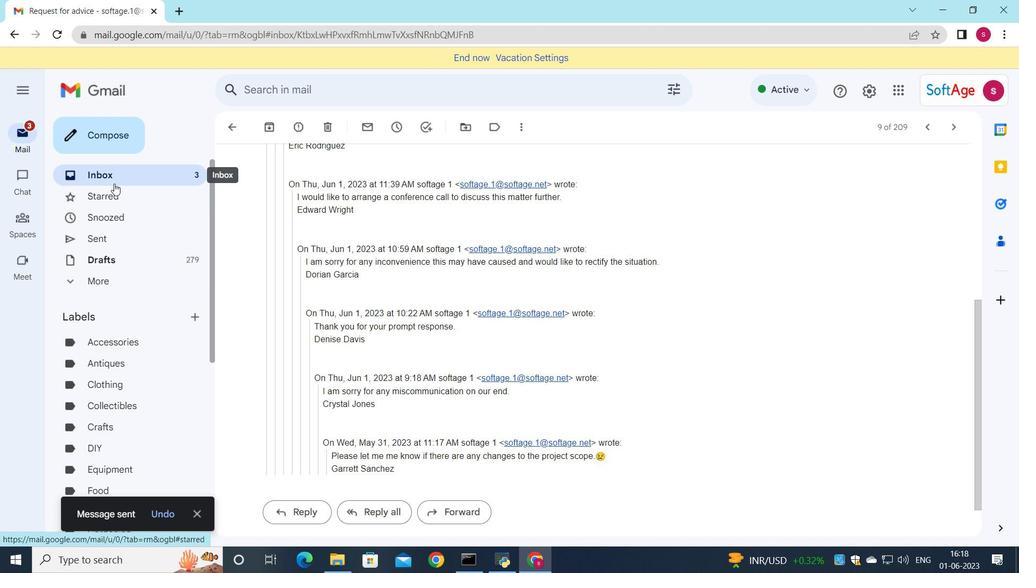 
Action: Mouse pressed left at (114, 183)
Screenshot: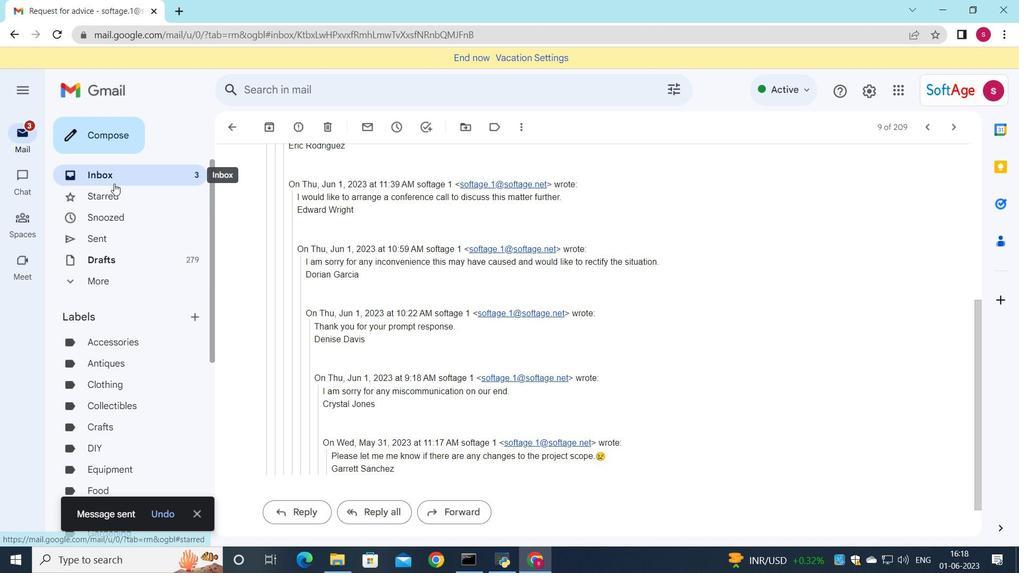 
Action: Mouse moved to (367, 180)
Screenshot: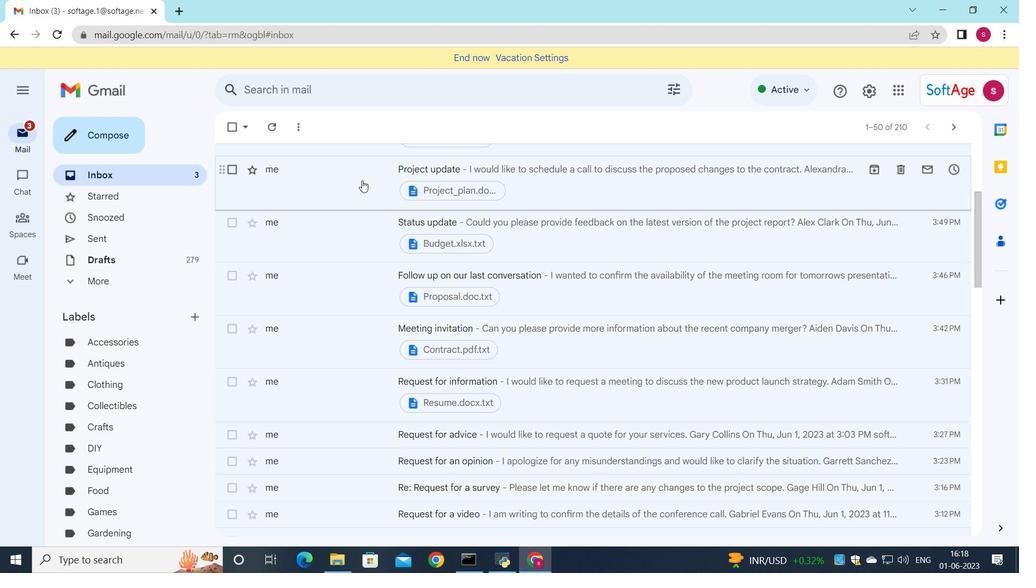 
Action: Mouse pressed left at (367, 180)
Screenshot: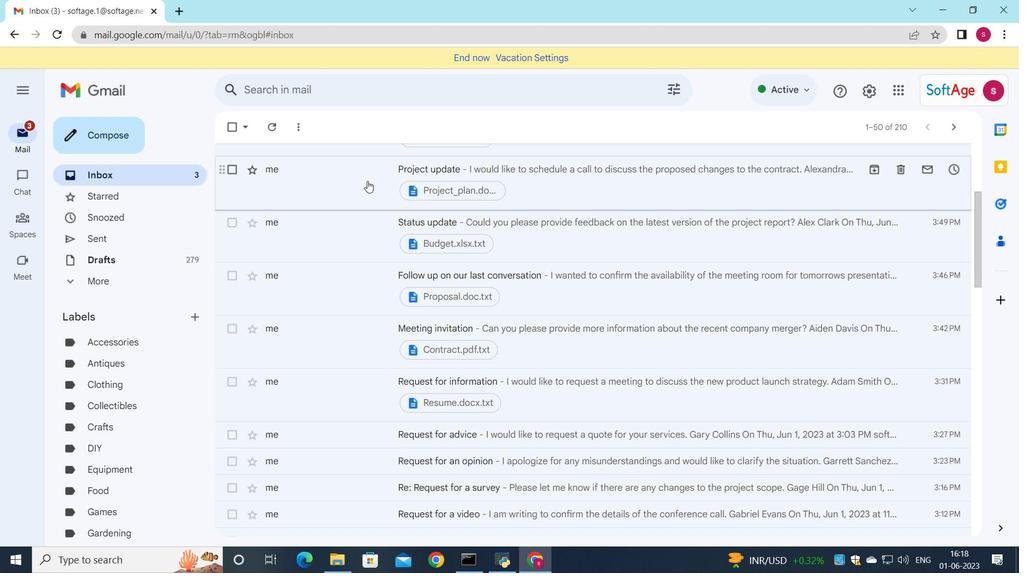 
Action: Mouse moved to (234, 127)
Screenshot: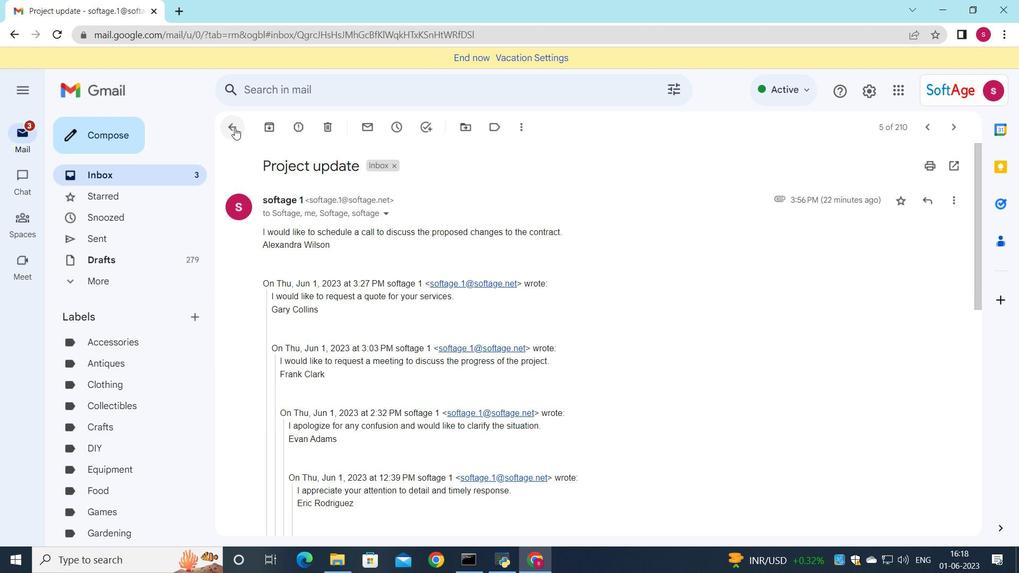 
Action: Mouse pressed left at (234, 127)
Screenshot: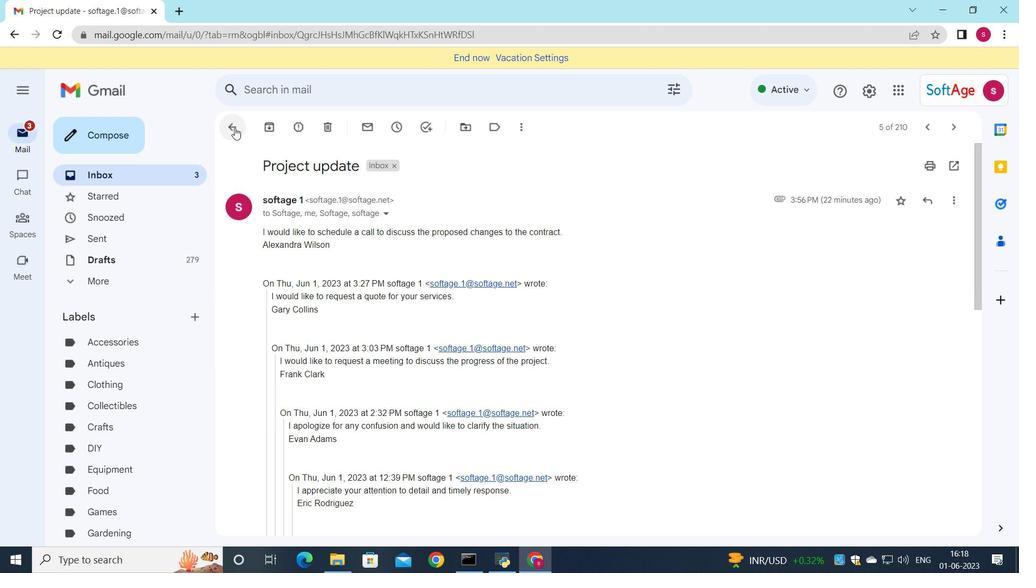
Action: Mouse moved to (352, 207)
Screenshot: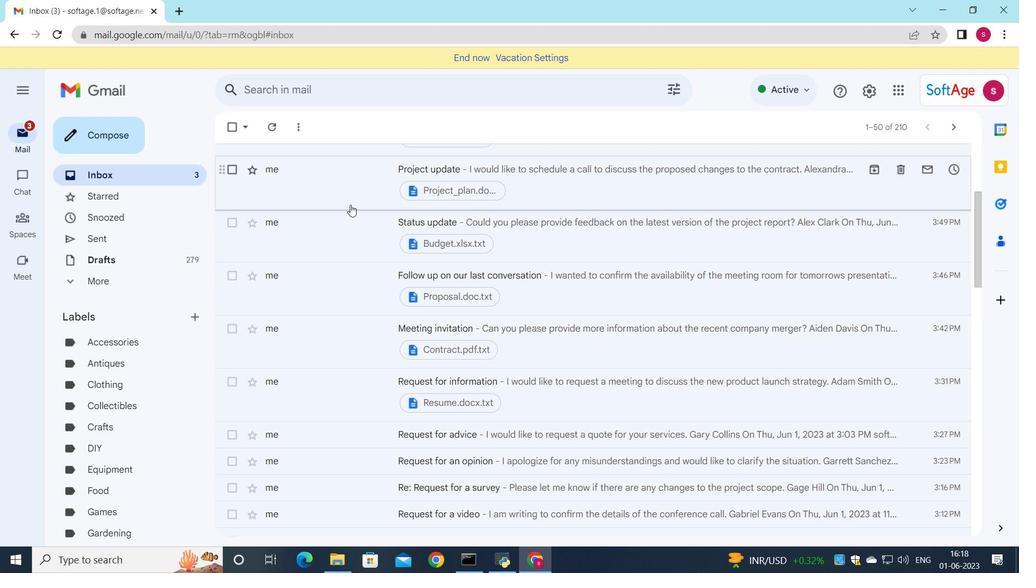 
Action: Mouse scrolled (352, 207) with delta (0, 0)
Screenshot: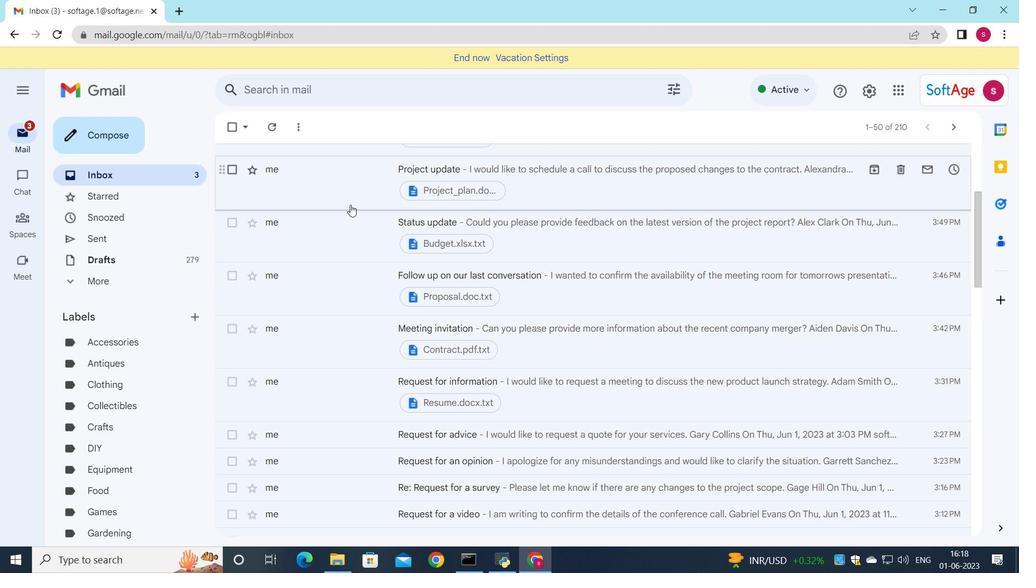 
Action: Mouse scrolled (352, 207) with delta (0, 0)
Screenshot: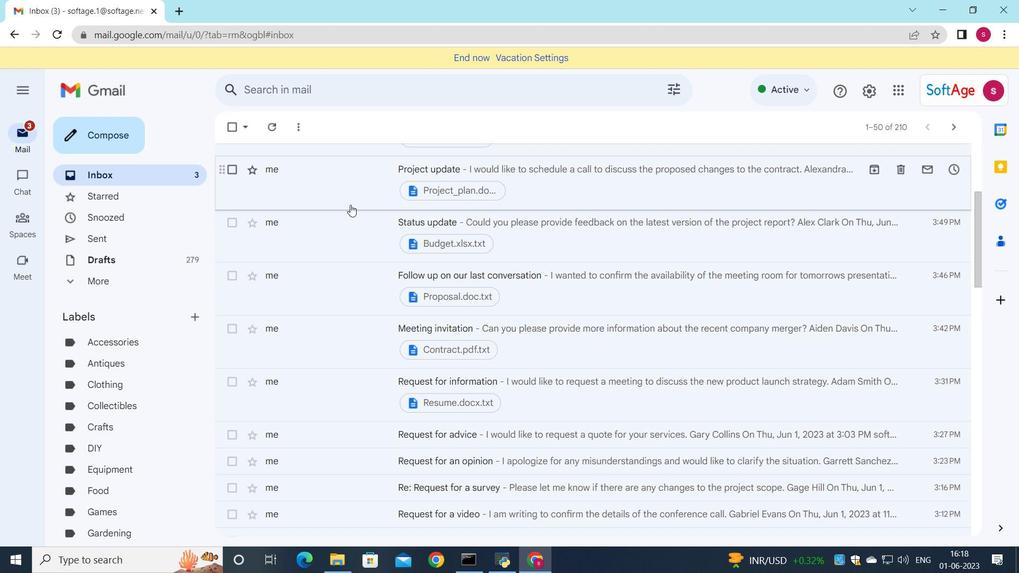 
Action: Mouse scrolled (352, 207) with delta (0, 0)
Screenshot: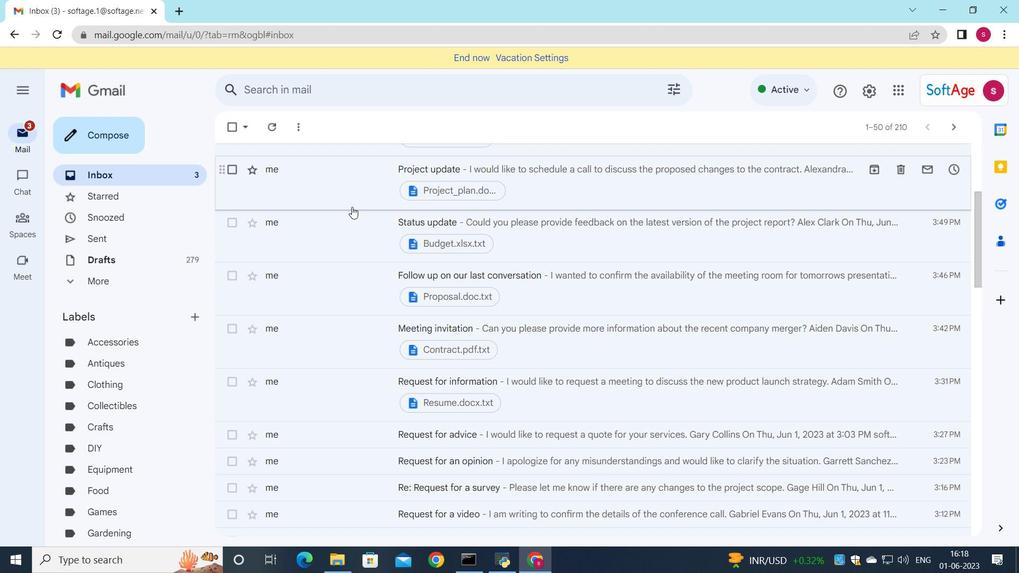 
Action: Mouse scrolled (352, 207) with delta (0, 0)
Screenshot: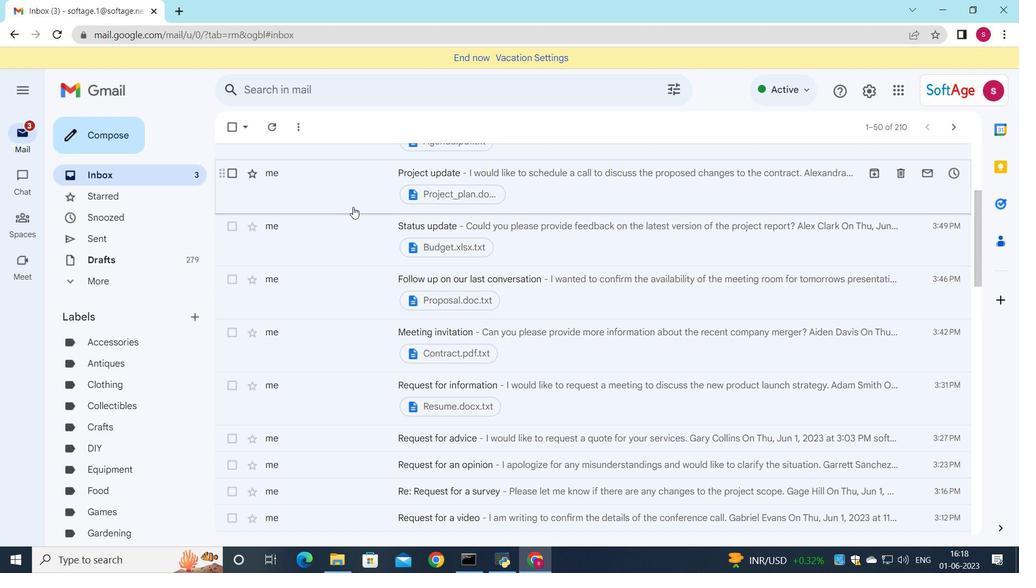 
Action: Mouse scrolled (352, 207) with delta (0, 0)
Screenshot: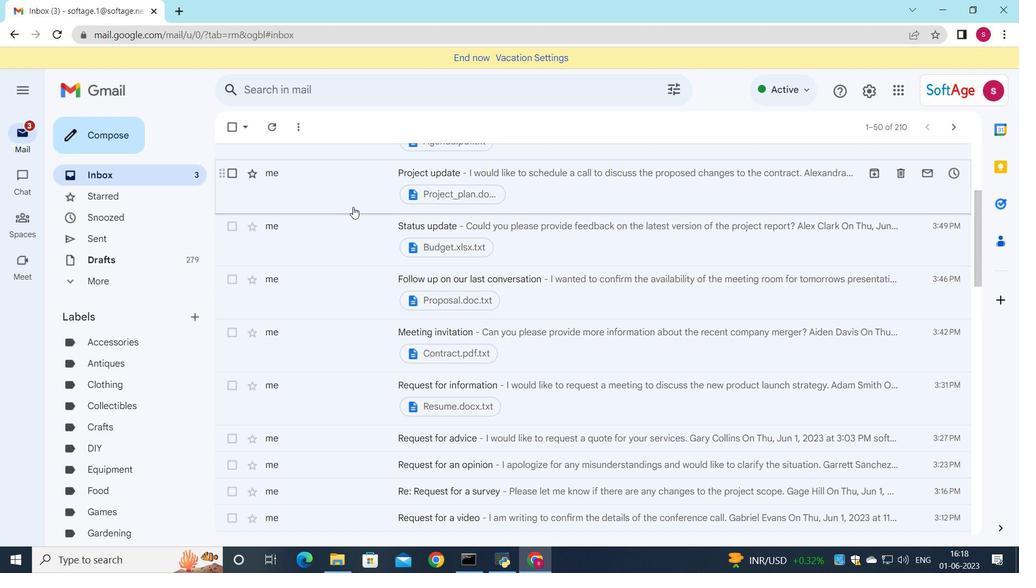 
Action: Mouse scrolled (352, 207) with delta (0, 0)
Screenshot: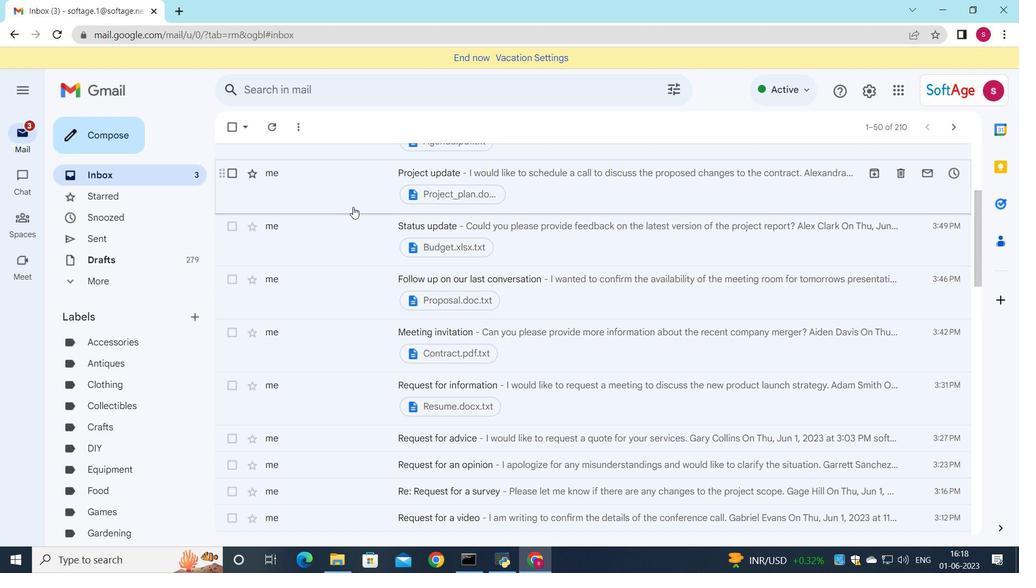 
Action: Mouse scrolled (352, 207) with delta (0, 0)
Screenshot: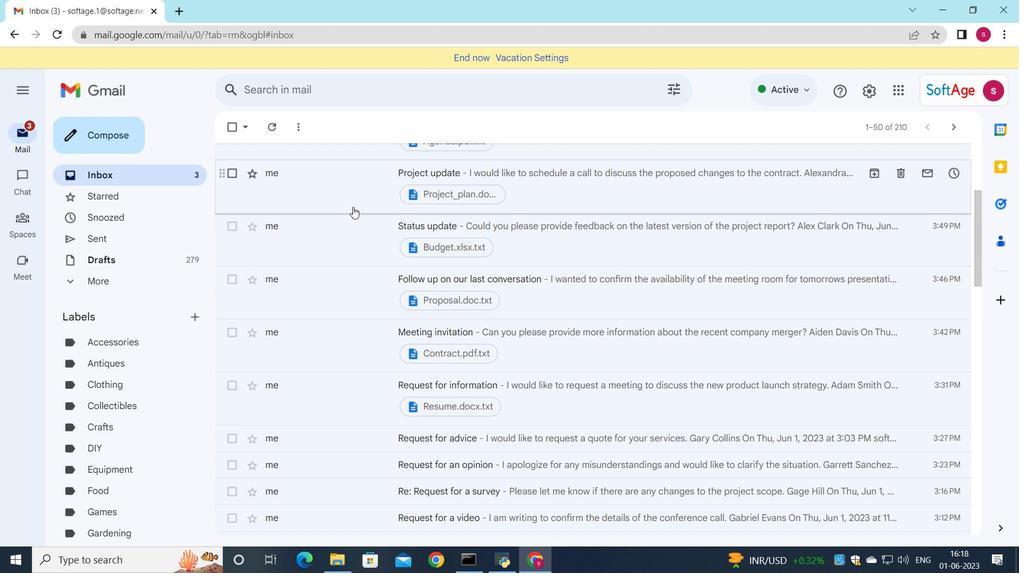 
Action: Mouse scrolled (352, 207) with delta (0, 0)
Screenshot: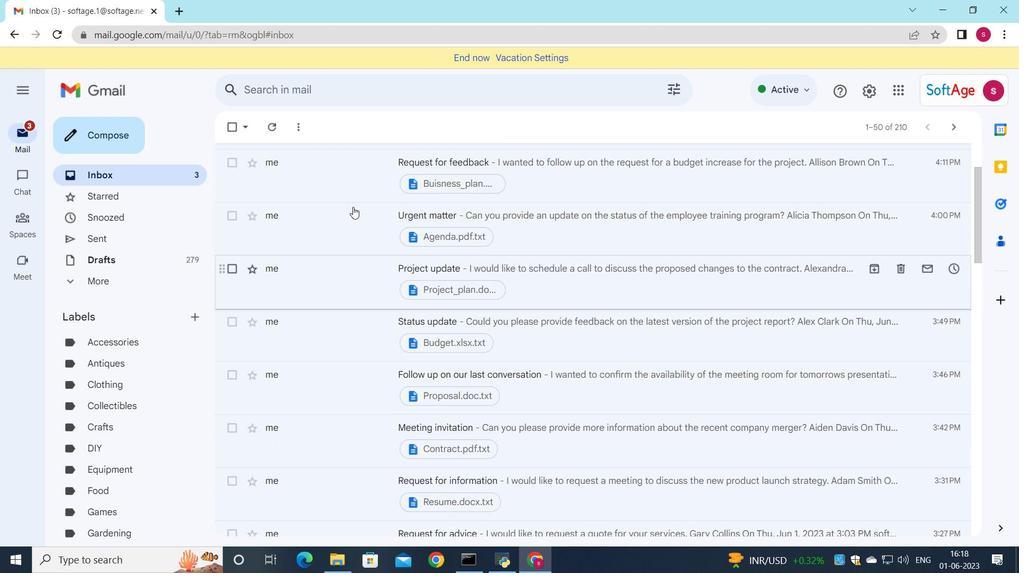 
Action: Mouse scrolled (352, 207) with delta (0, 0)
Screenshot: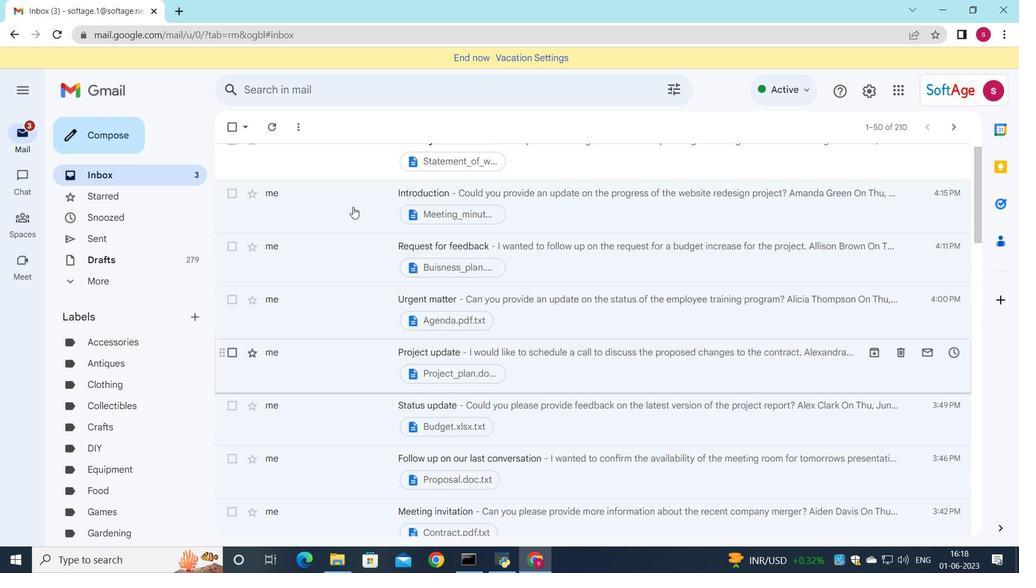 
Action: Mouse scrolled (352, 207) with delta (0, 0)
Screenshot: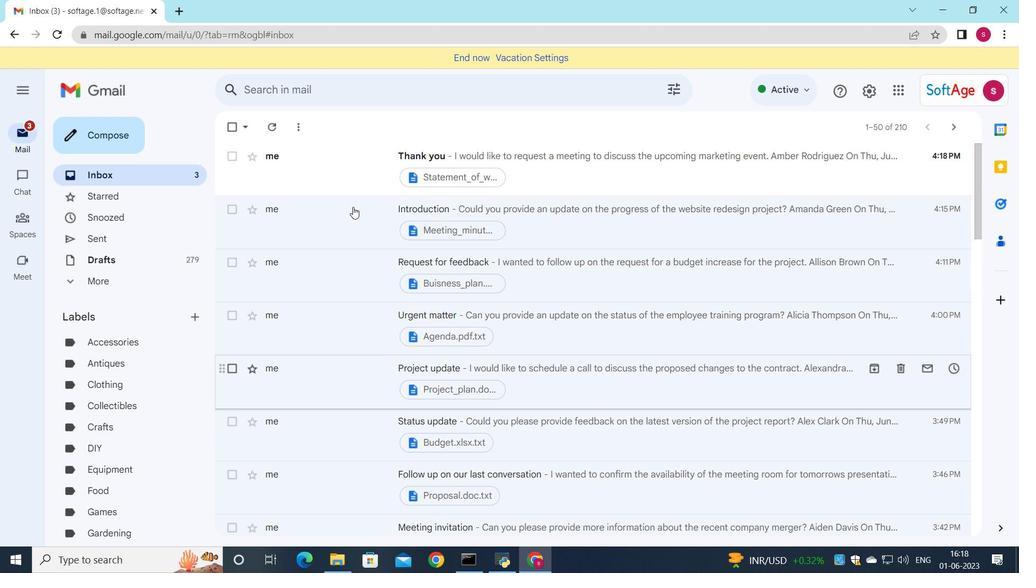 
Action: Mouse scrolled (352, 207) with delta (0, 0)
Screenshot: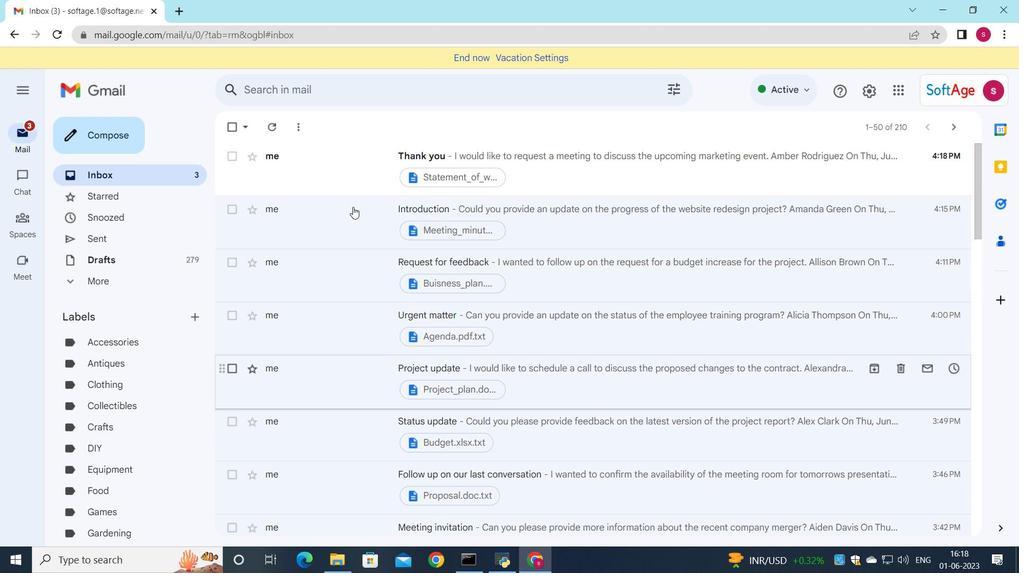 
Action: Mouse moved to (355, 157)
Screenshot: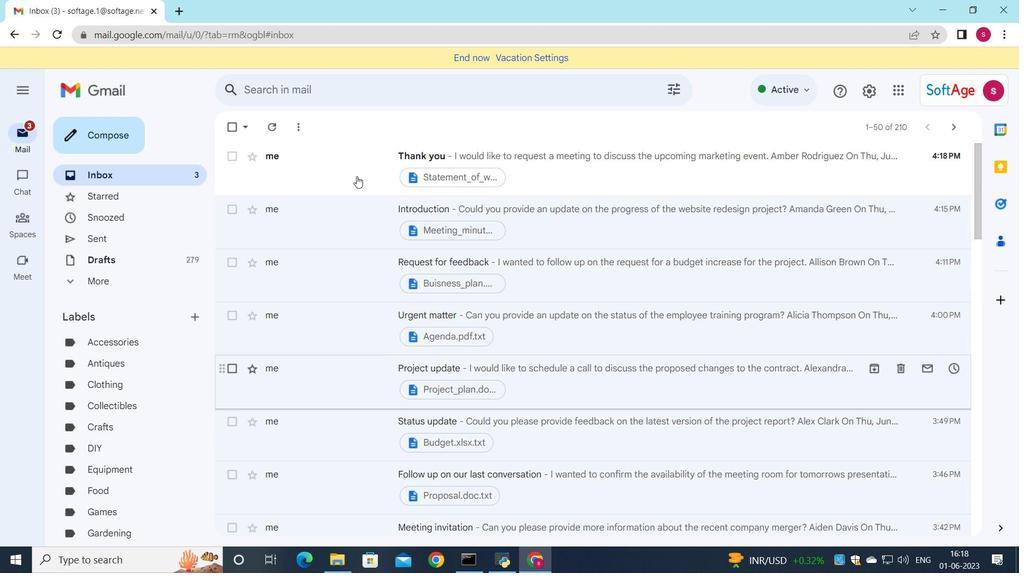 
Action: Mouse pressed left at (355, 157)
Screenshot: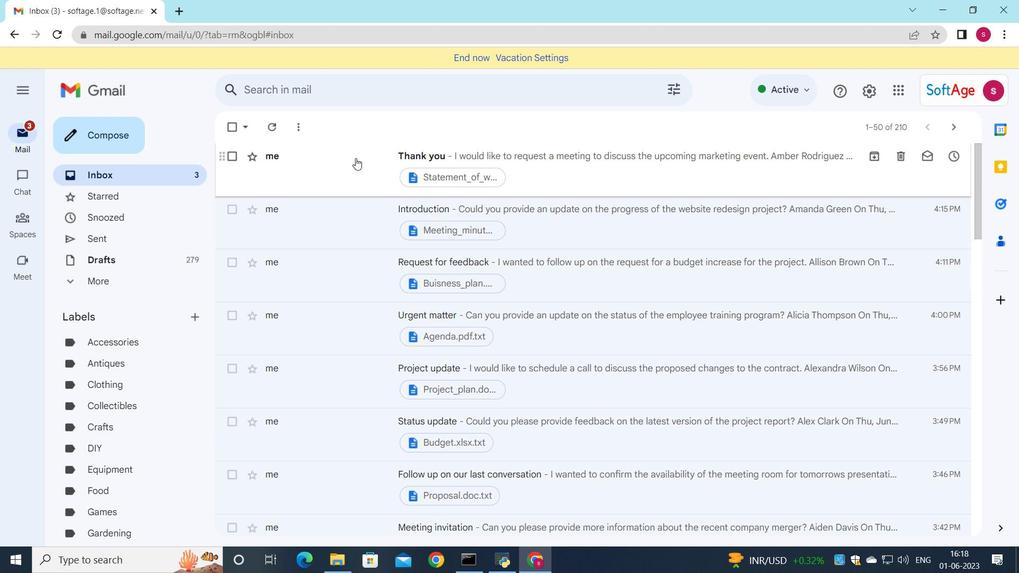 
Action: Mouse moved to (363, 191)
Screenshot: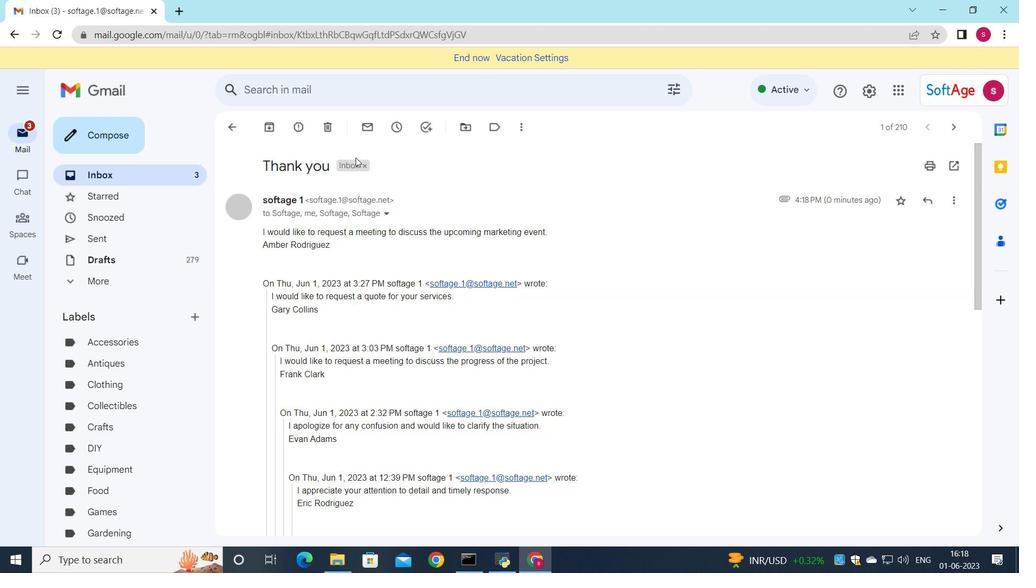 
